 Task: Research Airbnb properties in Megarine, Algeria from 9th December, 2023 to 16th December, 2023 for 2 adults. Place can be entire room with 2 bedrooms having 2 beds and 1 bathroom. Property type can be flat. Amenities needed are: washing machine.
Action: Mouse pressed left at (377, 177)
Screenshot: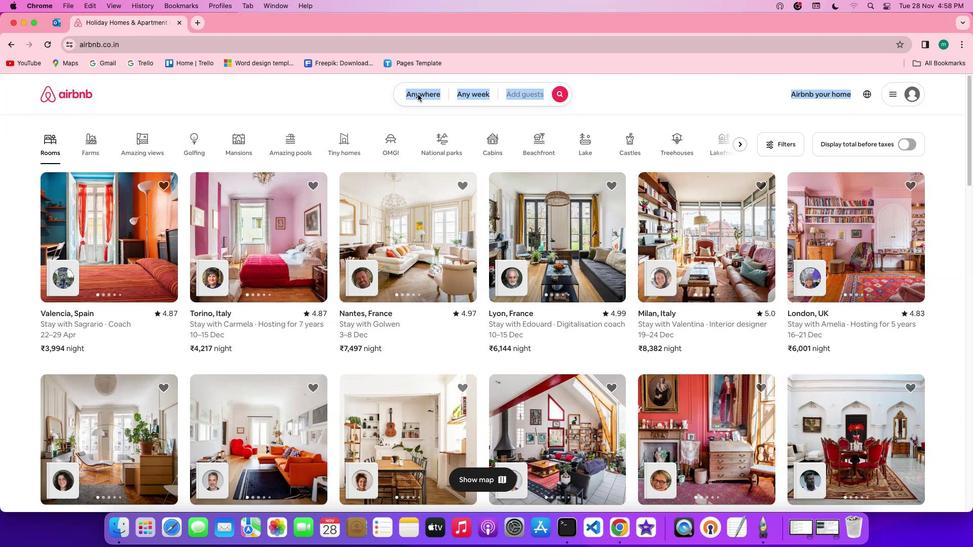 
Action: Mouse moved to (381, 182)
Screenshot: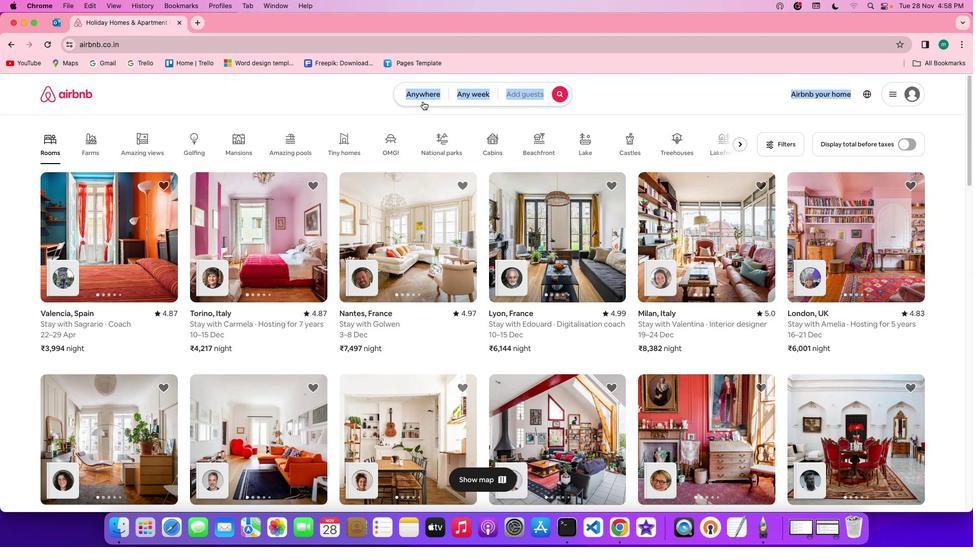 
Action: Mouse pressed left at (381, 182)
Screenshot: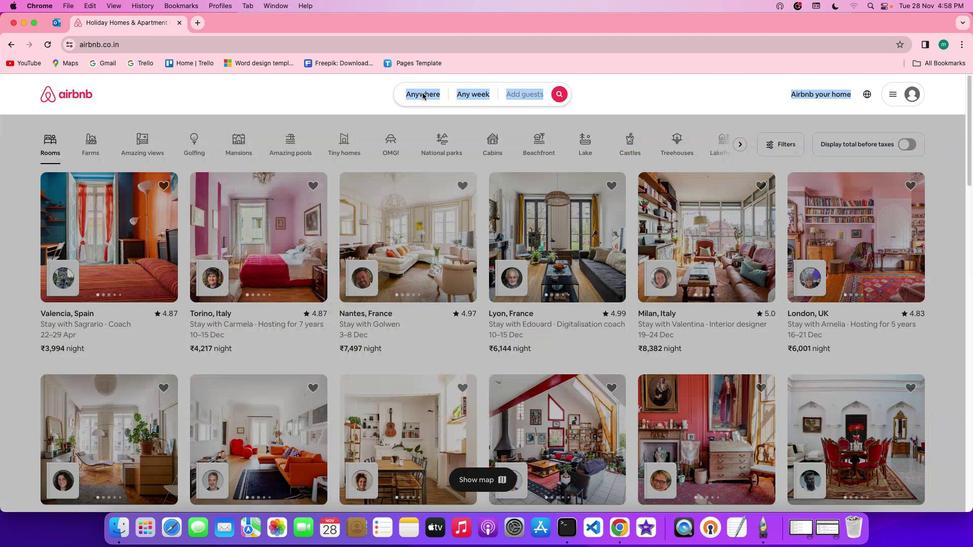 
Action: Mouse moved to (348, 202)
Screenshot: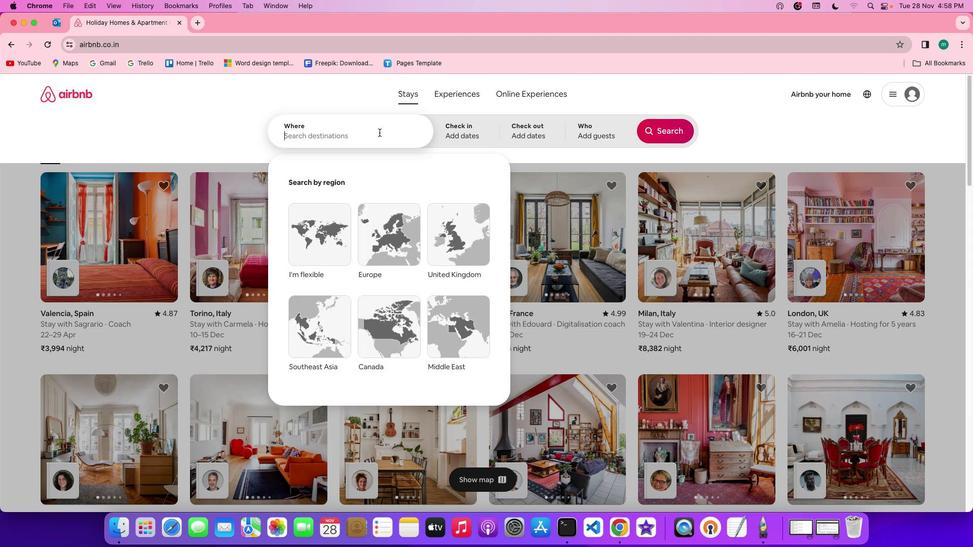 
Action: Mouse pressed left at (348, 202)
Screenshot: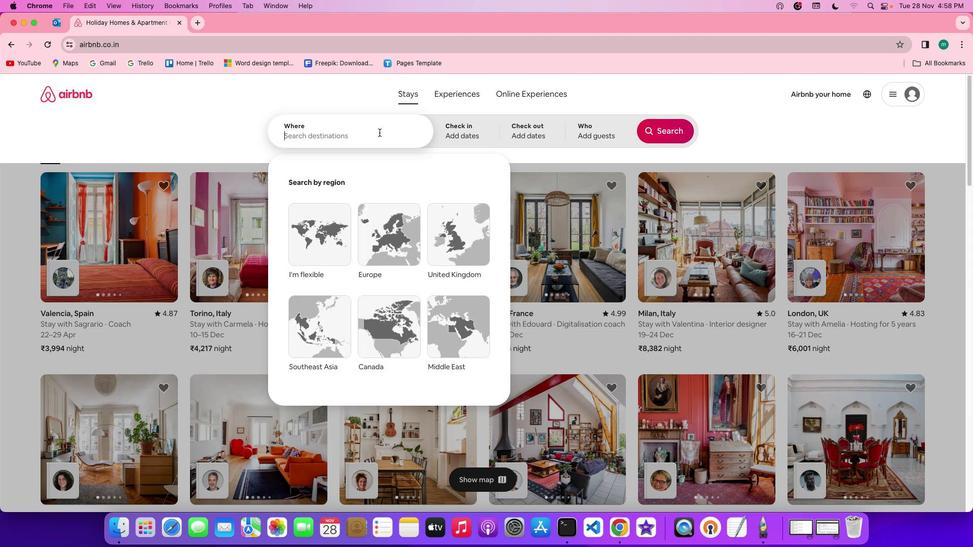
Action: Key pressed Key.shift'M''e''g''a''r''i''n''e'','Key.spaceKey.shift'A''l''g''e''r''i''a'
Screenshot: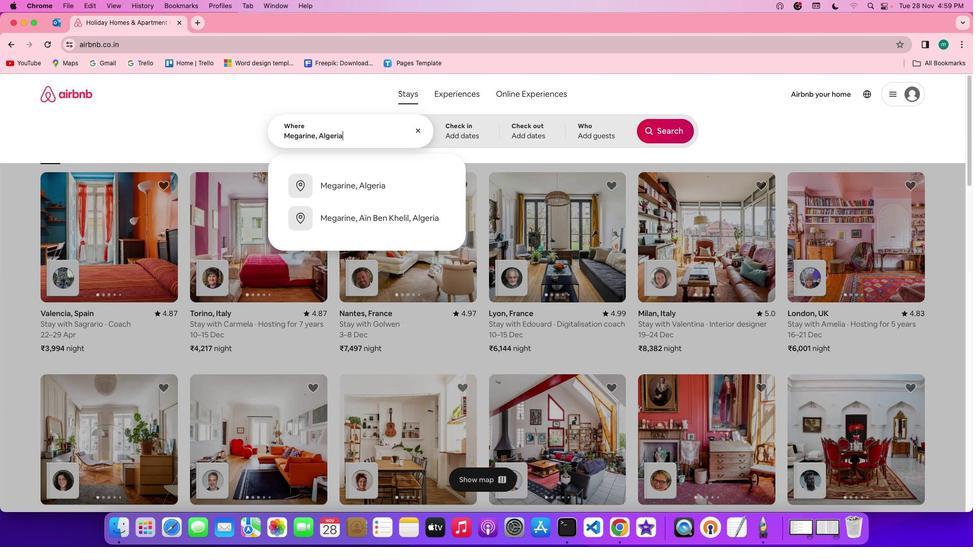 
Action: Mouse moved to (406, 199)
Screenshot: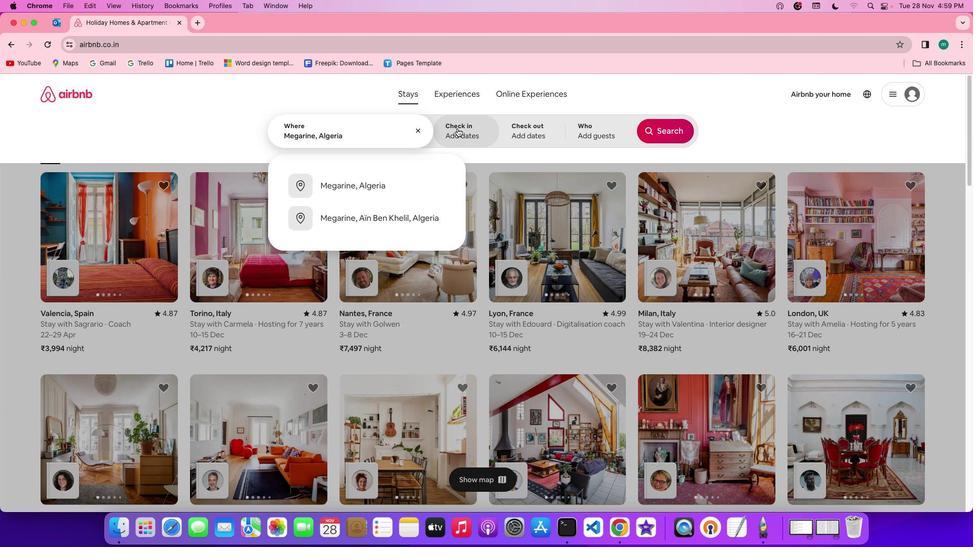 
Action: Mouse pressed left at (406, 199)
Screenshot: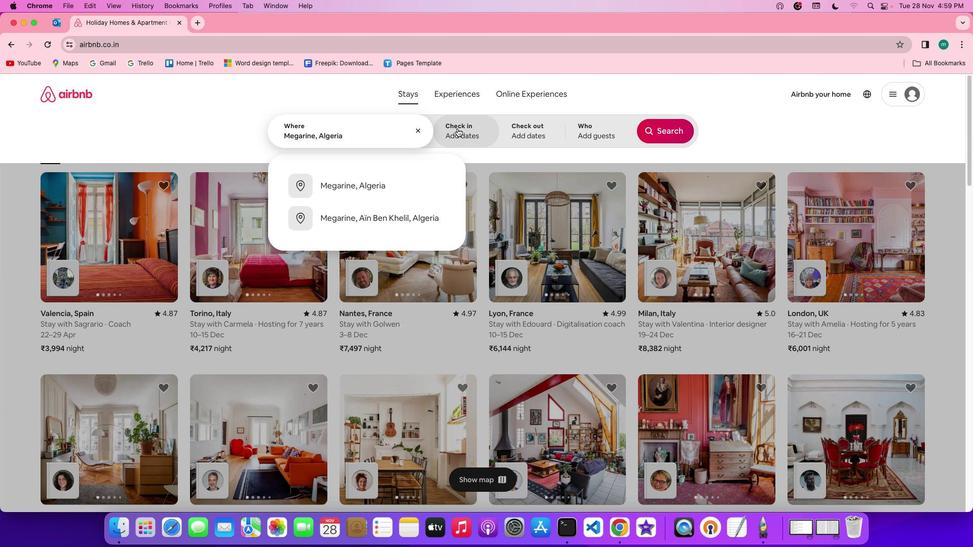 
Action: Mouse moved to (549, 299)
Screenshot: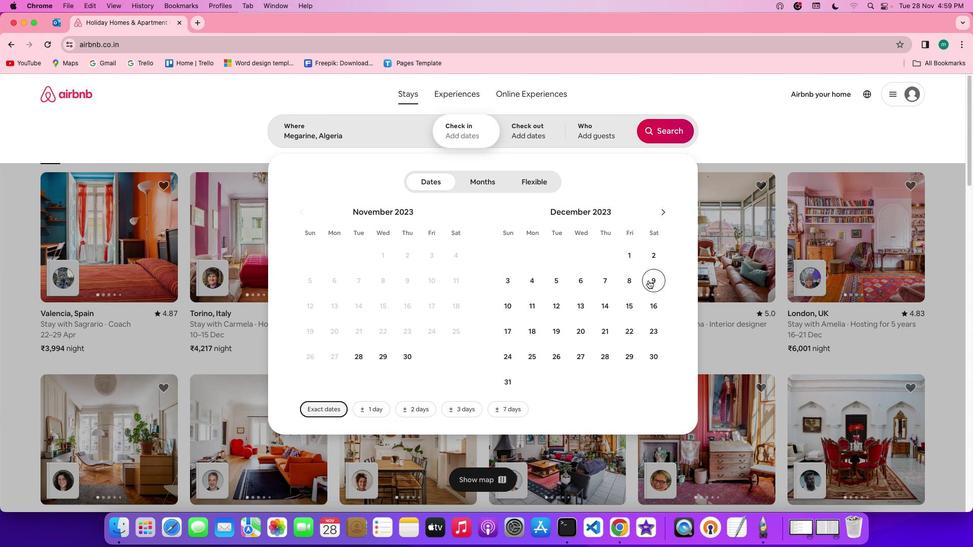 
Action: Mouse pressed left at (549, 299)
Screenshot: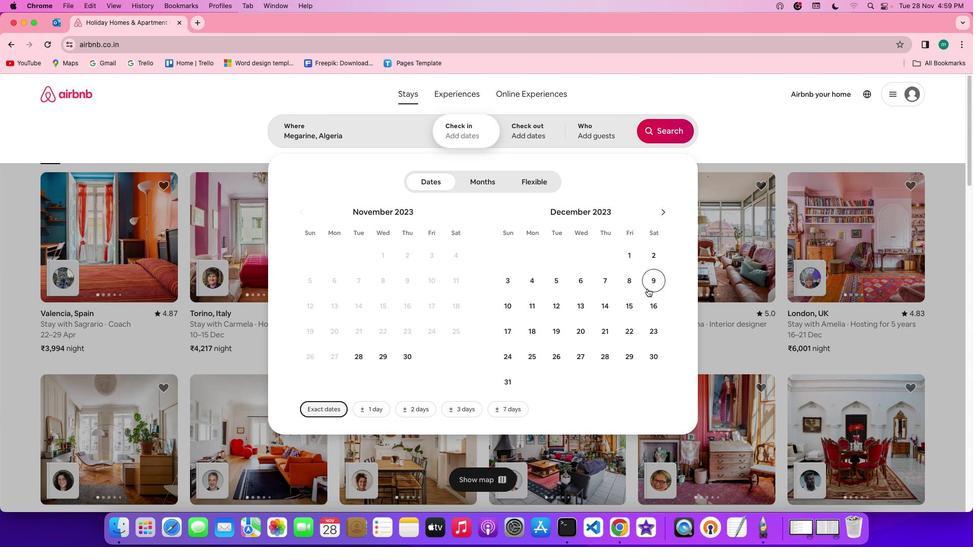 
Action: Mouse moved to (548, 314)
Screenshot: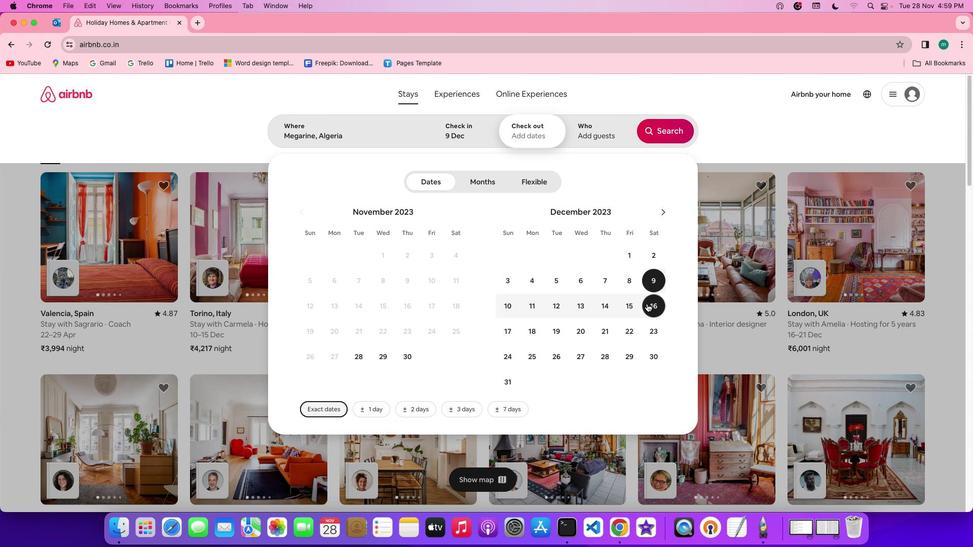 
Action: Mouse pressed left at (548, 314)
Screenshot: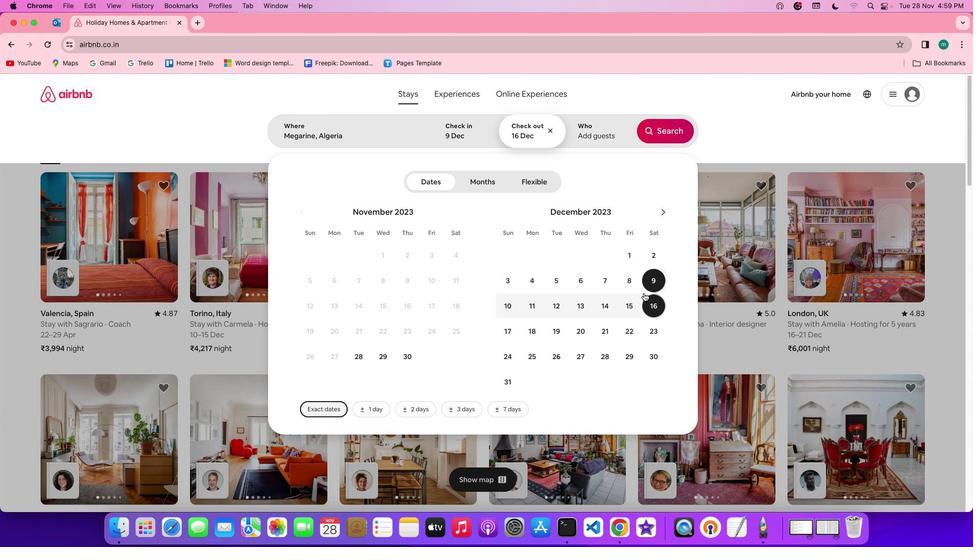 
Action: Mouse moved to (501, 197)
Screenshot: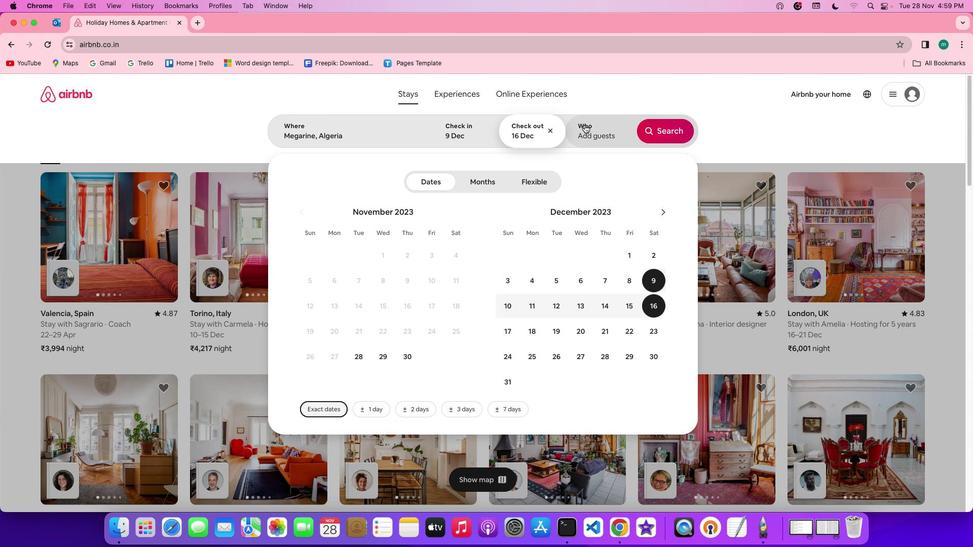 
Action: Mouse pressed left at (501, 197)
Screenshot: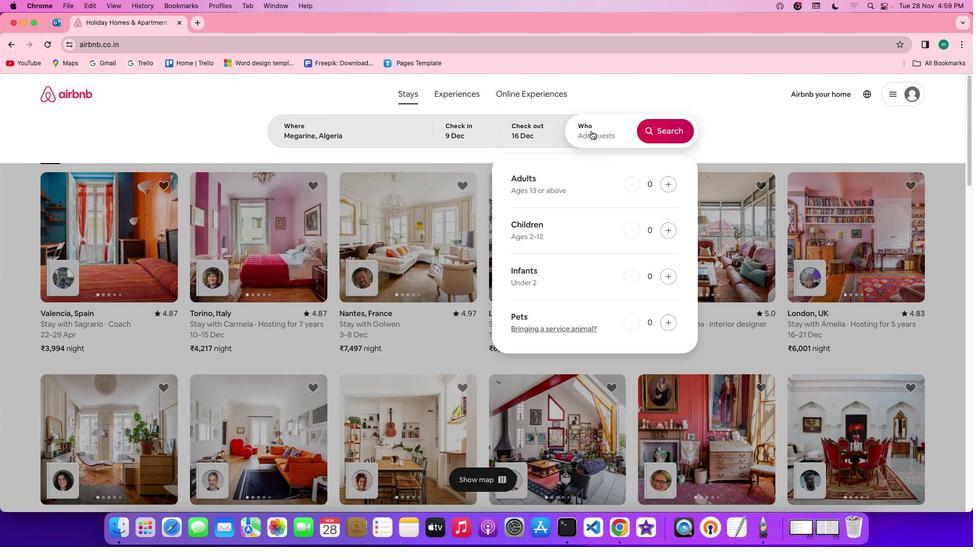 
Action: Mouse moved to (567, 234)
Screenshot: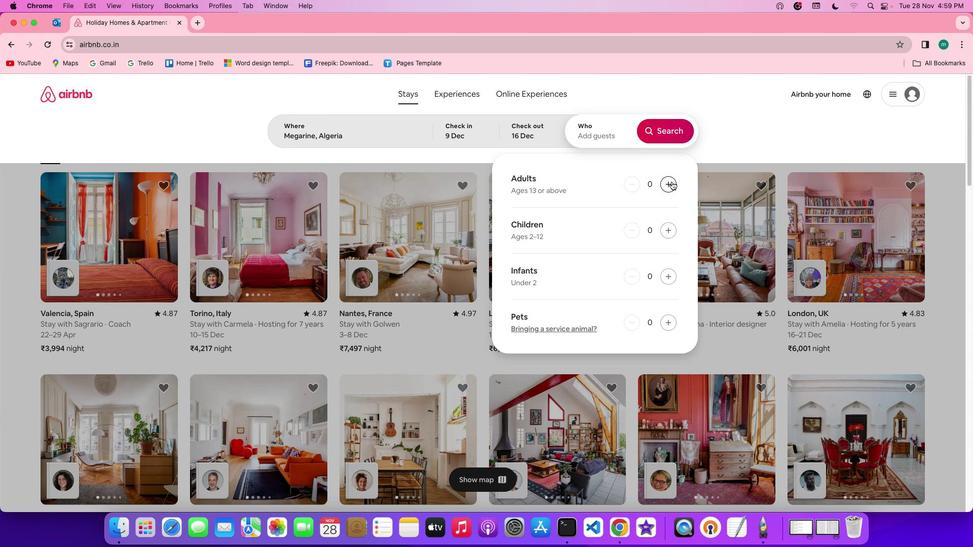 
Action: Mouse pressed left at (567, 234)
Screenshot: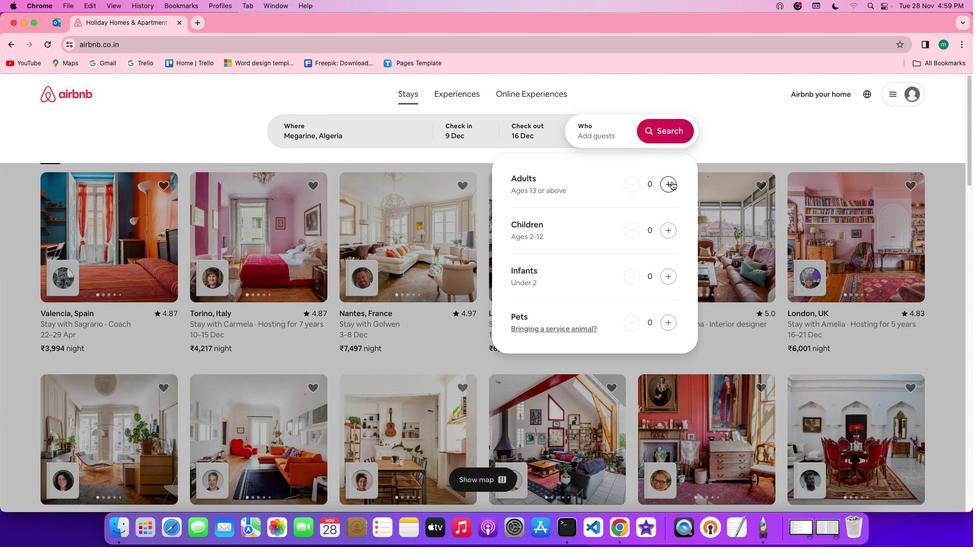 
Action: Mouse pressed left at (567, 234)
Screenshot: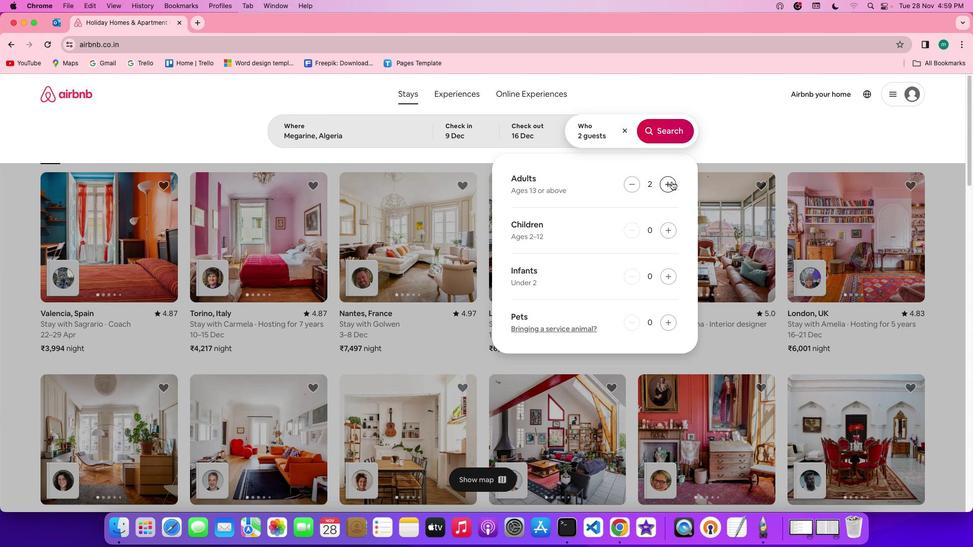 
Action: Mouse moved to (550, 203)
Screenshot: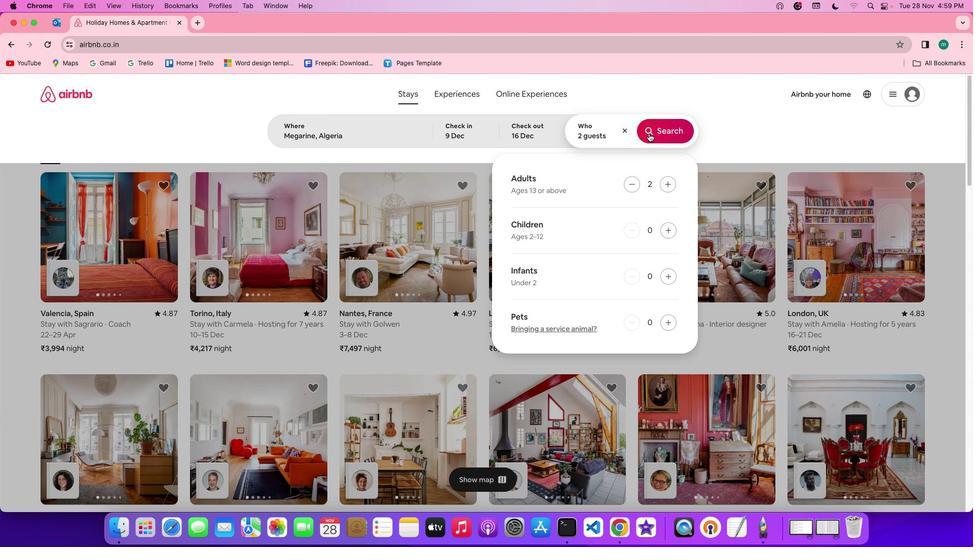 
Action: Mouse pressed left at (550, 203)
Screenshot: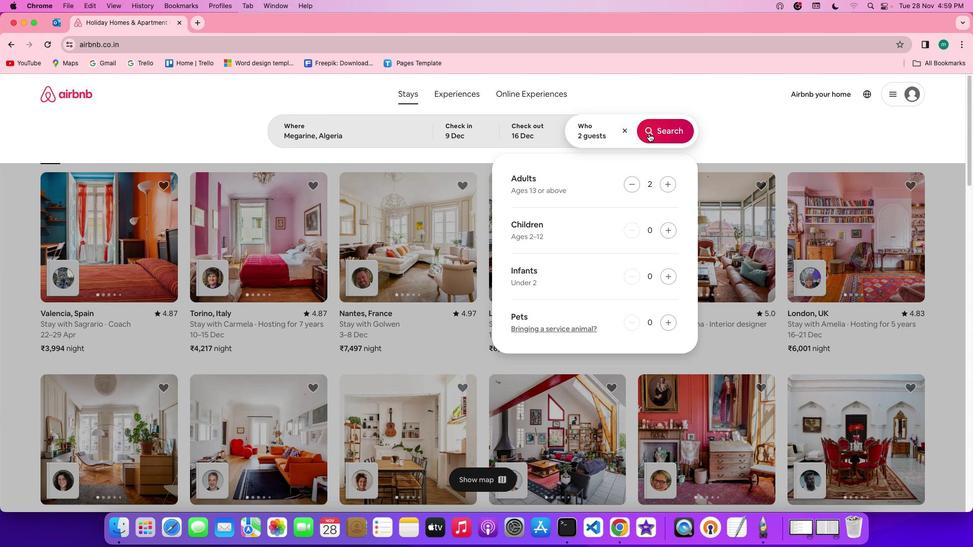 
Action: Mouse moved to (682, 205)
Screenshot: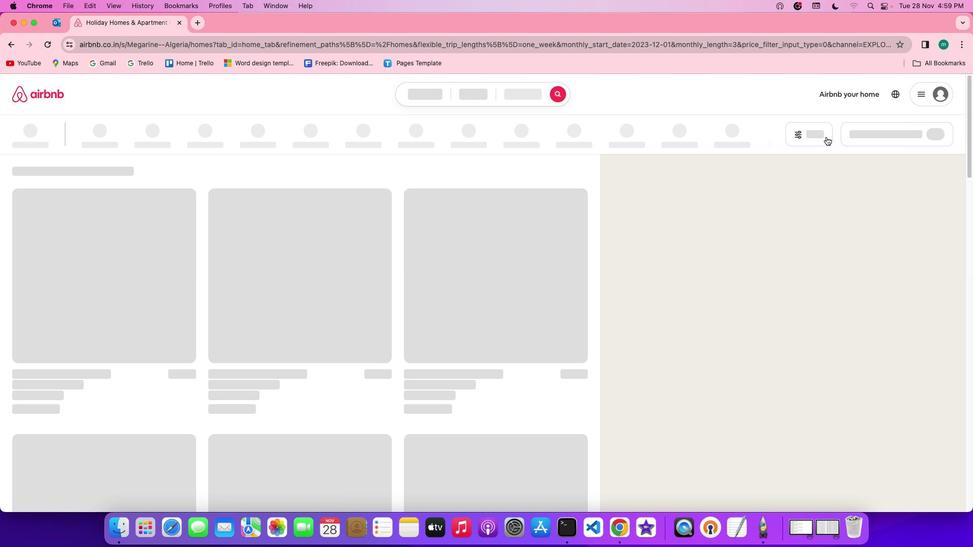 
Action: Mouse pressed left at (682, 205)
Screenshot: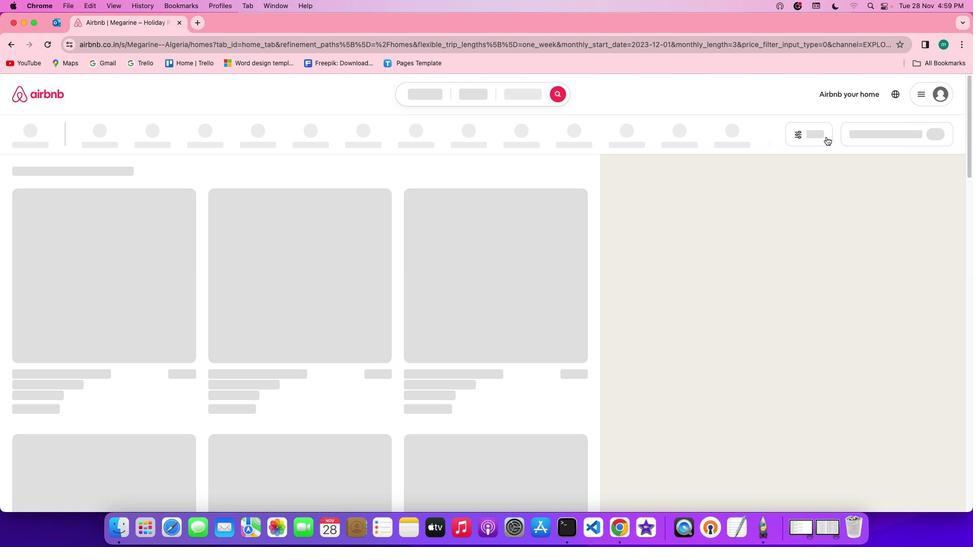 
Action: Mouse moved to (398, 308)
Screenshot: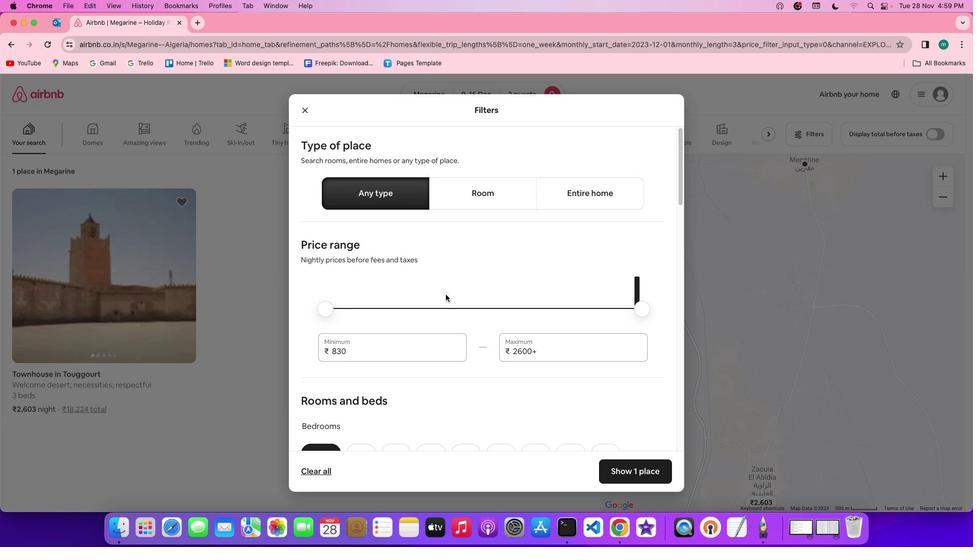 
Action: Mouse scrolled (398, 308) with delta (63, 115)
Screenshot: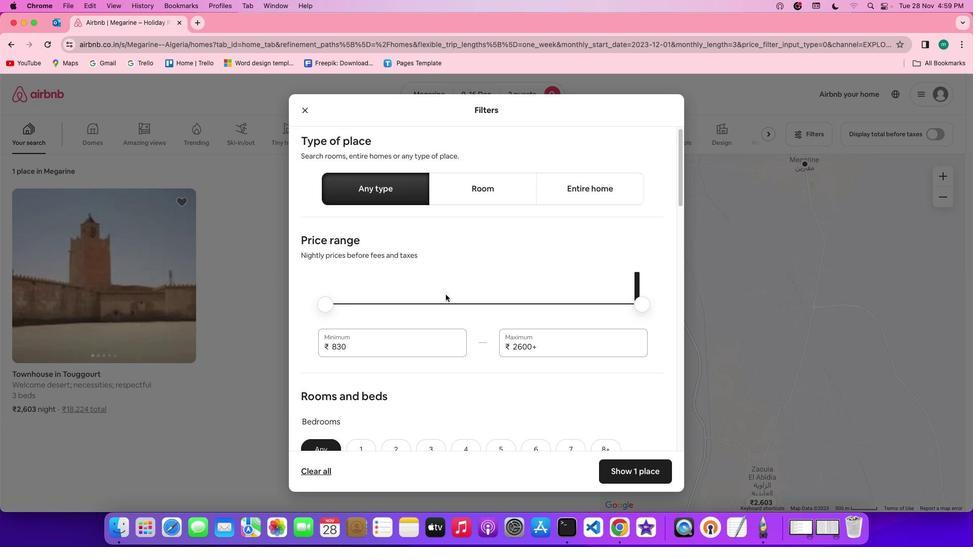 
Action: Mouse scrolled (398, 308) with delta (63, 115)
Screenshot: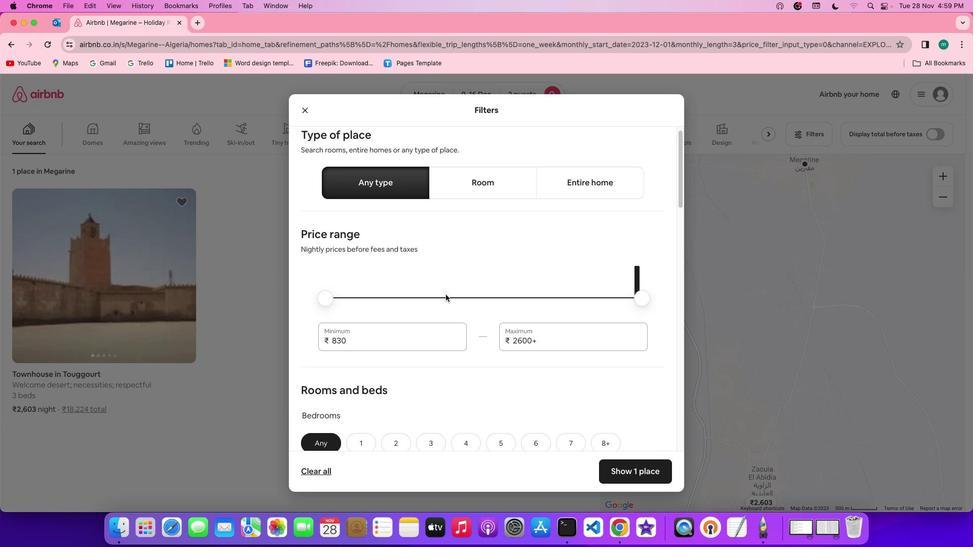 
Action: Mouse scrolled (398, 308) with delta (63, 115)
Screenshot: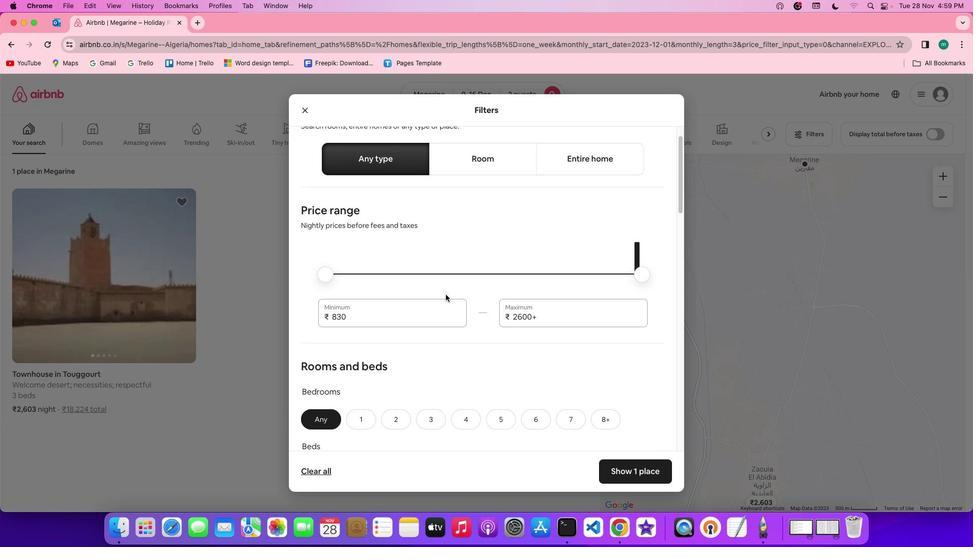 
Action: Mouse scrolled (398, 308) with delta (63, 115)
Screenshot: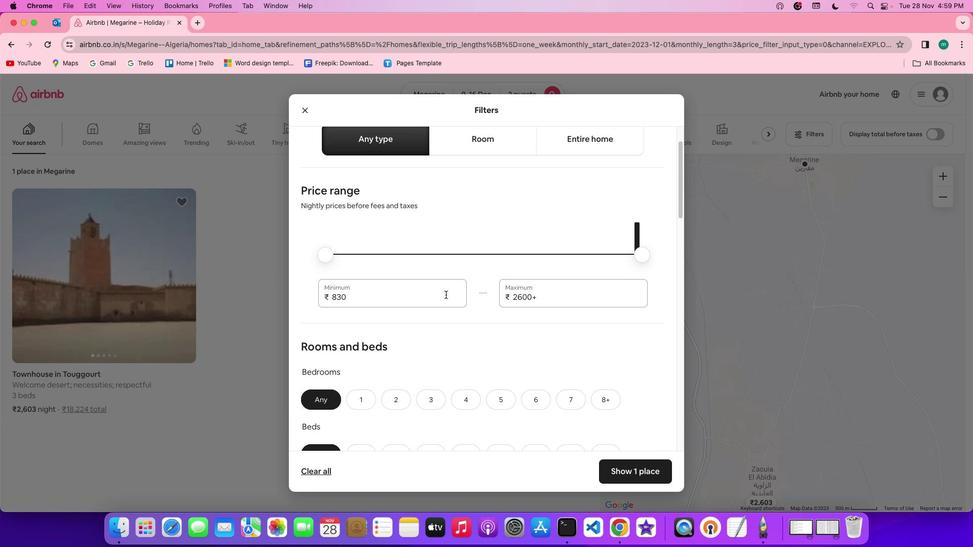 
Action: Mouse scrolled (398, 308) with delta (63, 115)
Screenshot: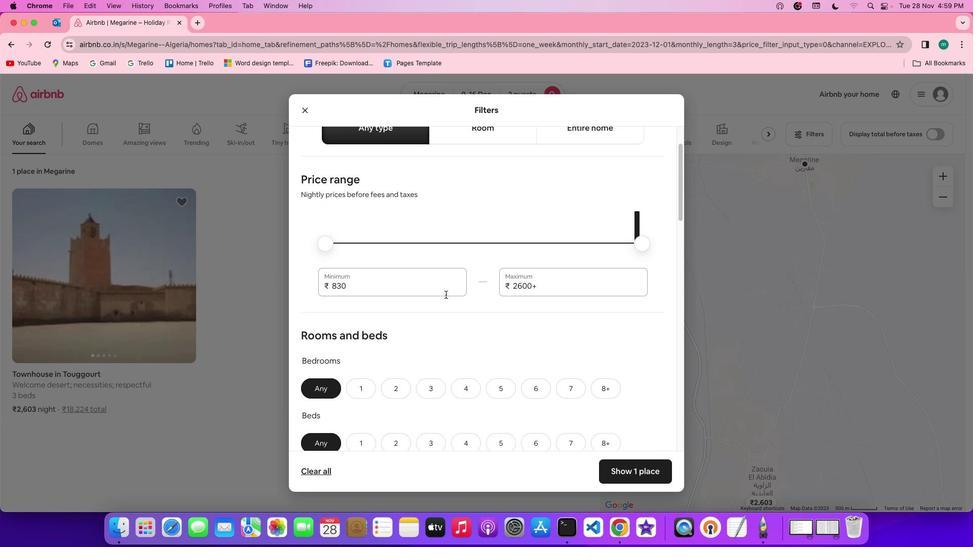 
Action: Mouse scrolled (398, 308) with delta (63, 115)
Screenshot: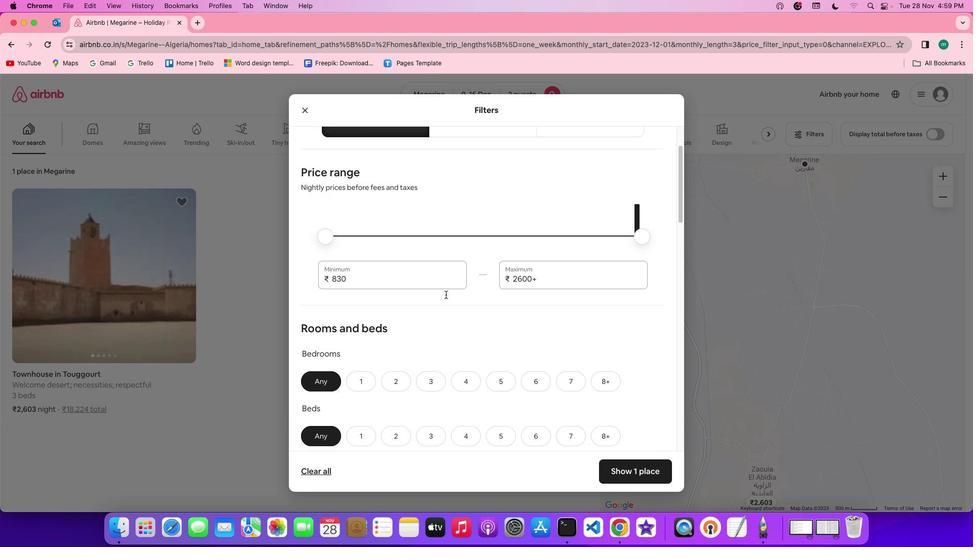 
Action: Mouse scrolled (398, 308) with delta (63, 115)
Screenshot: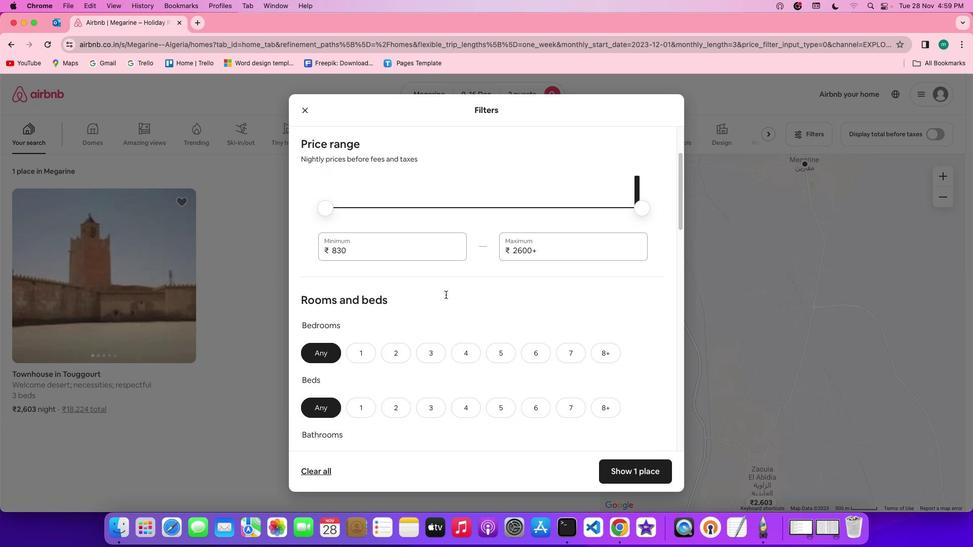 
Action: Mouse scrolled (398, 308) with delta (63, 115)
Screenshot: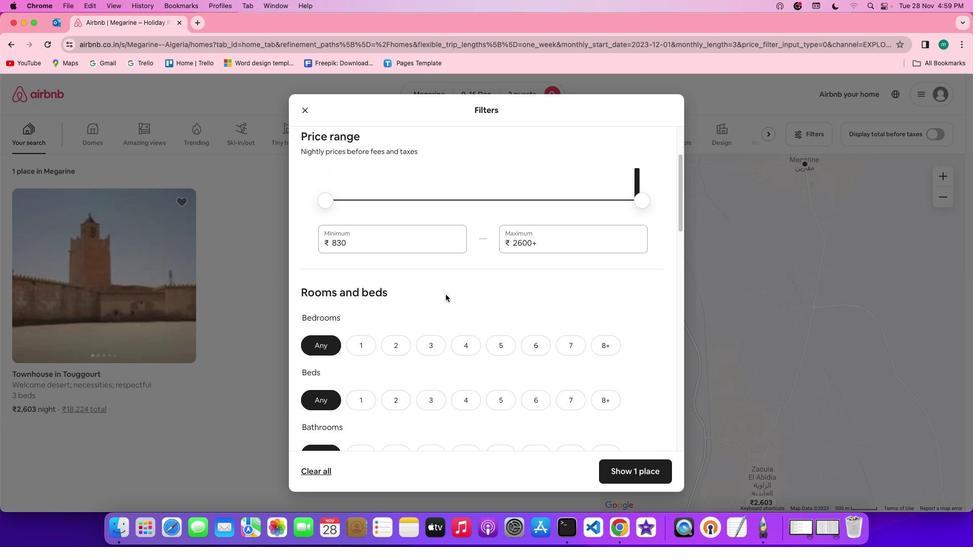 
Action: Mouse scrolled (398, 308) with delta (63, 115)
Screenshot: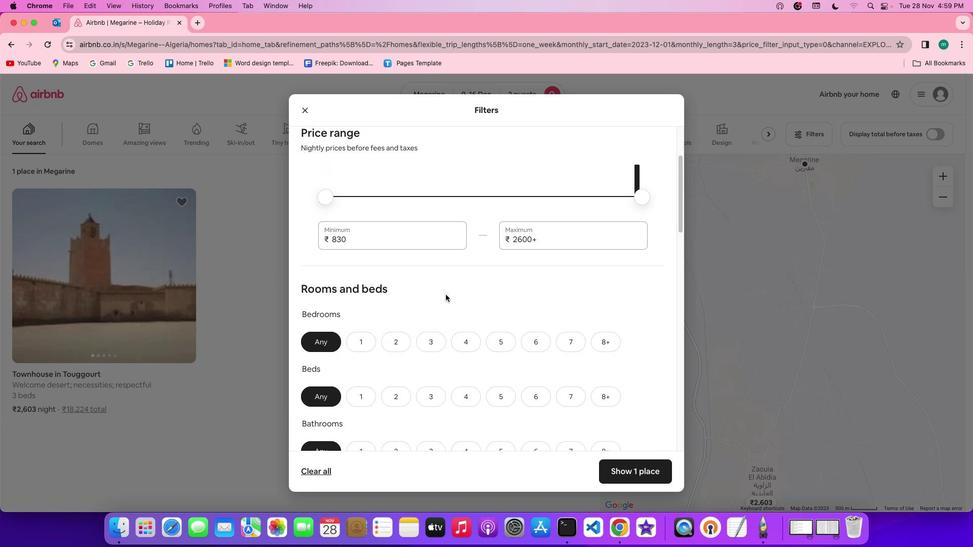 
Action: Mouse scrolled (398, 308) with delta (63, 115)
Screenshot: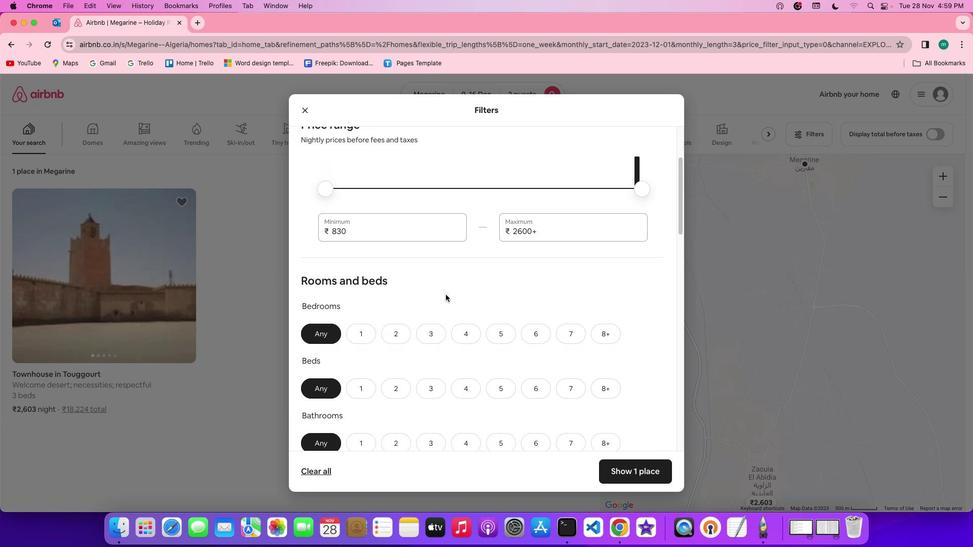 
Action: Mouse scrolled (398, 308) with delta (63, 115)
Screenshot: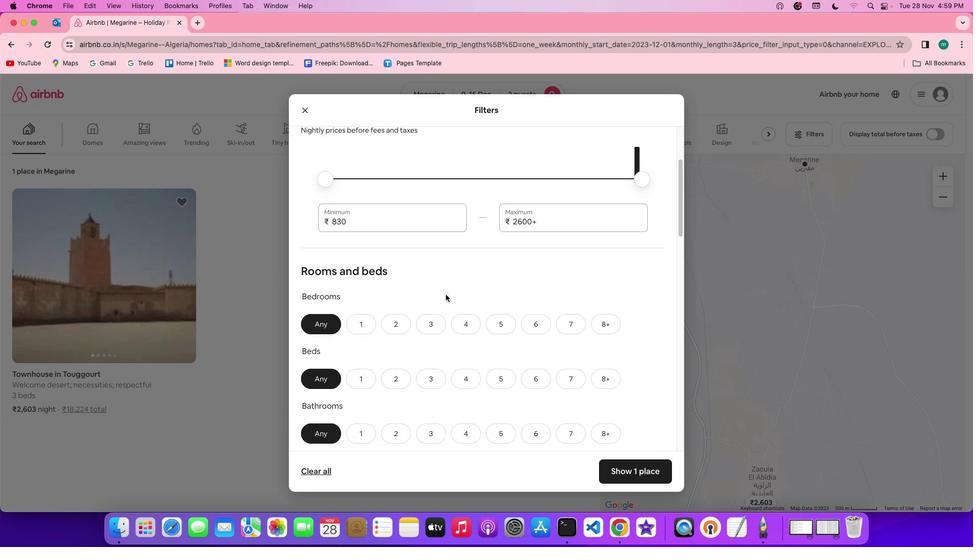 
Action: Mouse scrolled (398, 308) with delta (63, 115)
Screenshot: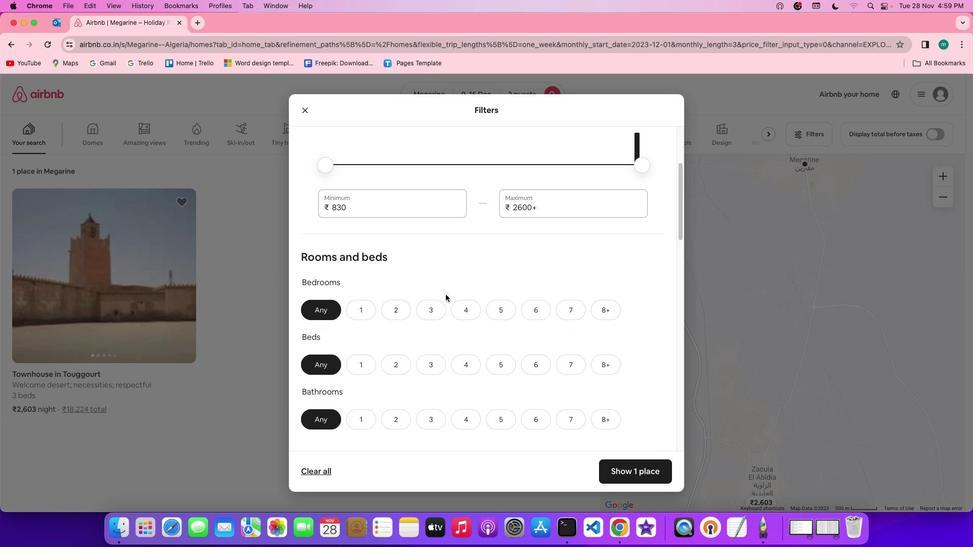 
Action: Mouse scrolled (398, 308) with delta (63, 115)
Screenshot: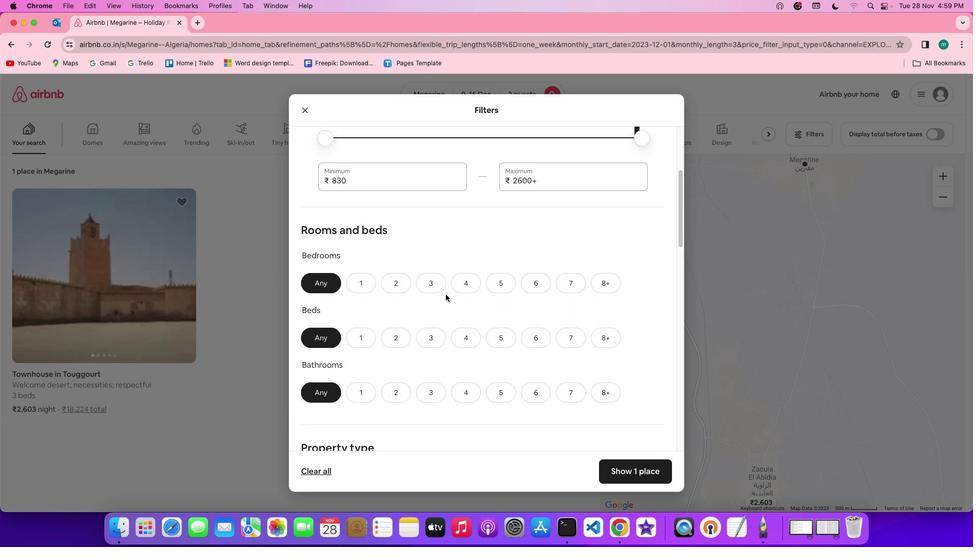 
Action: Mouse moved to (353, 291)
Screenshot: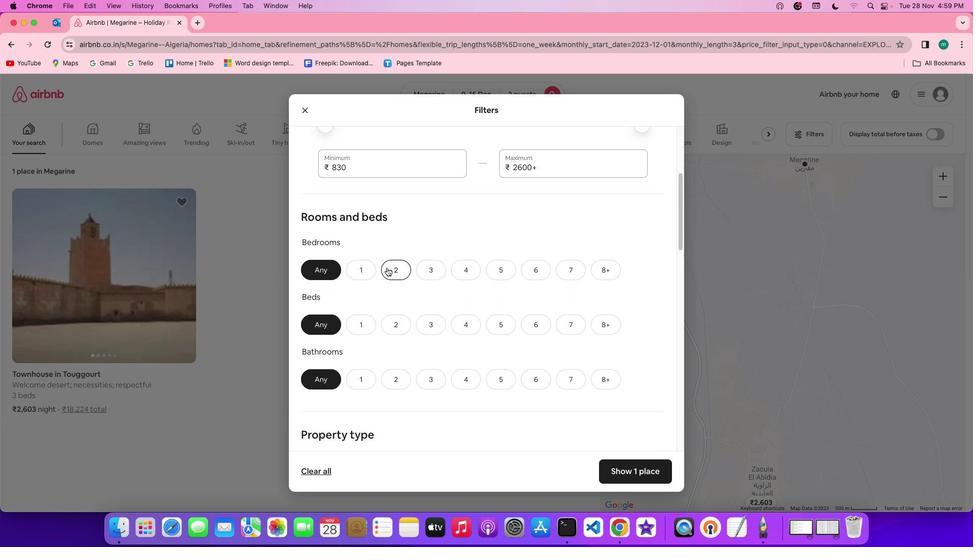 
Action: Mouse pressed left at (353, 291)
Screenshot: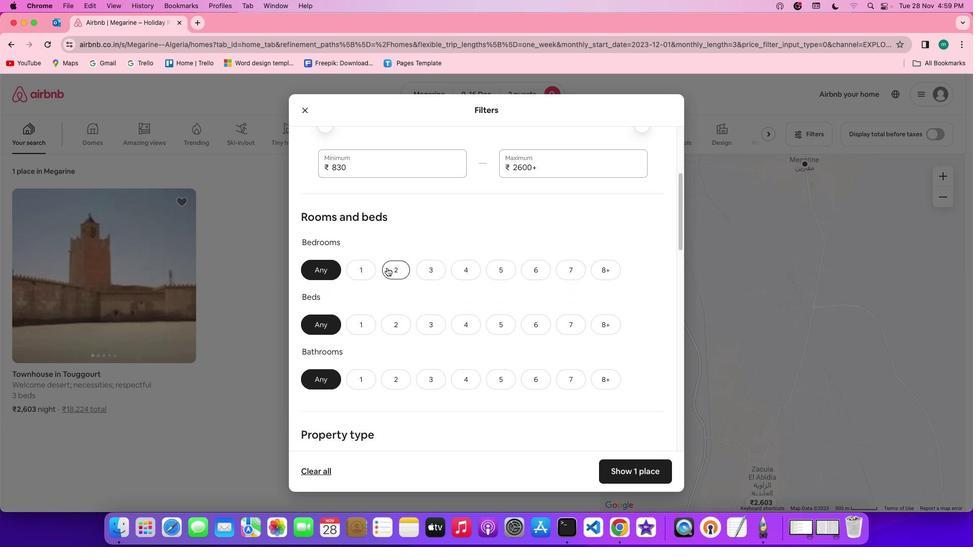 
Action: Mouse moved to (449, 317)
Screenshot: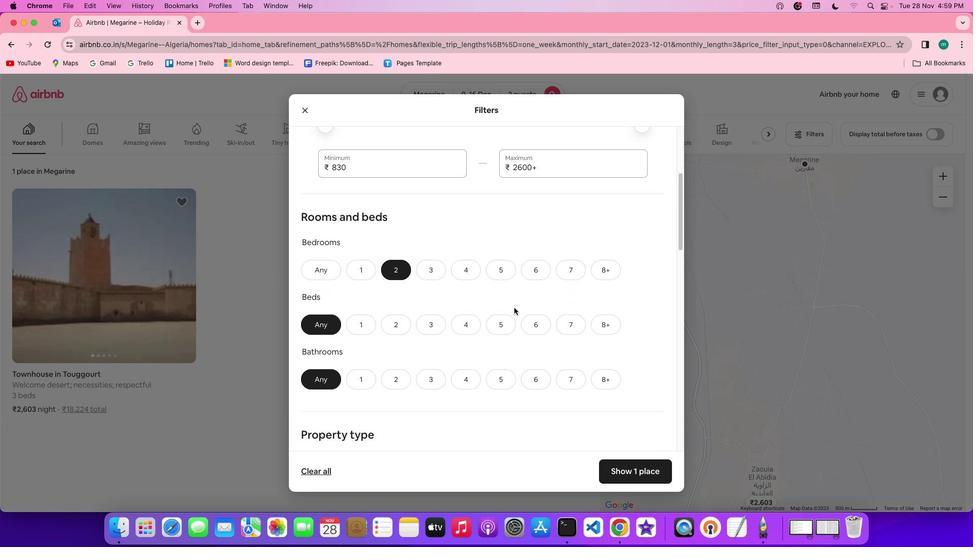 
Action: Mouse scrolled (449, 317) with delta (63, 115)
Screenshot: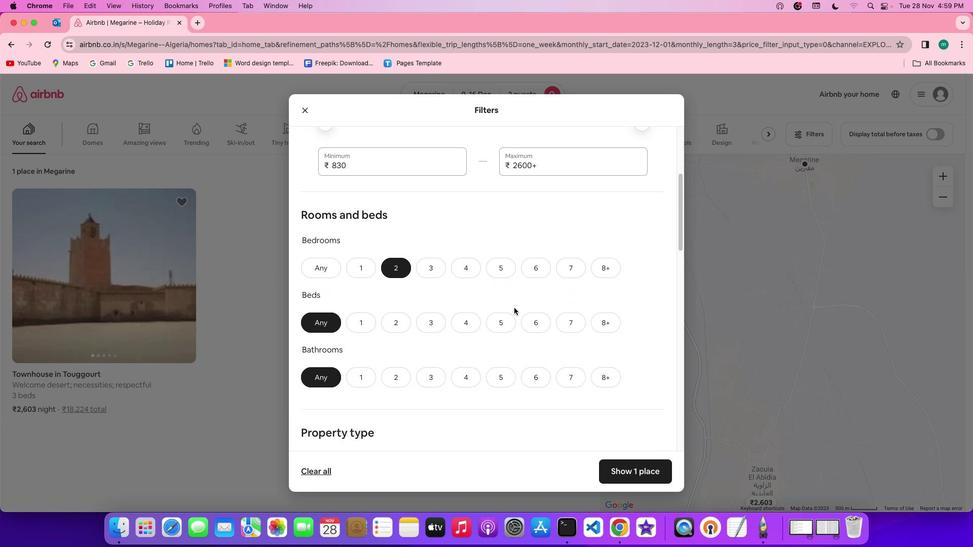 
Action: Mouse scrolled (449, 317) with delta (63, 115)
Screenshot: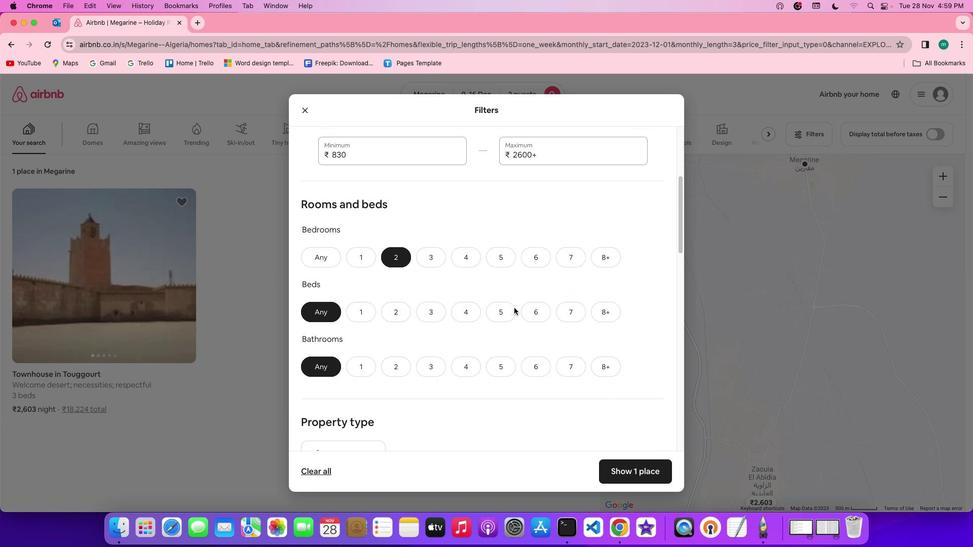 
Action: Mouse scrolled (449, 317) with delta (63, 115)
Screenshot: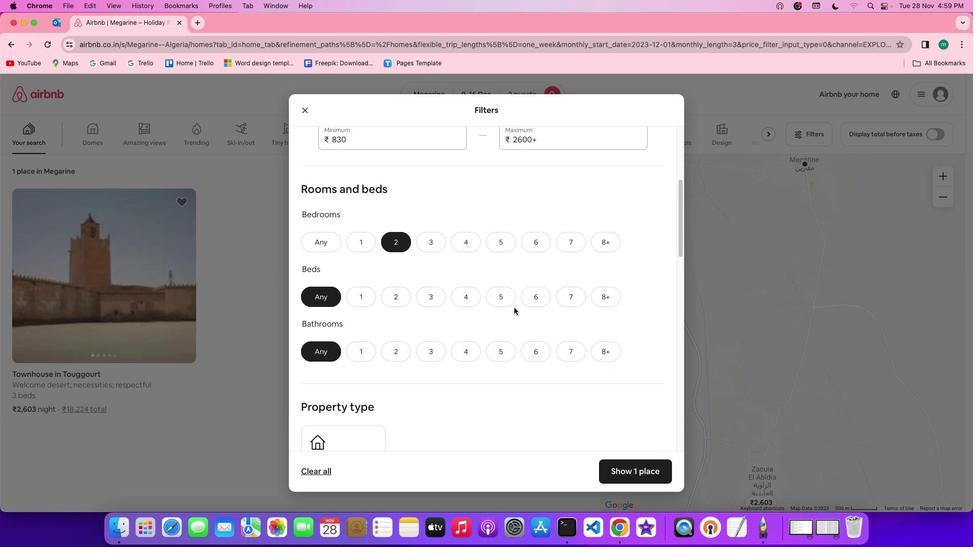 
Action: Mouse scrolled (449, 317) with delta (63, 115)
Screenshot: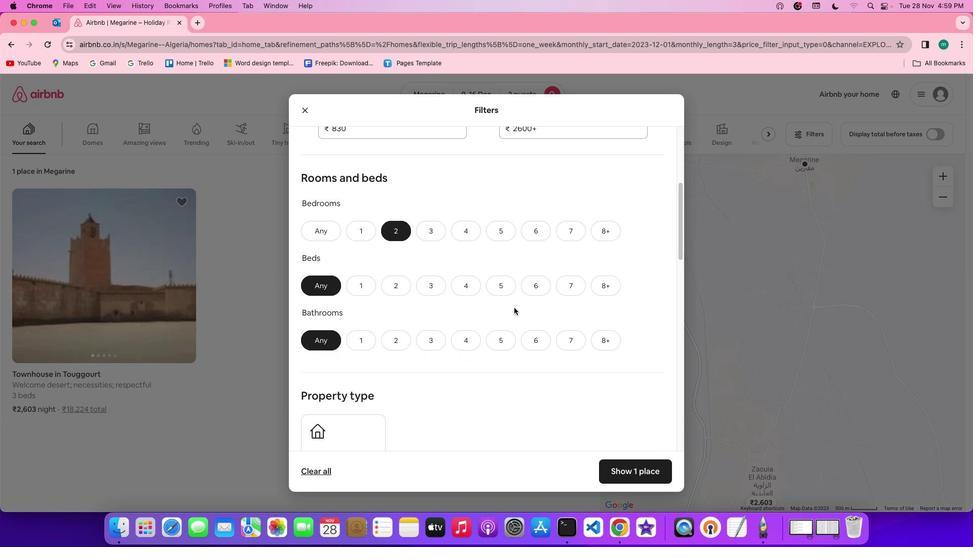 
Action: Mouse scrolled (449, 317) with delta (63, 115)
Screenshot: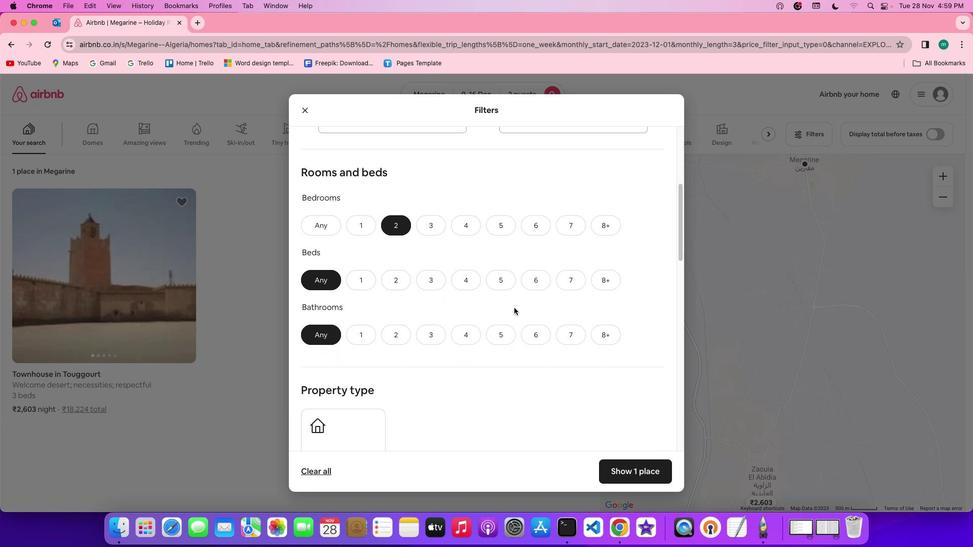 
Action: Mouse scrolled (449, 317) with delta (63, 115)
Screenshot: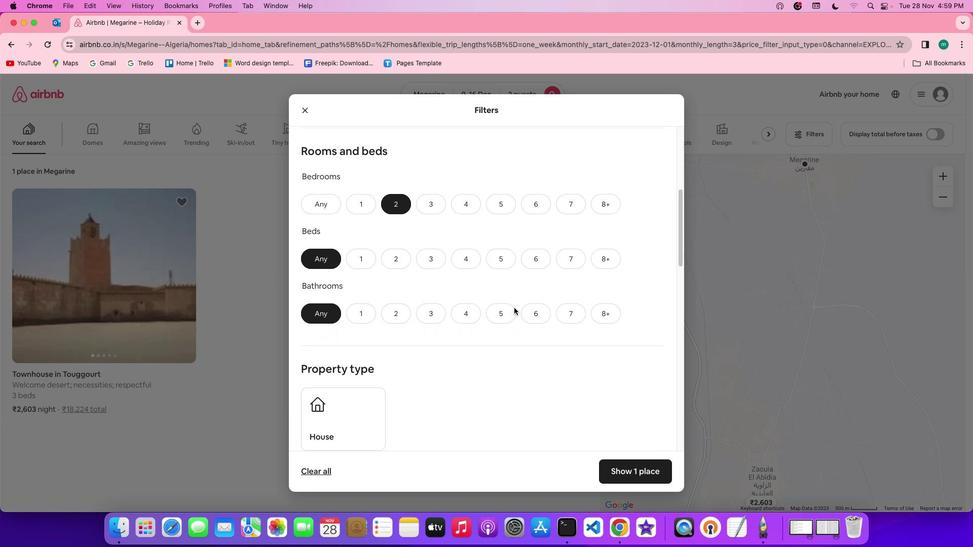 
Action: Mouse scrolled (449, 317) with delta (63, 115)
Screenshot: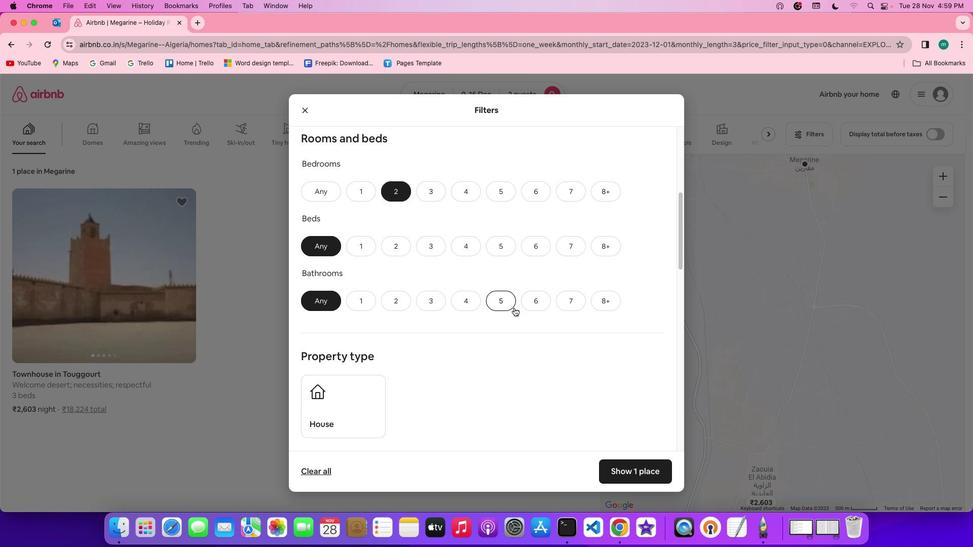 
Action: Mouse scrolled (449, 317) with delta (63, 115)
Screenshot: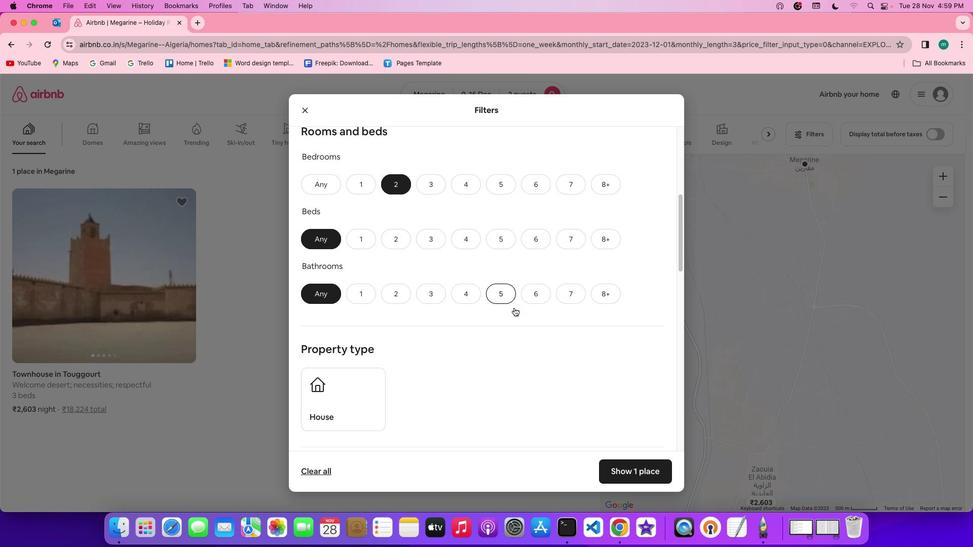
Action: Mouse scrolled (449, 317) with delta (63, 115)
Screenshot: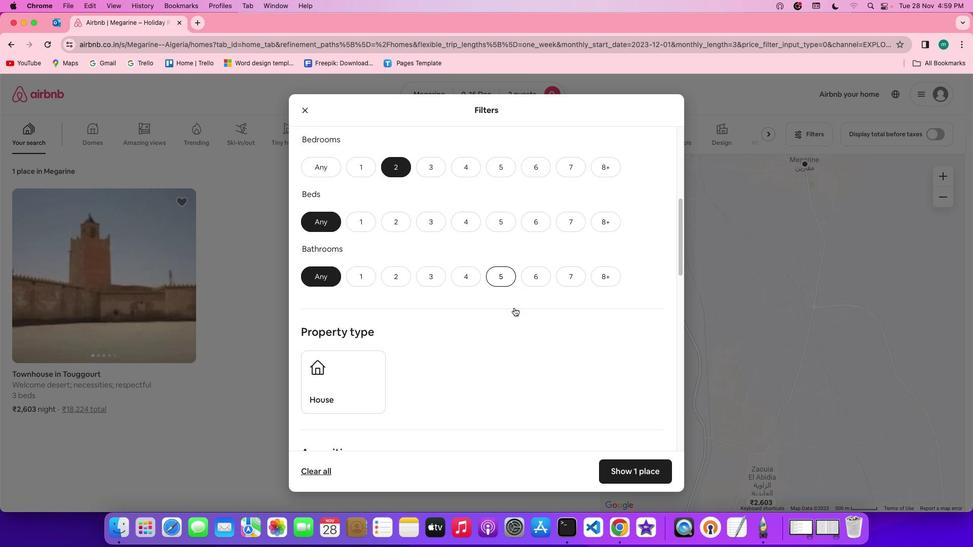 
Action: Mouse moved to (363, 249)
Screenshot: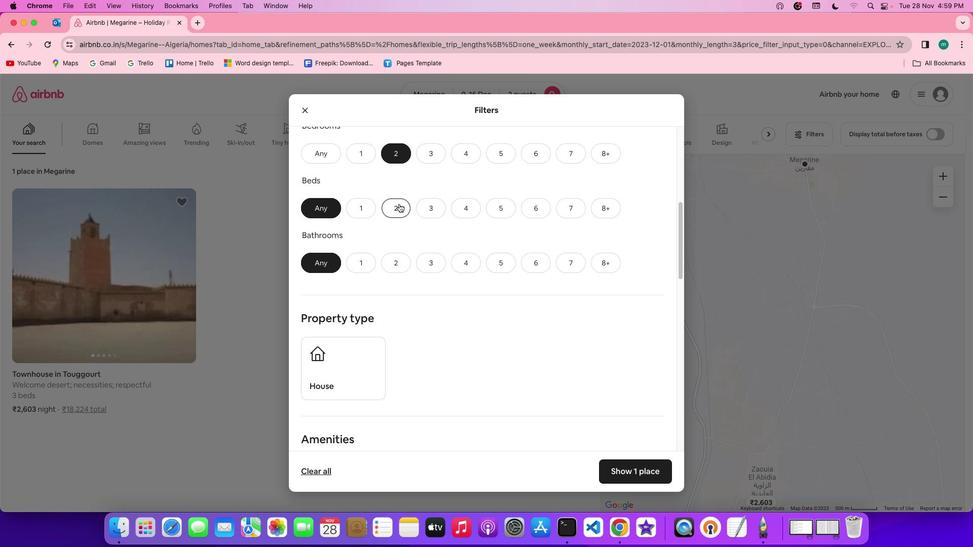 
Action: Mouse pressed left at (363, 249)
Screenshot: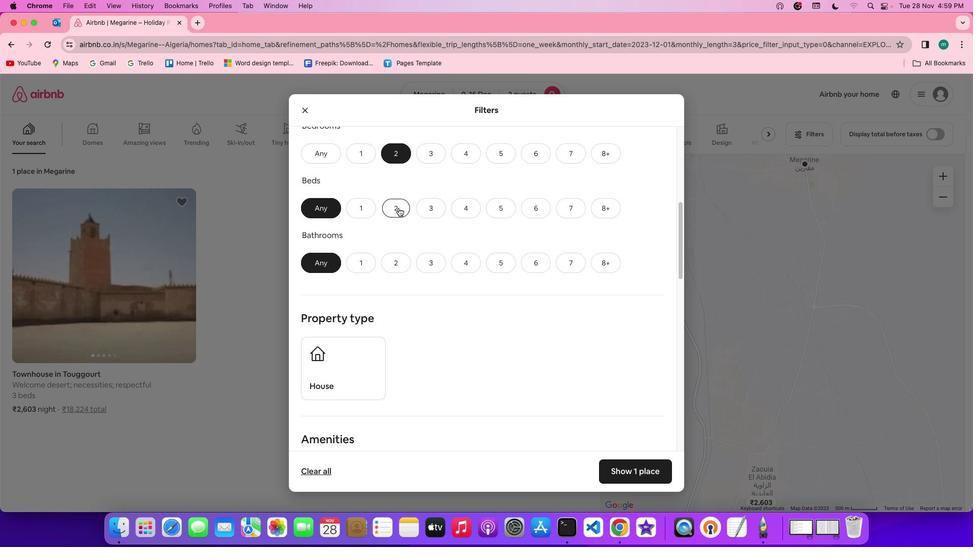 
Action: Mouse moved to (338, 290)
Screenshot: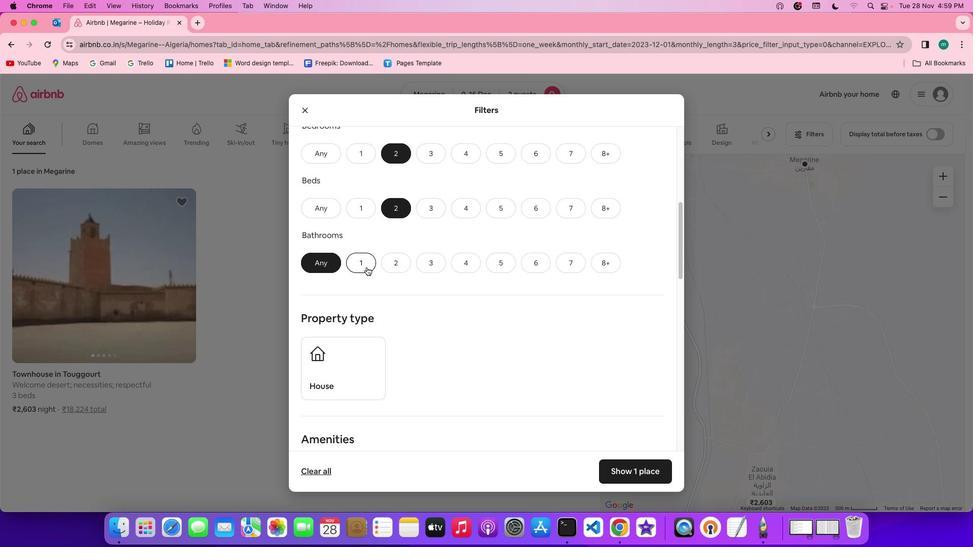 
Action: Mouse pressed left at (338, 290)
Screenshot: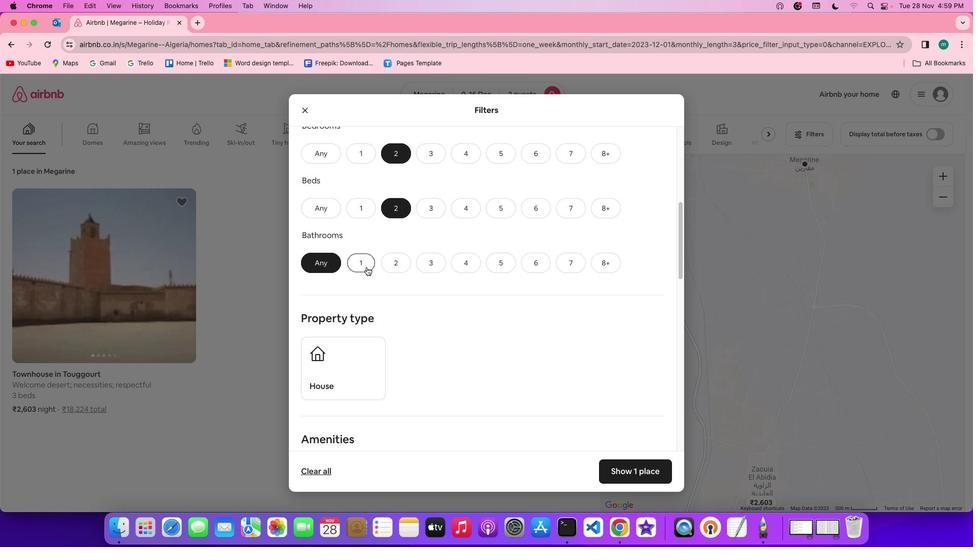 
Action: Mouse moved to (476, 331)
Screenshot: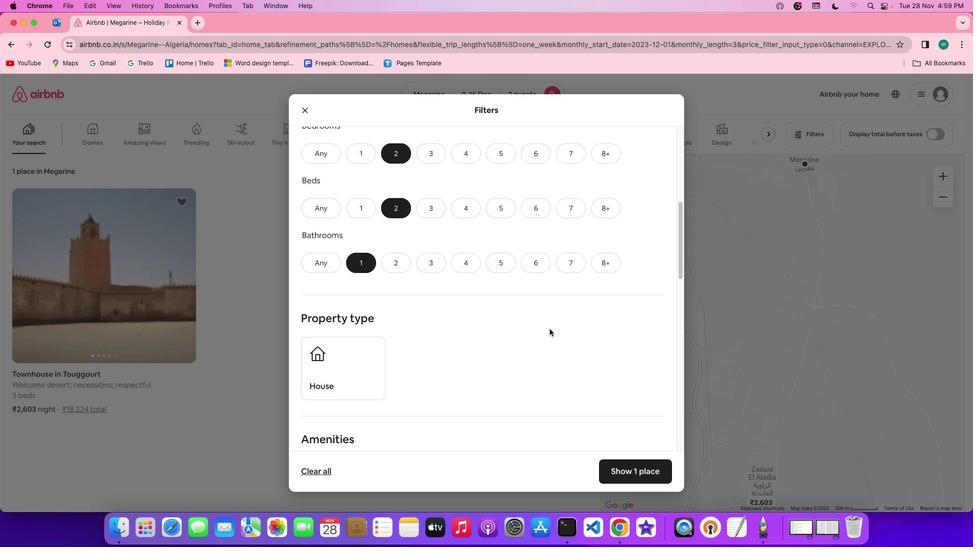
Action: Mouse scrolled (476, 331) with delta (63, 115)
Screenshot: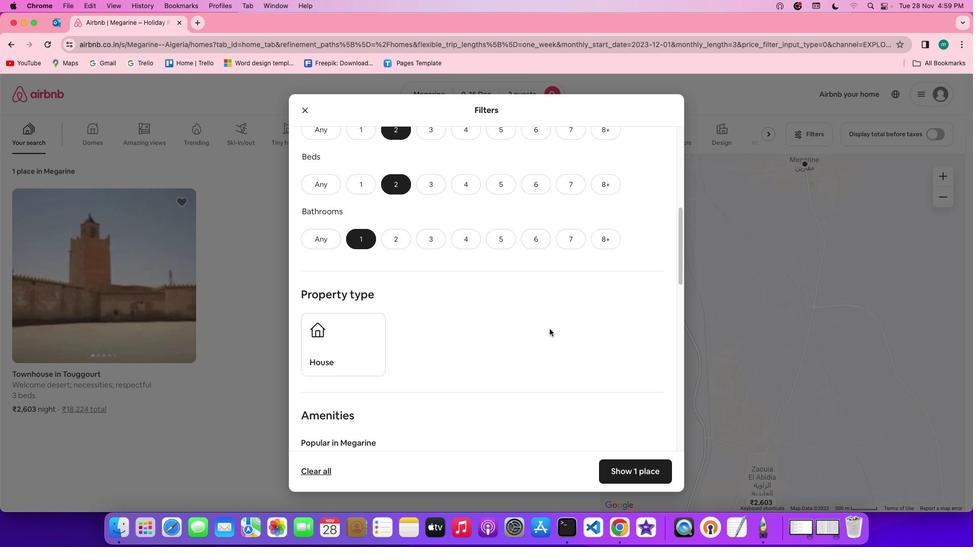 
Action: Mouse scrolled (476, 331) with delta (63, 115)
Screenshot: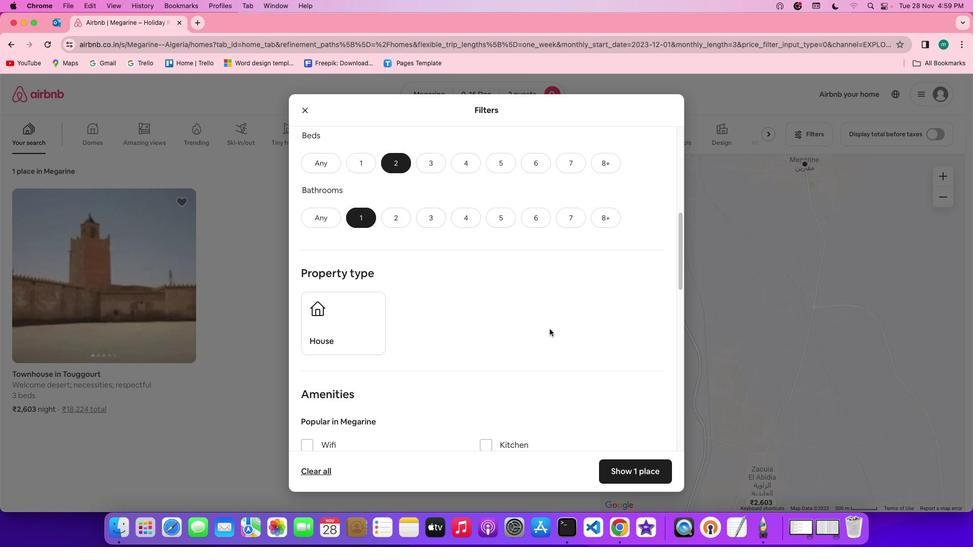 
Action: Mouse scrolled (476, 331) with delta (63, 115)
Screenshot: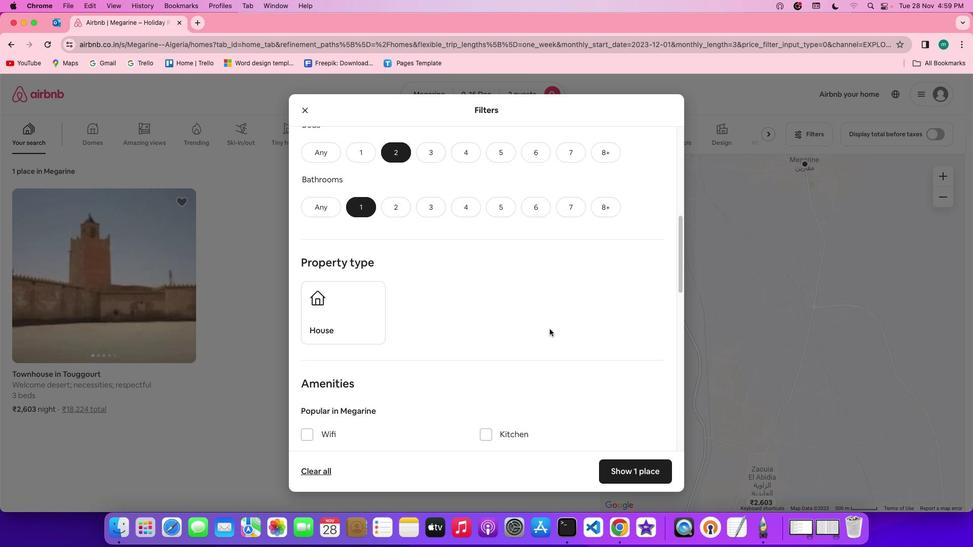 
Action: Mouse scrolled (476, 331) with delta (63, 115)
Screenshot: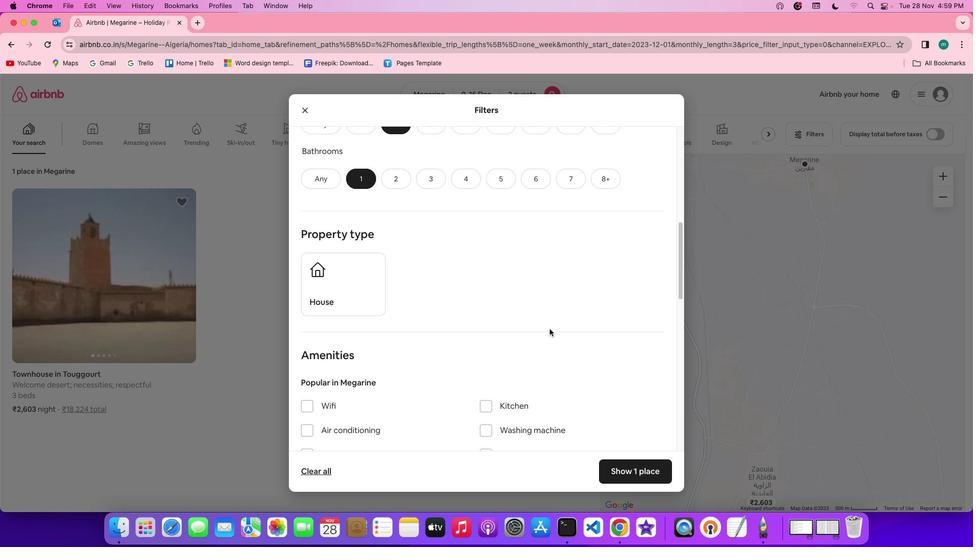 
Action: Mouse scrolled (476, 331) with delta (63, 115)
Screenshot: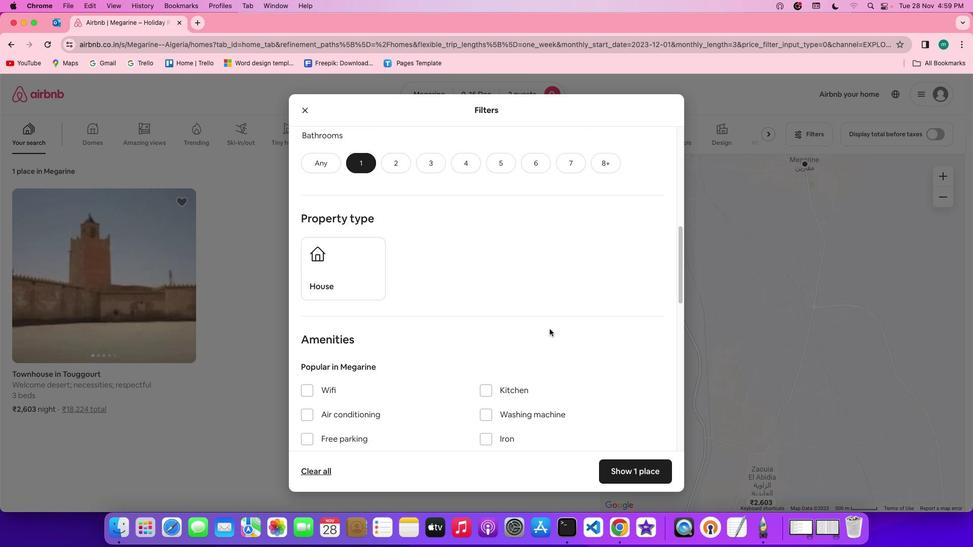 
Action: Mouse scrolled (476, 331) with delta (63, 115)
Screenshot: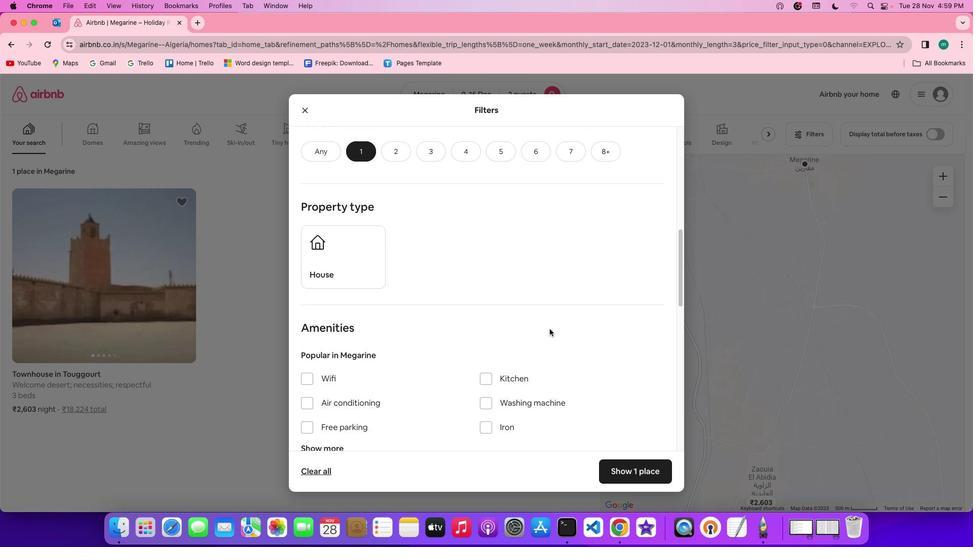 
Action: Mouse scrolled (476, 331) with delta (63, 115)
Screenshot: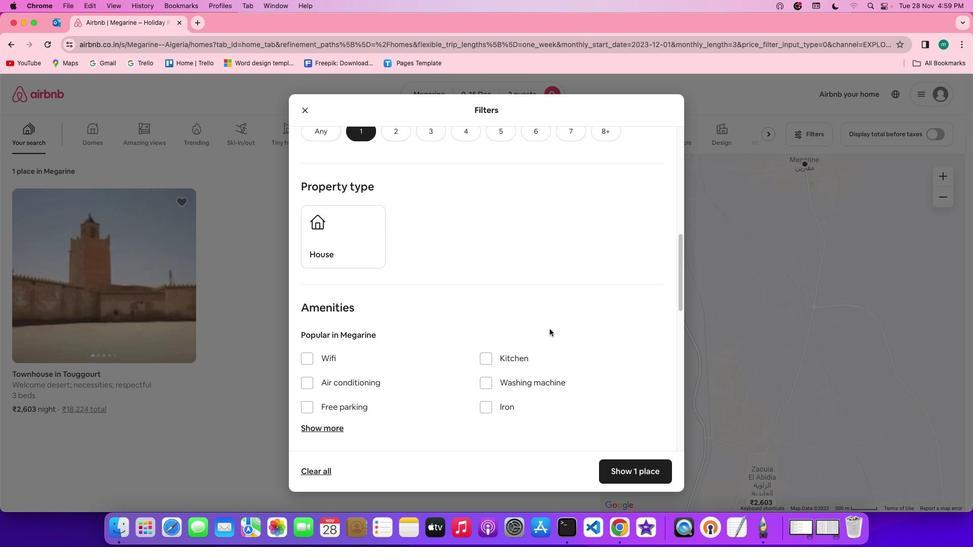 
Action: Mouse scrolled (476, 331) with delta (63, 115)
Screenshot: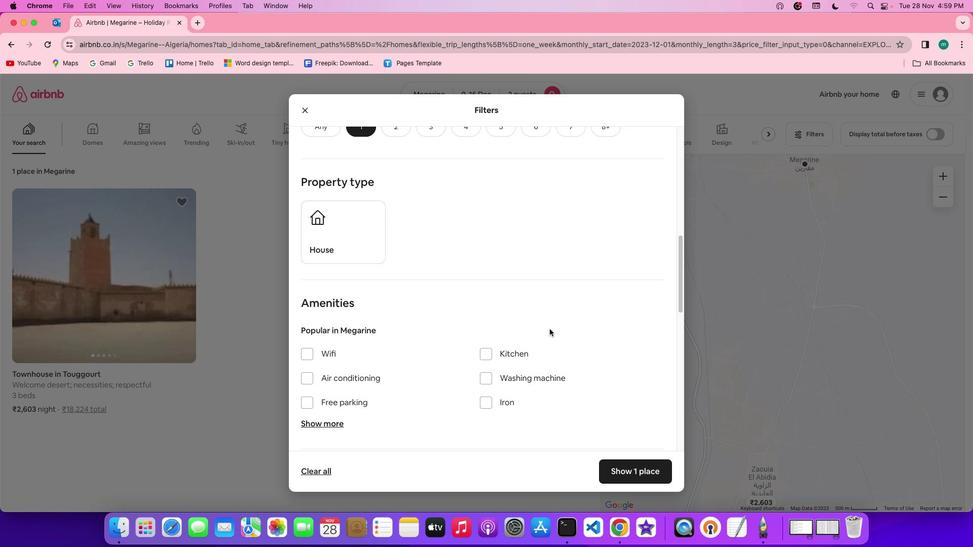 
Action: Mouse scrolled (476, 331) with delta (63, 115)
Screenshot: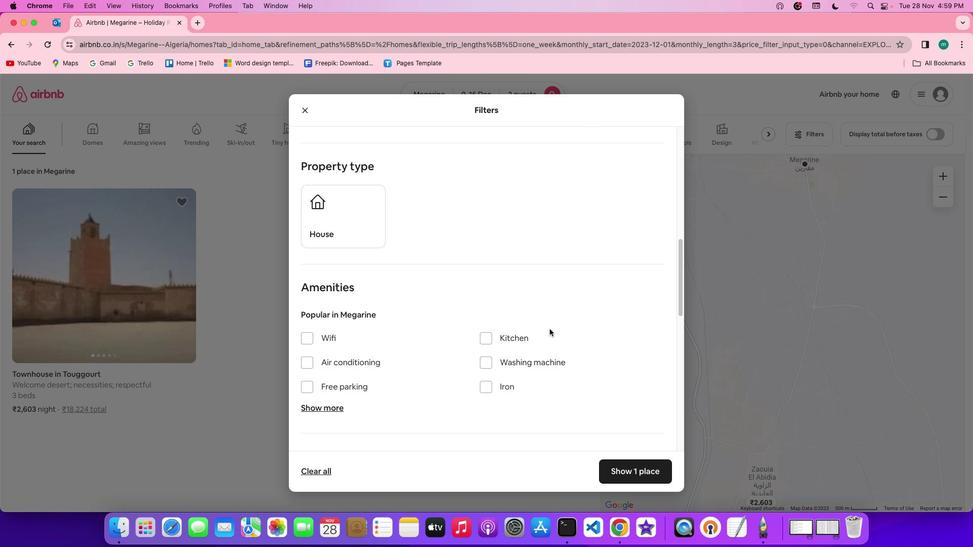 
Action: Mouse scrolled (476, 331) with delta (63, 115)
Screenshot: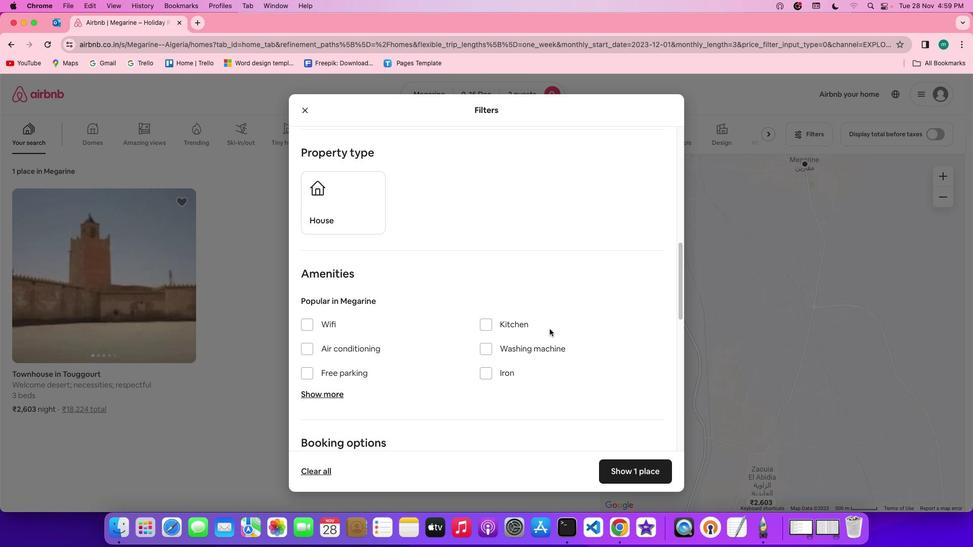 
Action: Mouse scrolled (476, 331) with delta (63, 115)
Screenshot: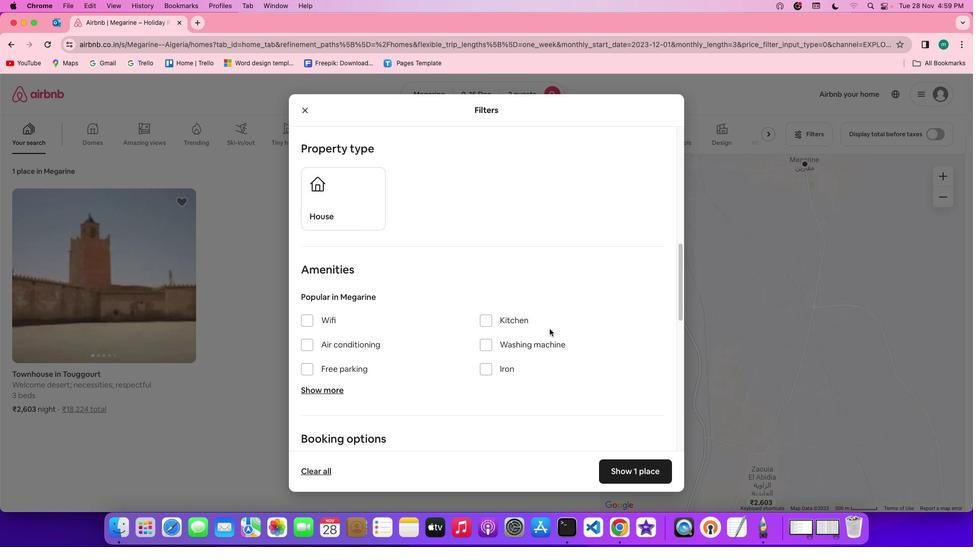 
Action: Mouse scrolled (476, 331) with delta (63, 115)
Screenshot: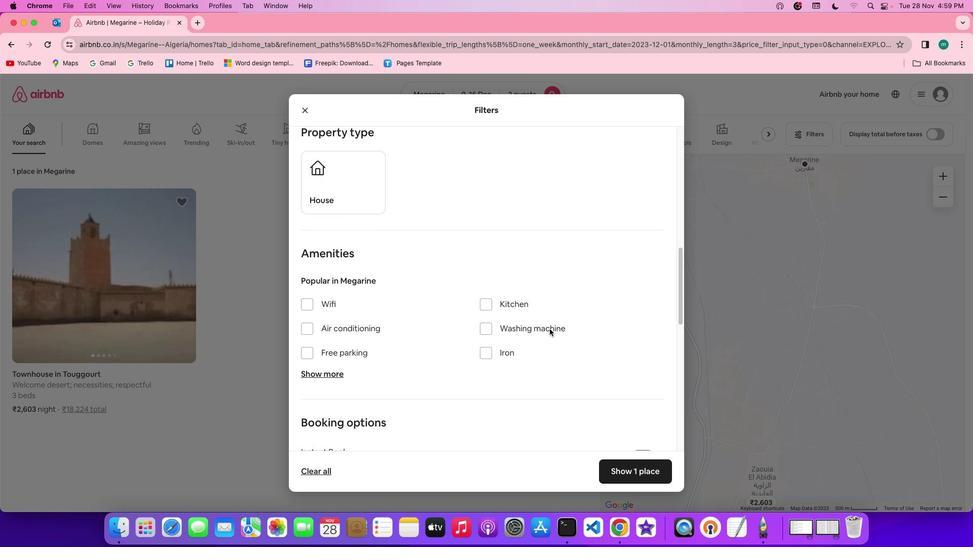 
Action: Mouse moved to (449, 310)
Screenshot: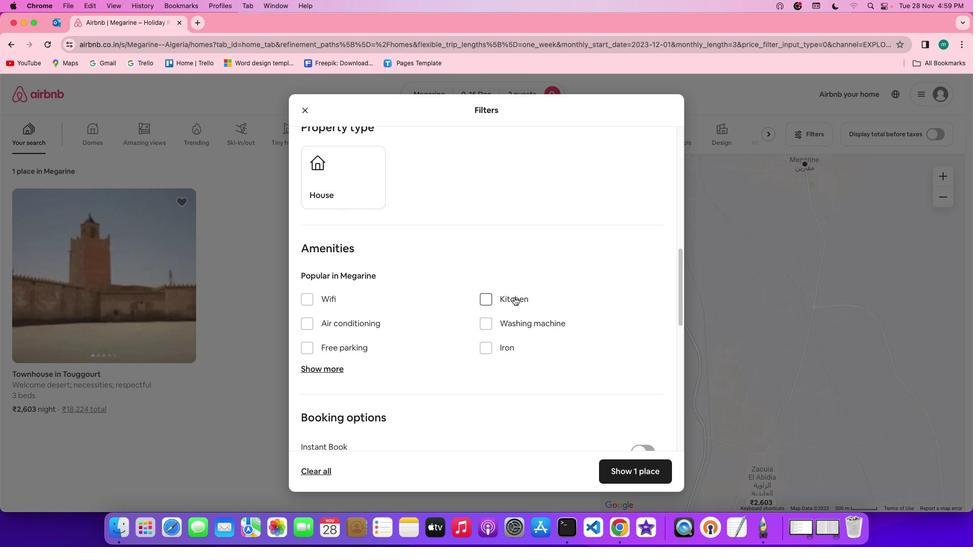 
Action: Mouse scrolled (449, 310) with delta (63, 115)
Screenshot: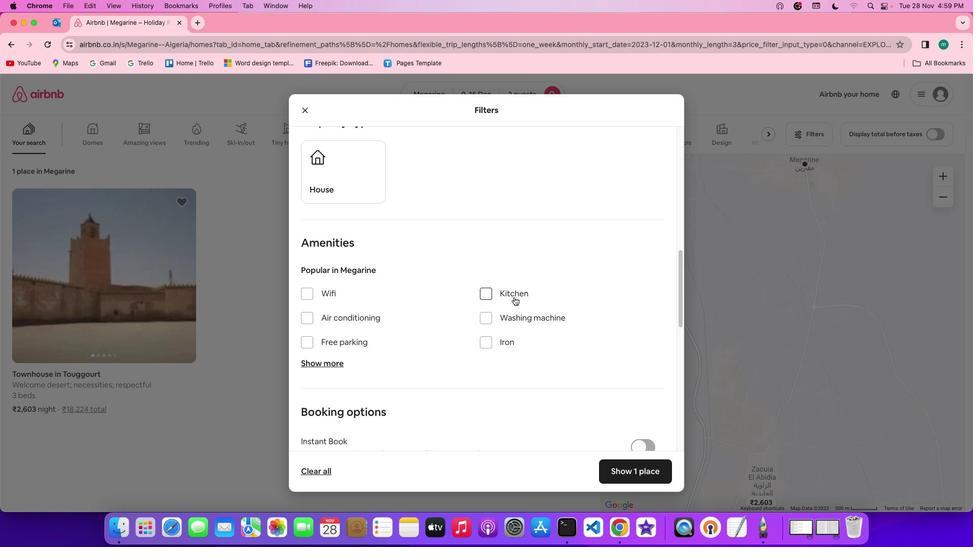 
Action: Mouse scrolled (449, 310) with delta (63, 115)
Screenshot: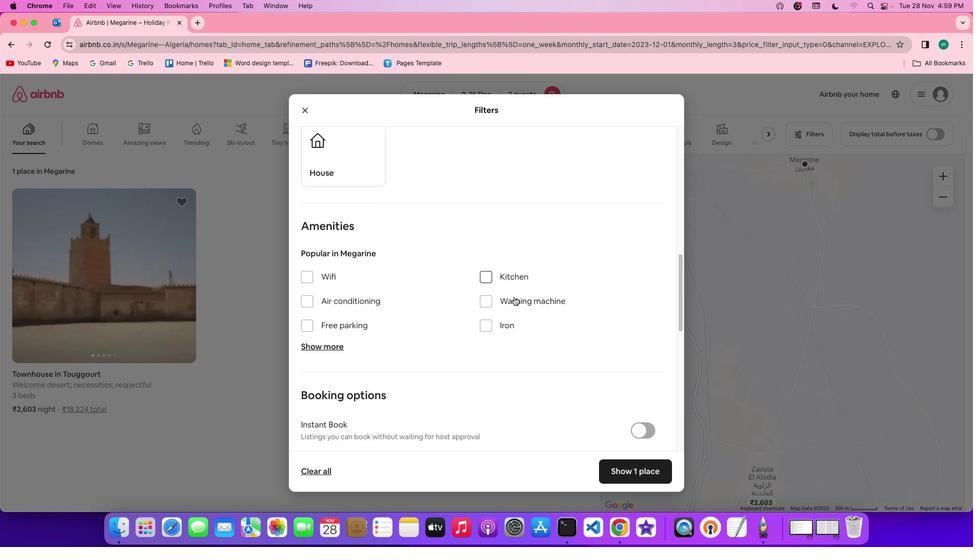 
Action: Mouse scrolled (449, 310) with delta (63, 115)
Screenshot: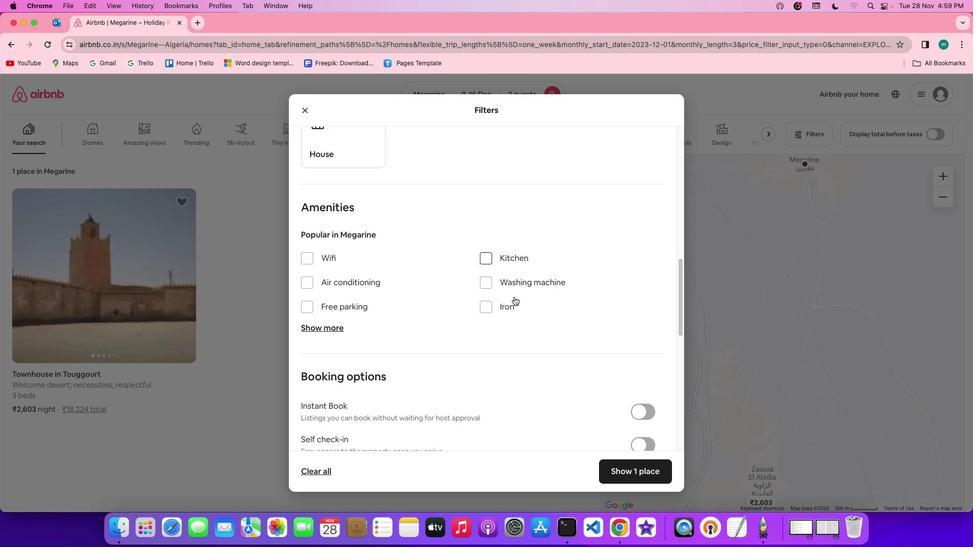 
Action: Mouse moved to (449, 310)
Screenshot: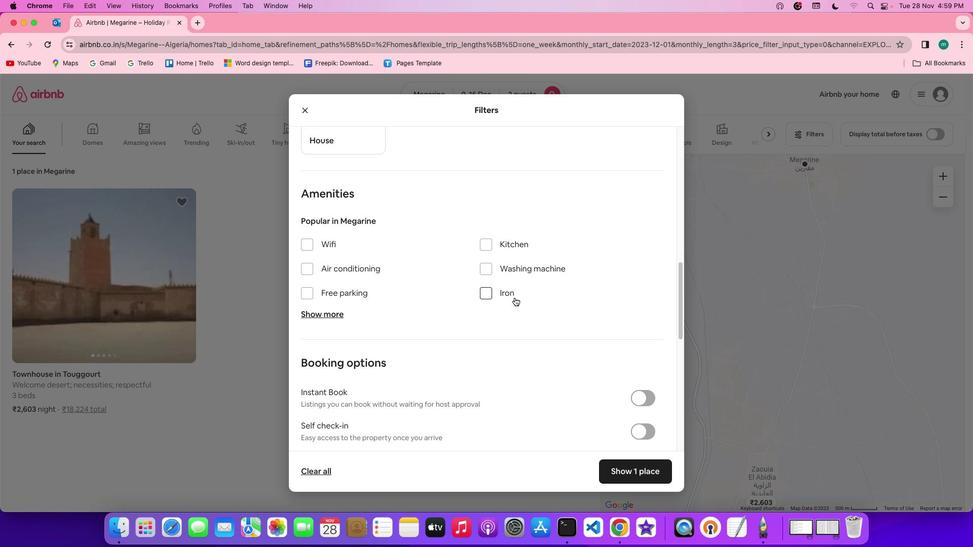 
Action: Mouse scrolled (449, 310) with delta (63, 115)
Screenshot: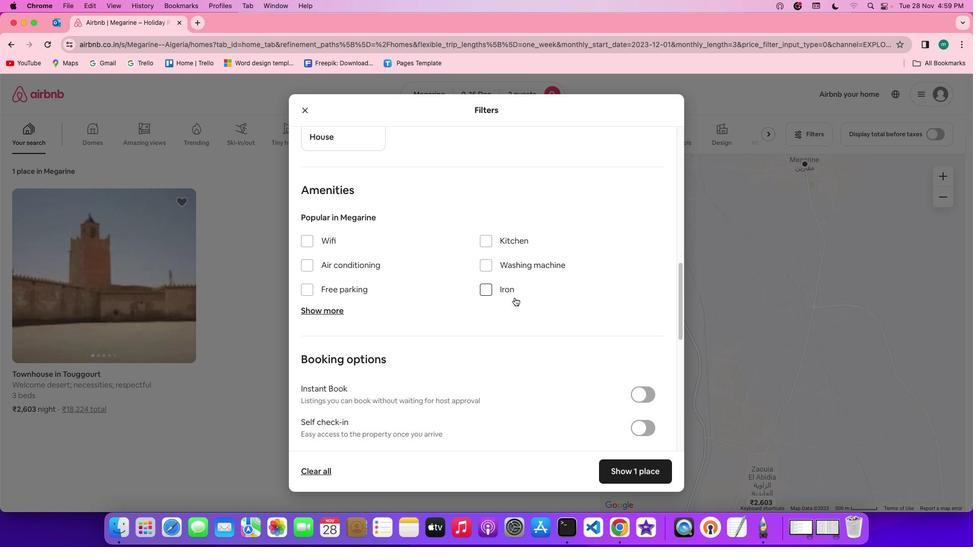 
Action: Mouse scrolled (449, 310) with delta (63, 115)
Screenshot: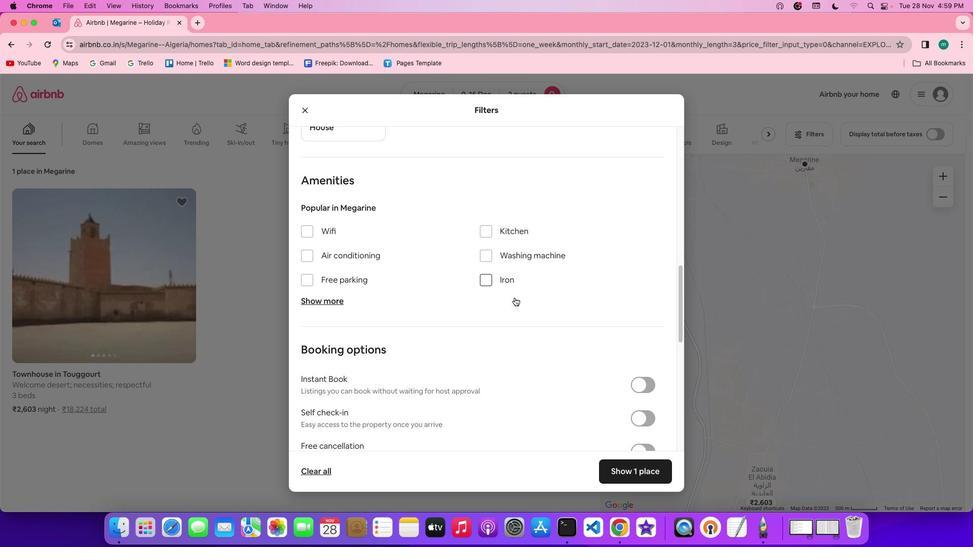 
Action: Mouse scrolled (449, 310) with delta (63, 115)
Screenshot: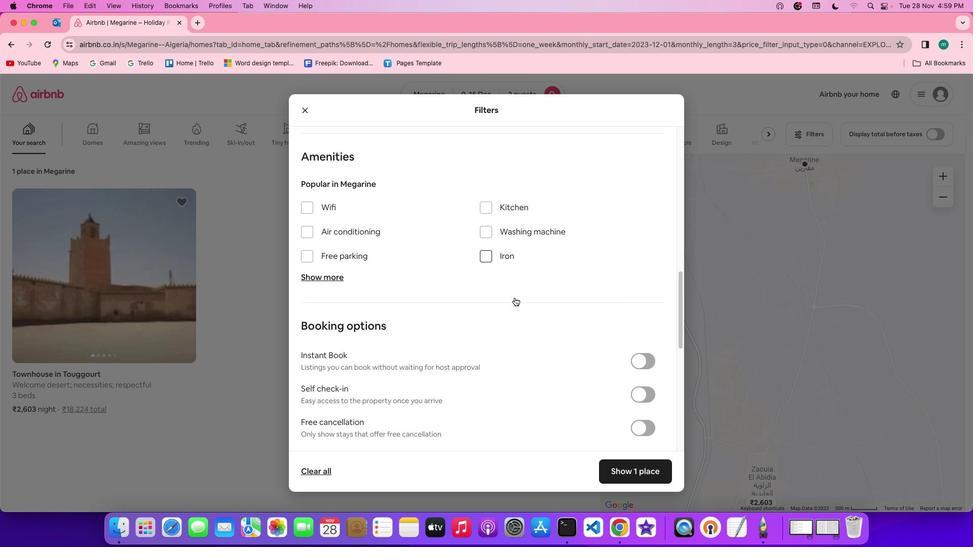 
Action: Mouse moved to (449, 310)
Screenshot: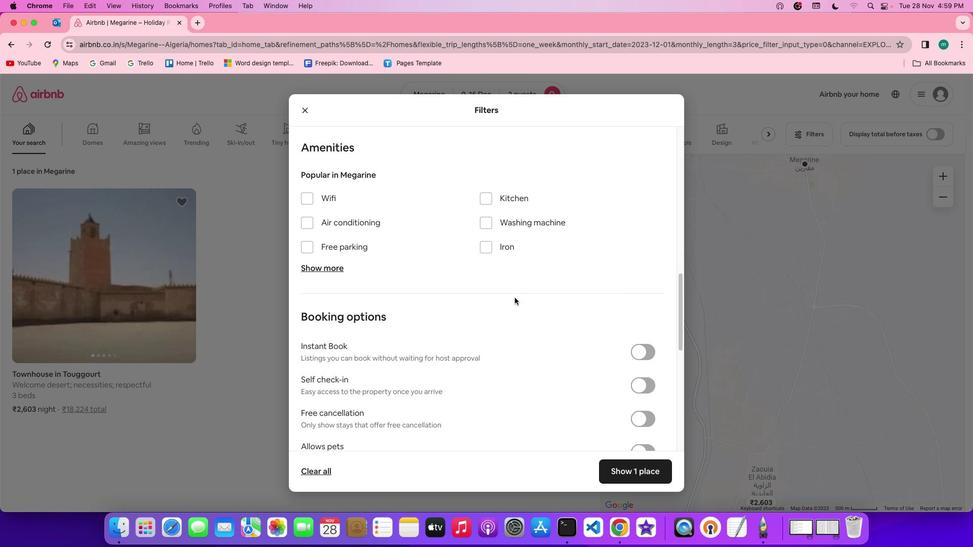 
Action: Mouse scrolled (449, 310) with delta (63, 115)
Screenshot: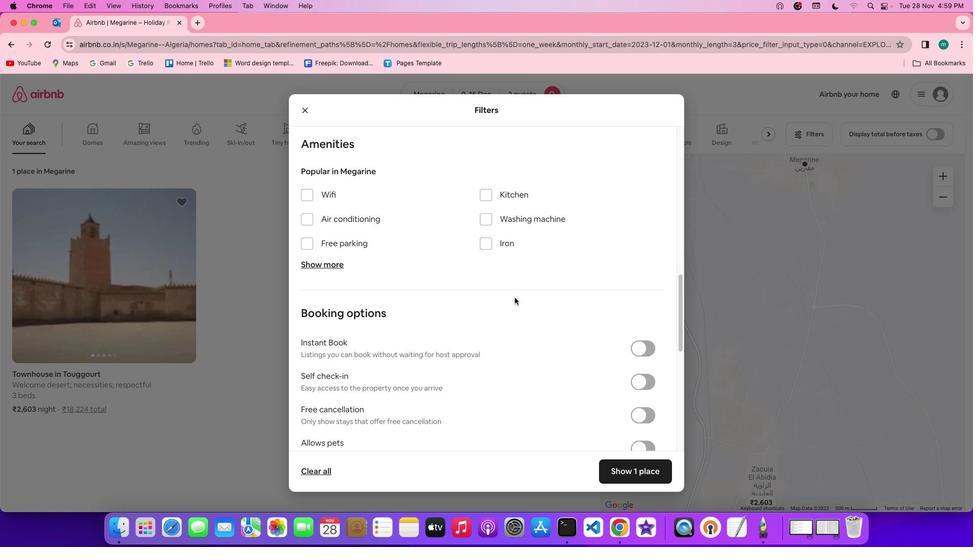 
Action: Mouse scrolled (449, 310) with delta (63, 115)
Screenshot: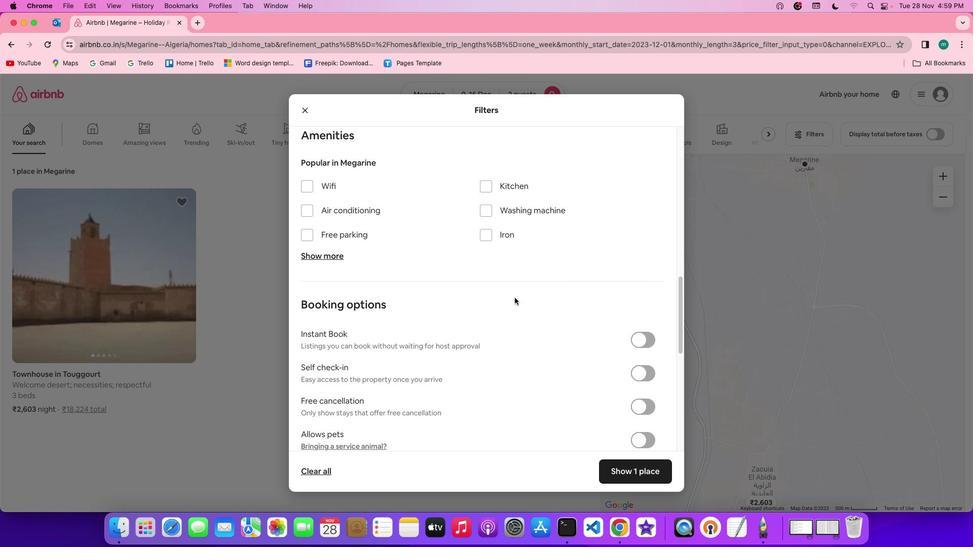 
Action: Mouse scrolled (449, 310) with delta (63, 115)
Screenshot: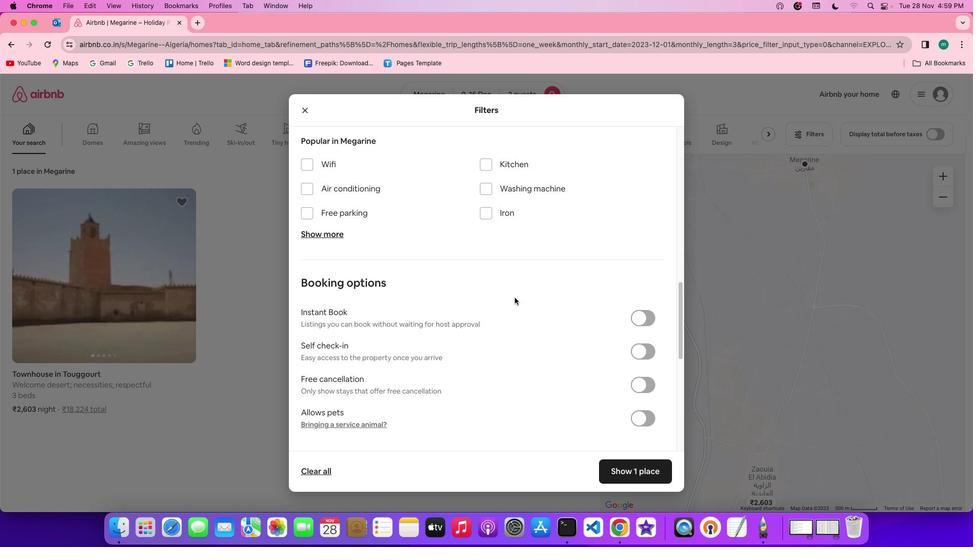 
Action: Mouse moved to (455, 235)
Screenshot: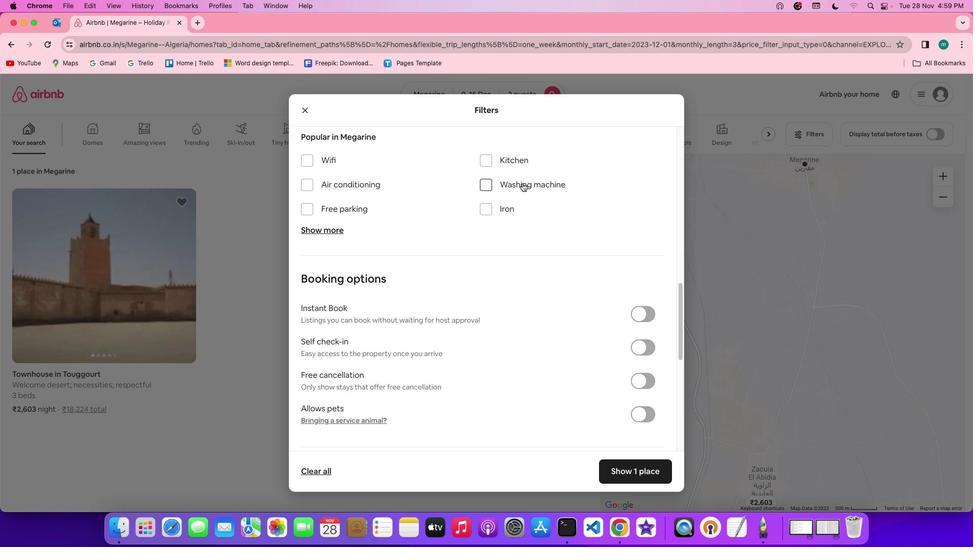 
Action: Mouse pressed left at (455, 235)
Screenshot: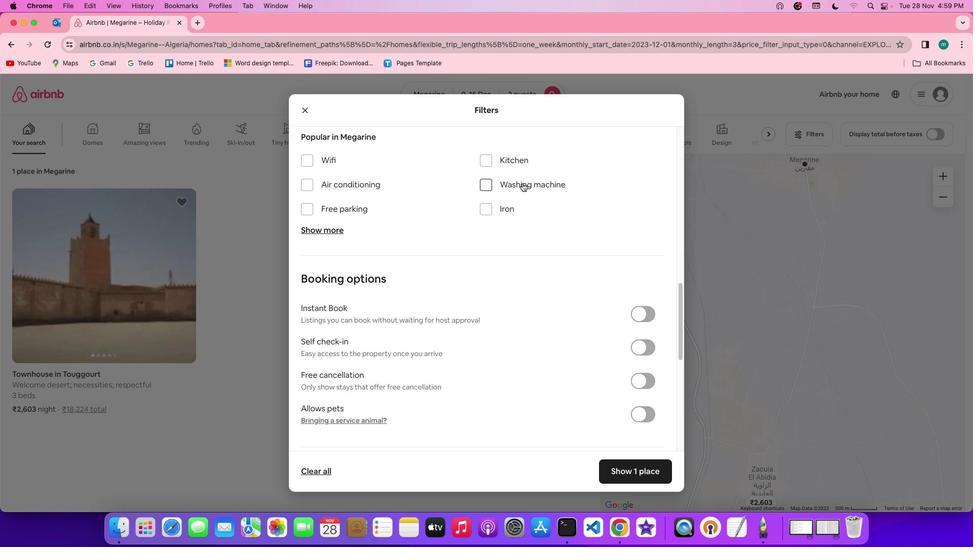 
Action: Mouse moved to (510, 355)
Screenshot: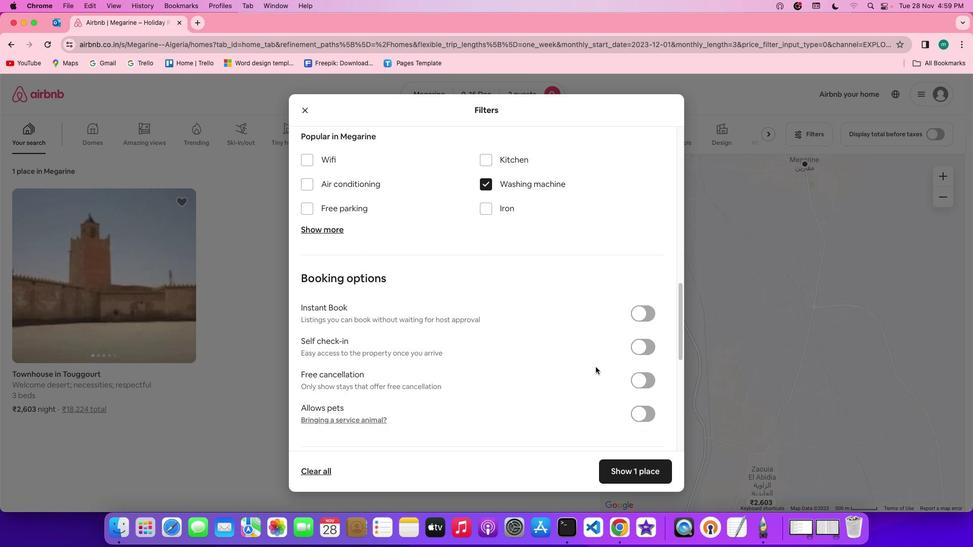 
Action: Mouse scrolled (510, 355) with delta (63, 115)
Screenshot: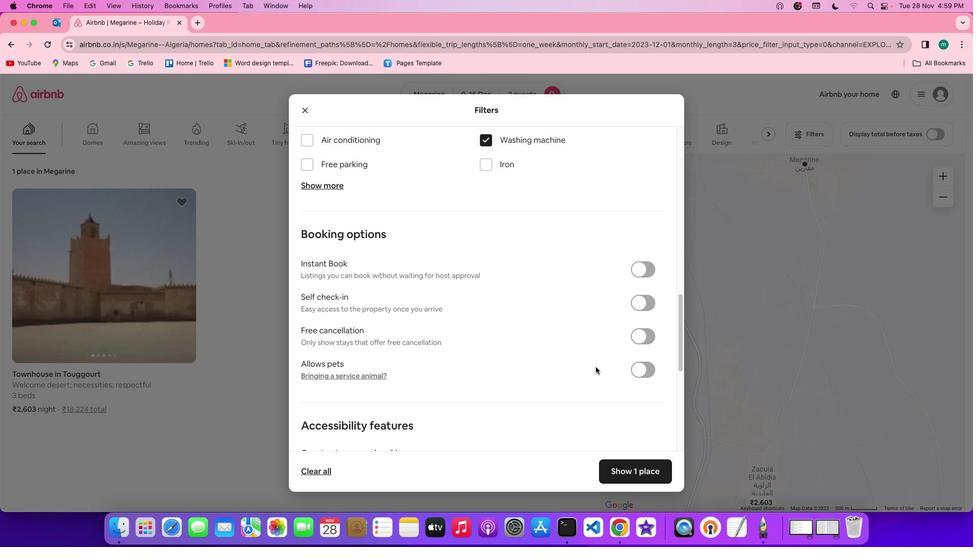 
Action: Mouse scrolled (510, 355) with delta (63, 115)
Screenshot: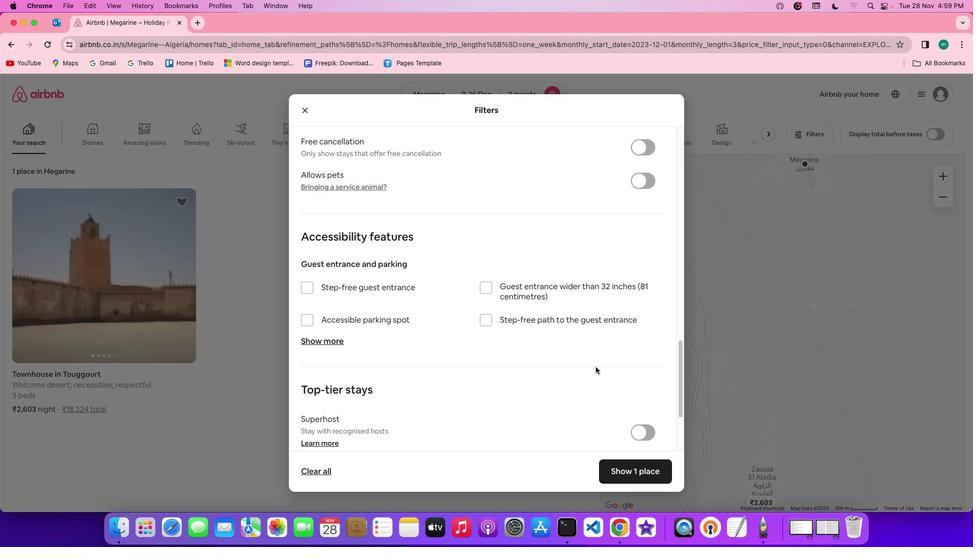 
Action: Mouse scrolled (510, 355) with delta (63, 114)
Screenshot: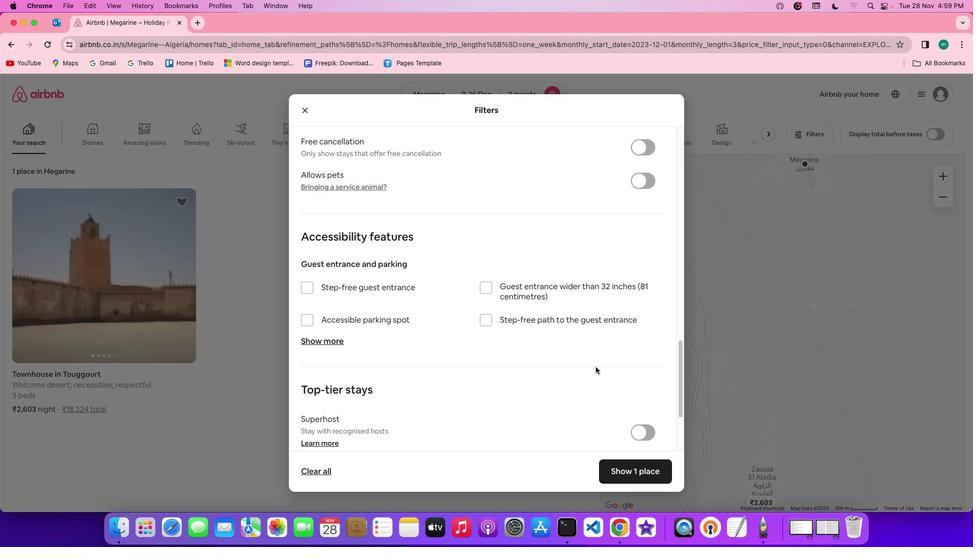 
Action: Mouse scrolled (510, 355) with delta (63, 114)
Screenshot: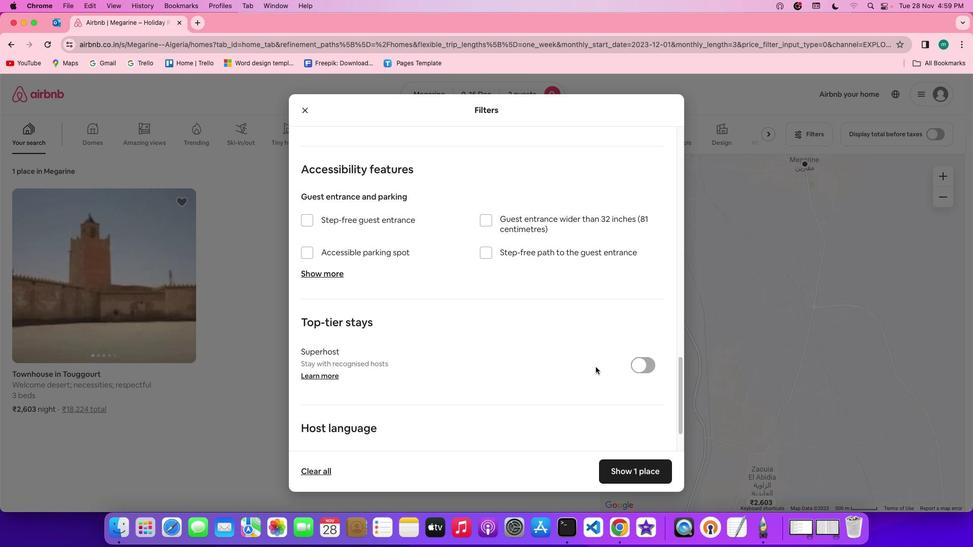 
Action: Mouse scrolled (510, 355) with delta (63, 114)
Screenshot: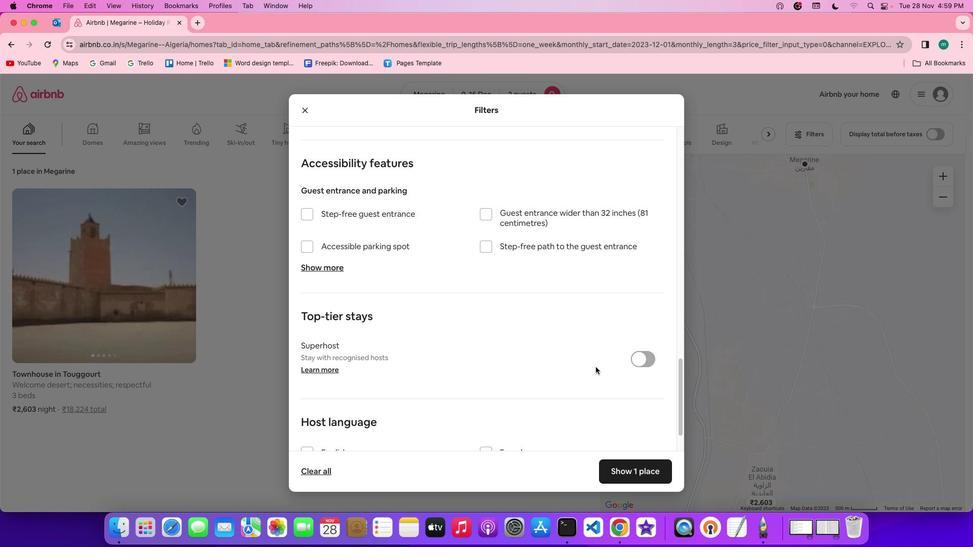 
Action: Mouse scrolled (510, 355) with delta (63, 115)
Screenshot: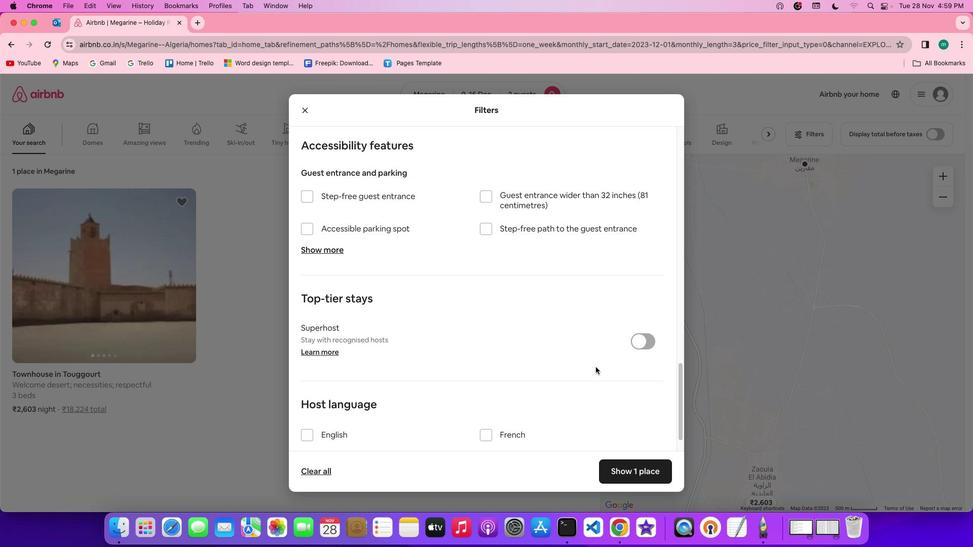 
Action: Mouse scrolled (510, 355) with delta (63, 115)
Screenshot: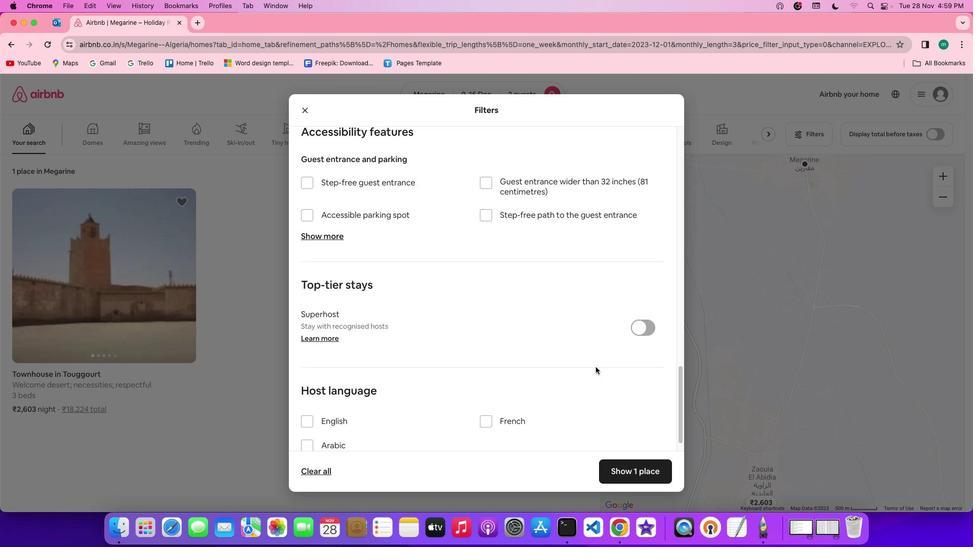 
Action: Mouse scrolled (510, 355) with delta (63, 114)
Screenshot: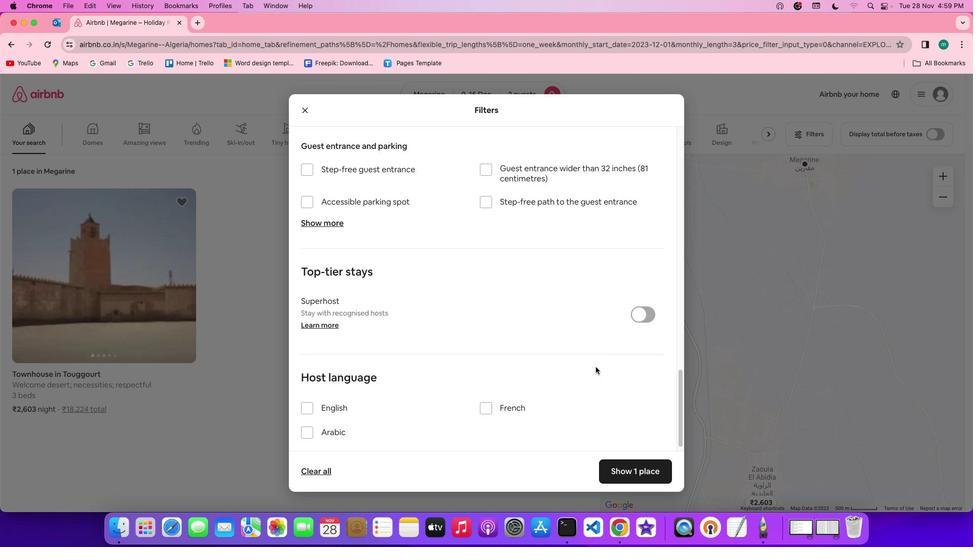 
Action: Mouse scrolled (510, 355) with delta (63, 114)
Screenshot: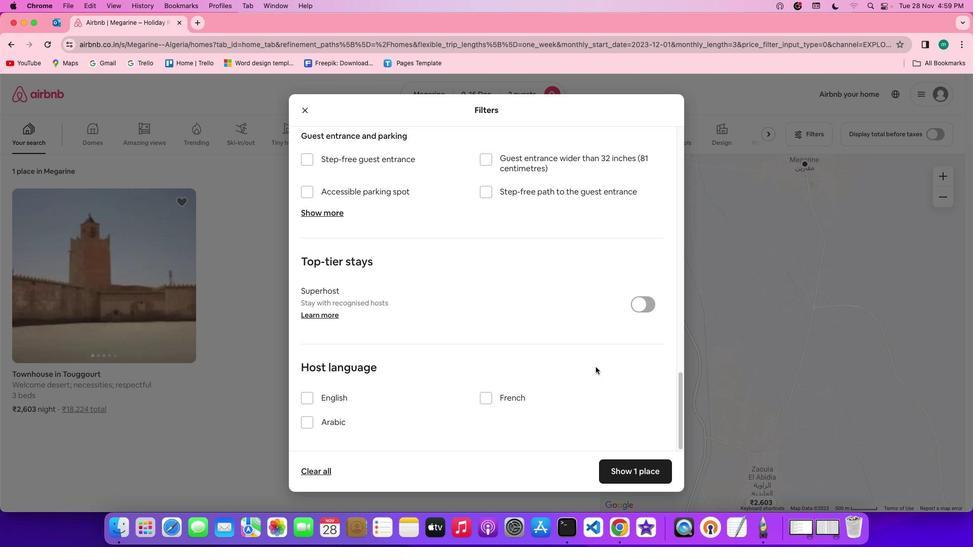 
Action: Mouse scrolled (510, 355) with delta (63, 115)
Screenshot: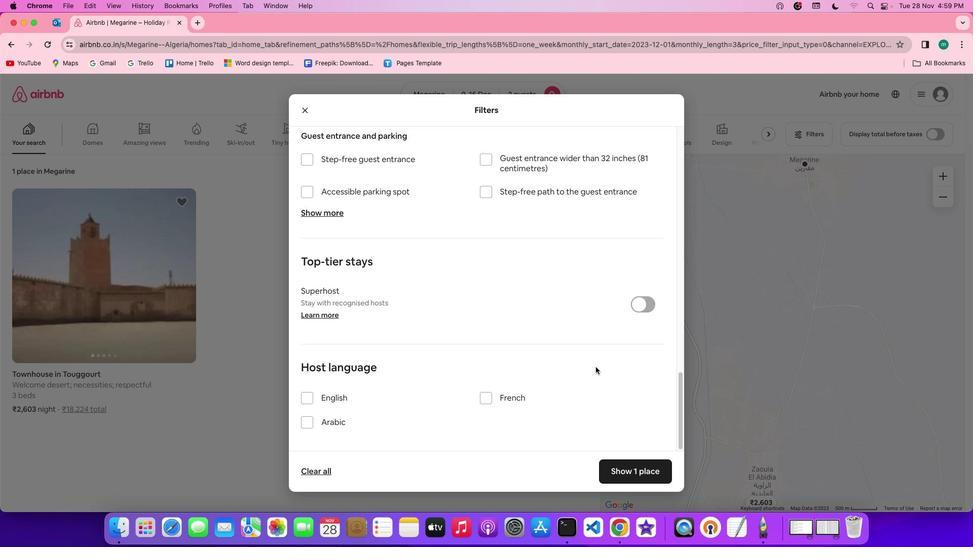 
Action: Mouse scrolled (510, 355) with delta (63, 115)
Screenshot: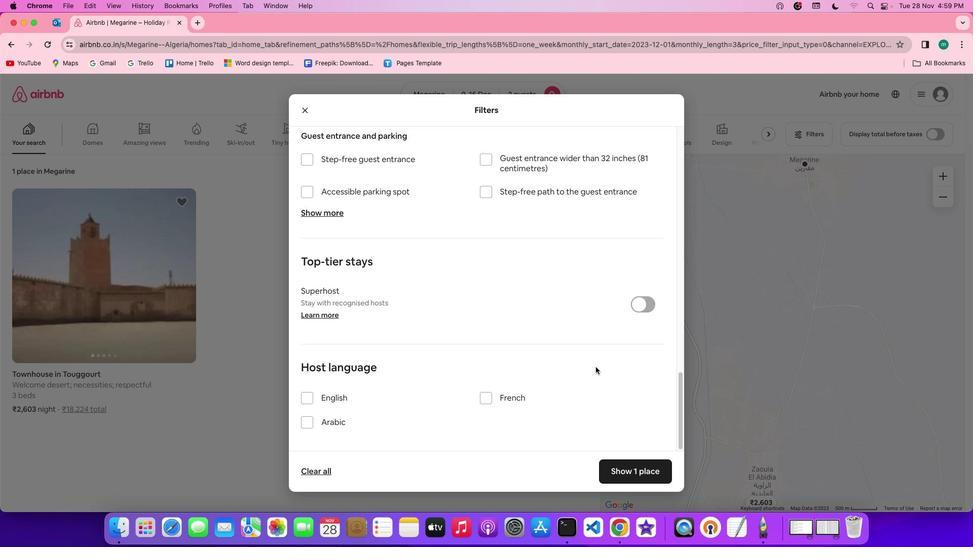 
Action: Mouse scrolled (510, 355) with delta (63, 114)
Screenshot: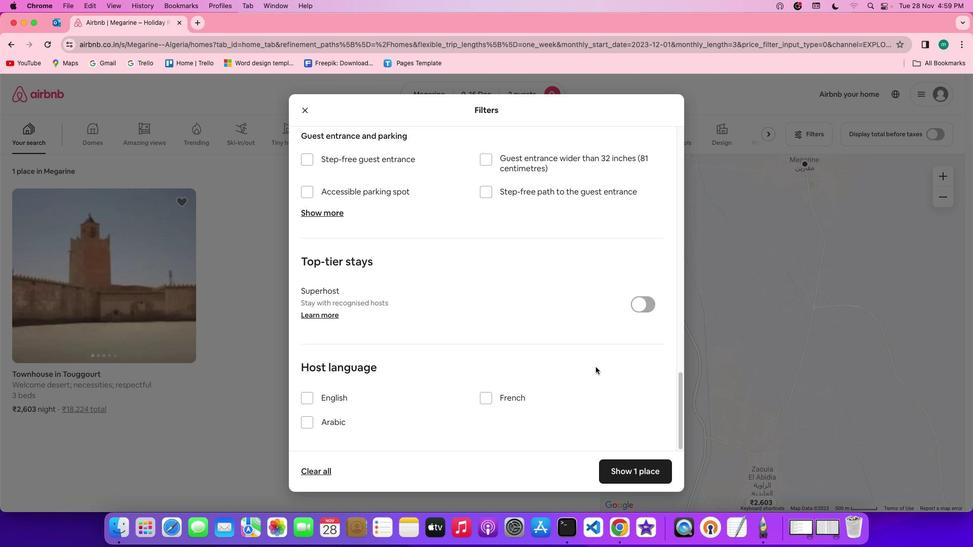 
Action: Mouse scrolled (510, 355) with delta (63, 114)
Screenshot: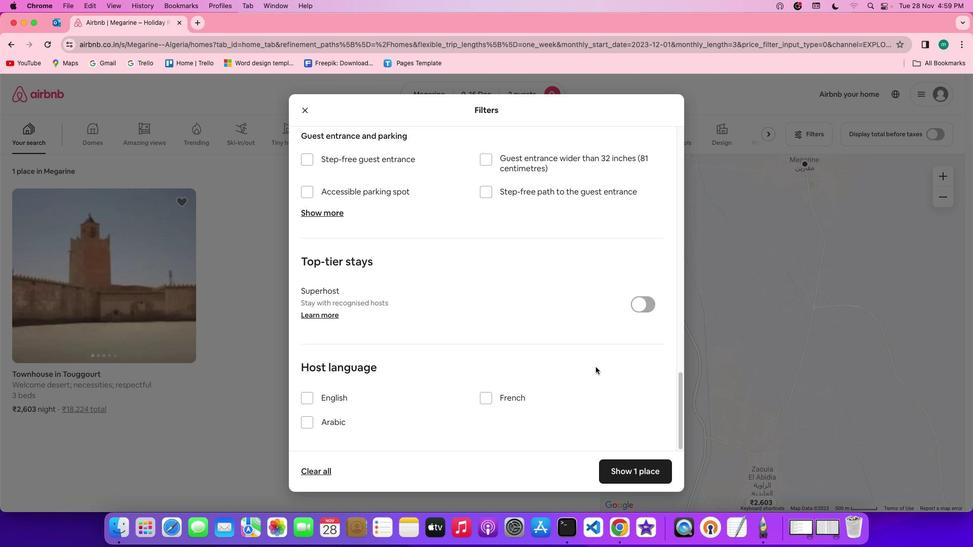 
Action: Mouse scrolled (510, 355) with delta (63, 113)
Screenshot: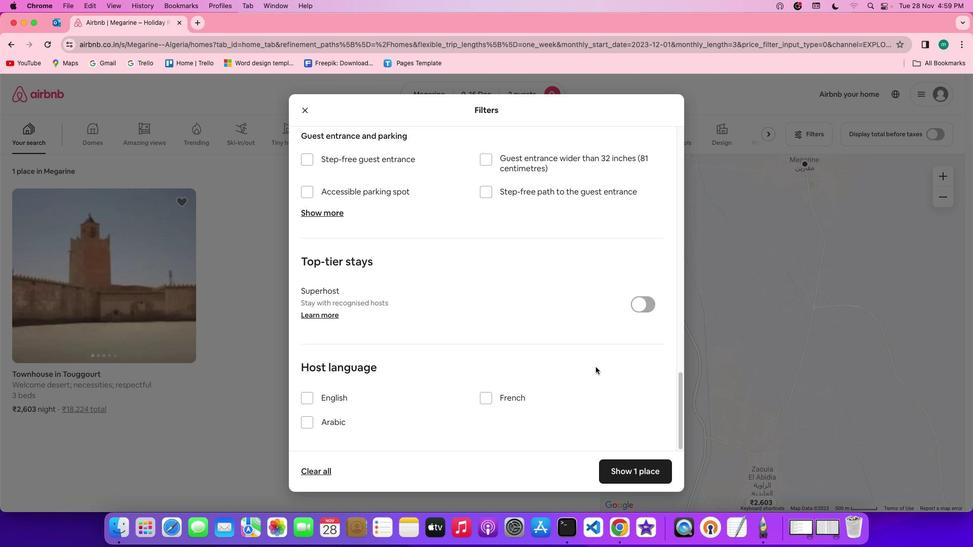
Action: Mouse scrolled (510, 355) with delta (63, 113)
Screenshot: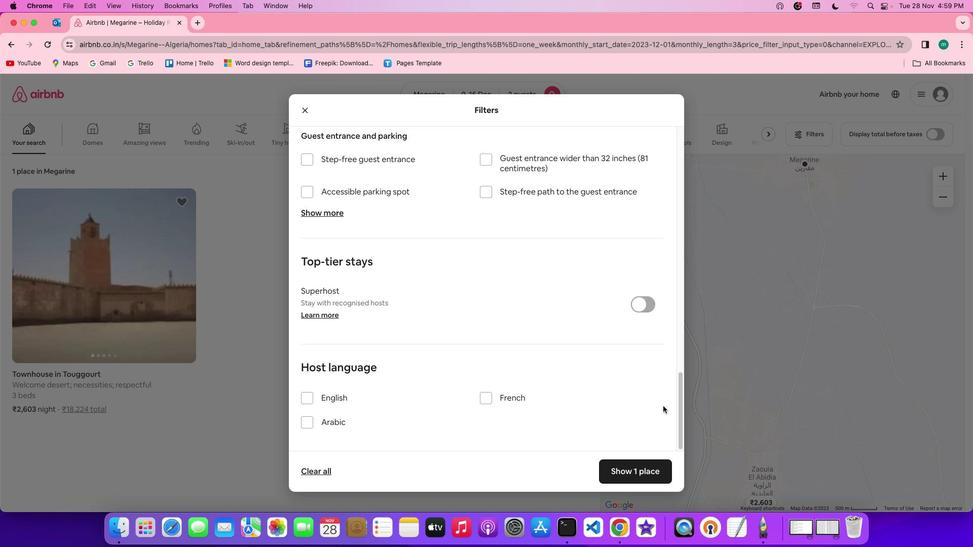 
Action: Mouse moved to (547, 421)
Screenshot: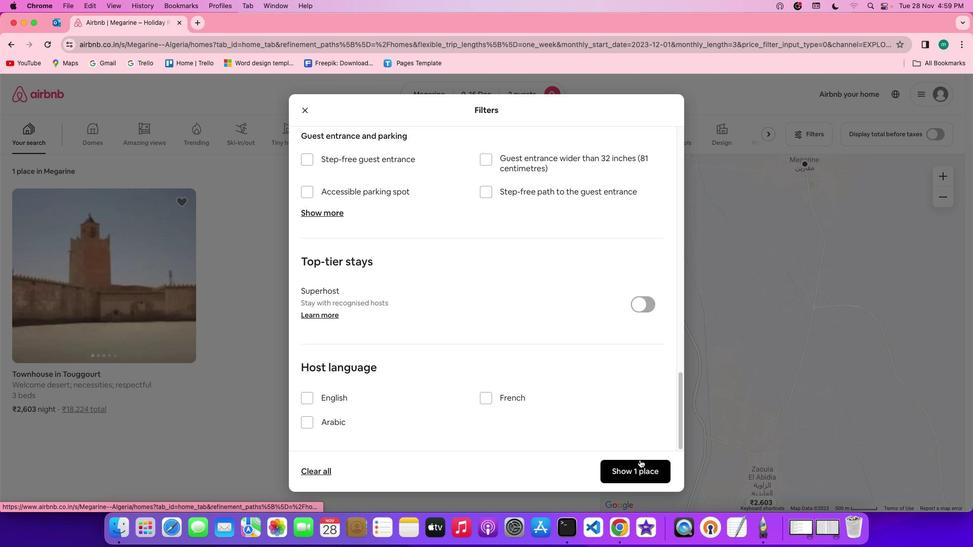 
Action: Mouse pressed left at (547, 421)
Screenshot: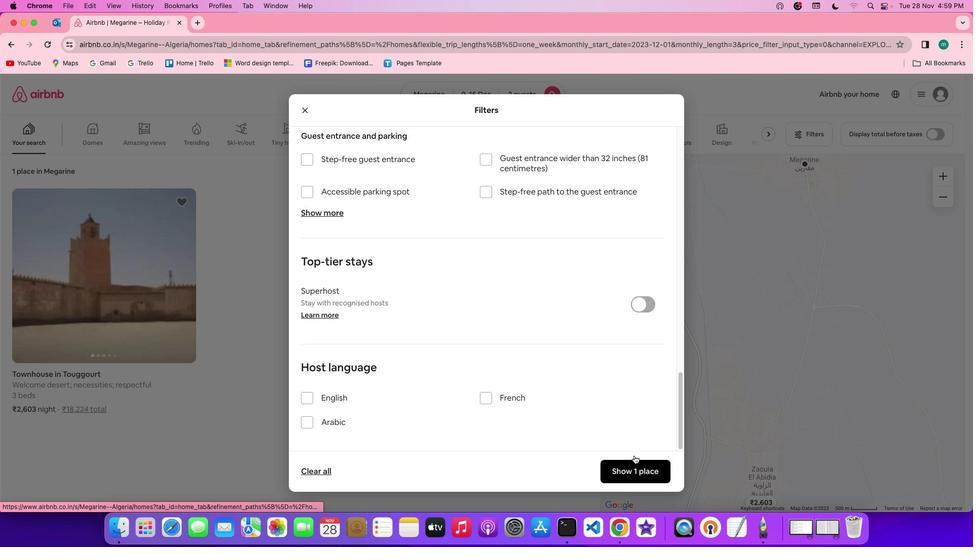 
Action: Mouse moved to (180, 280)
Screenshot: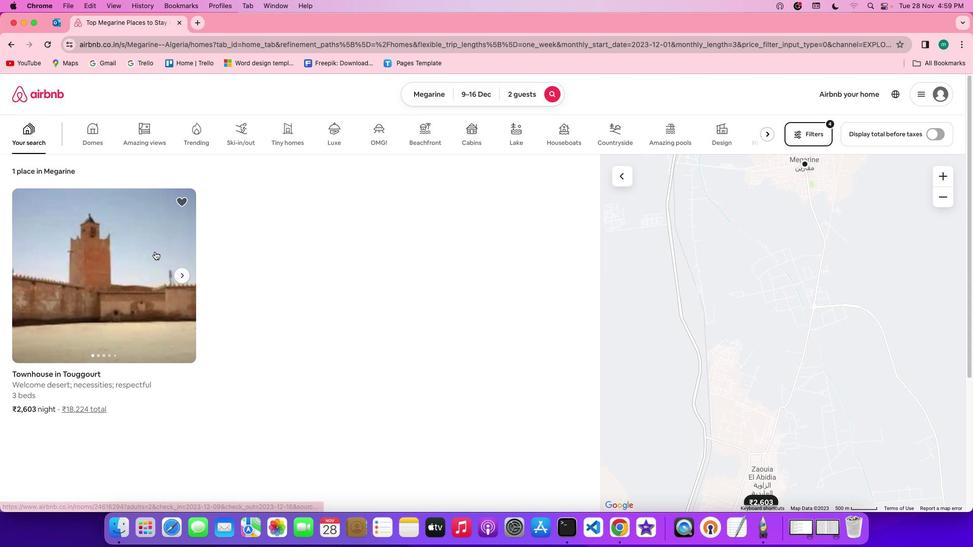 
Action: Mouse pressed left at (180, 280)
Screenshot: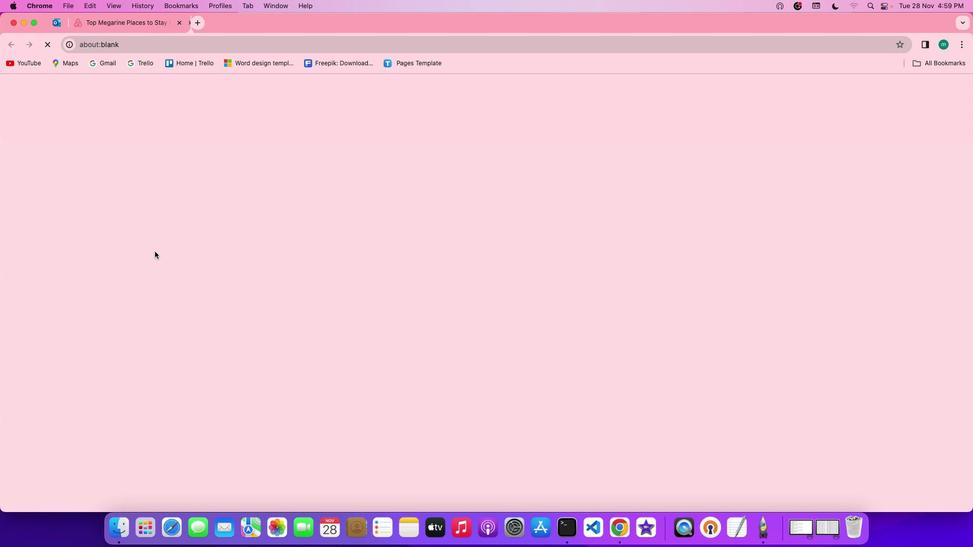 
Action: Mouse moved to (601, 365)
Screenshot: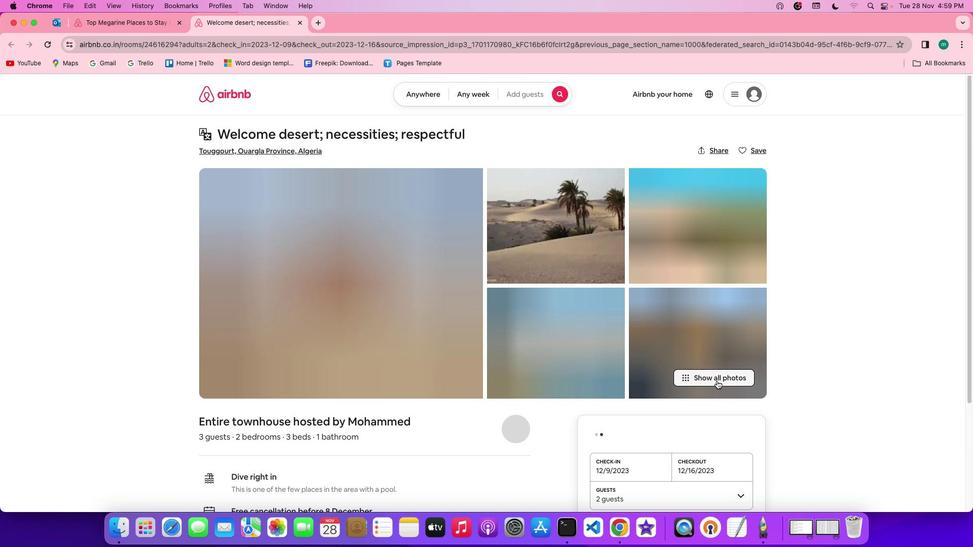
Action: Mouse pressed left at (601, 365)
Screenshot: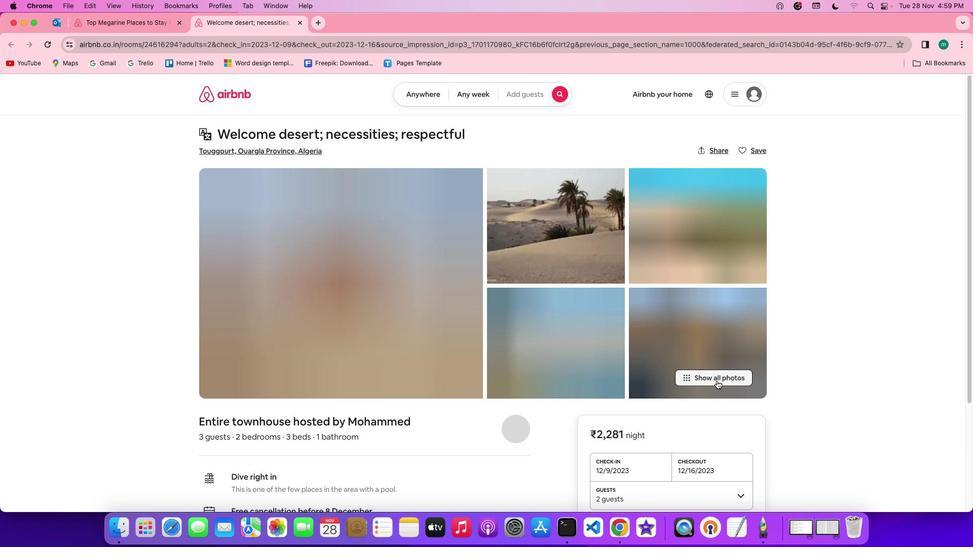 
Action: Mouse moved to (444, 337)
Screenshot: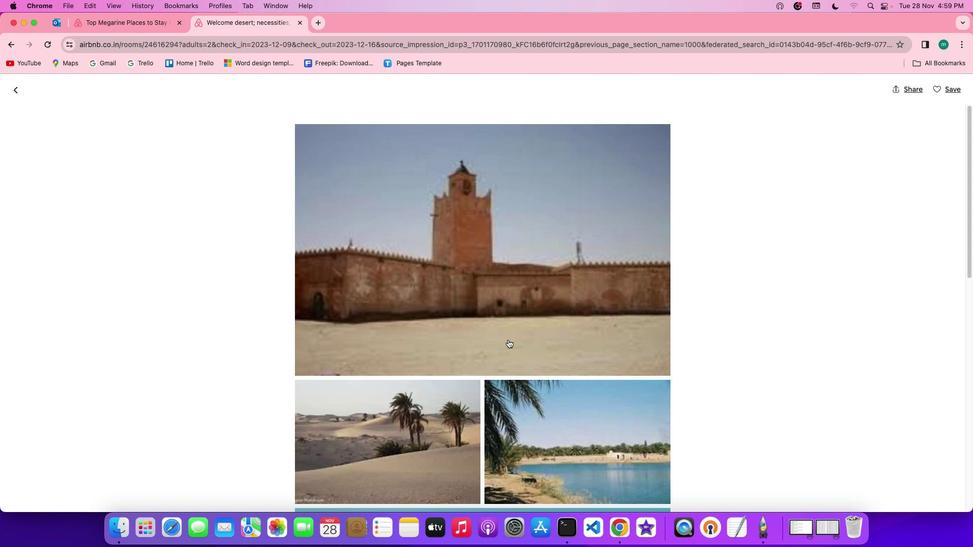 
Action: Mouse scrolled (444, 337) with delta (63, 115)
Screenshot: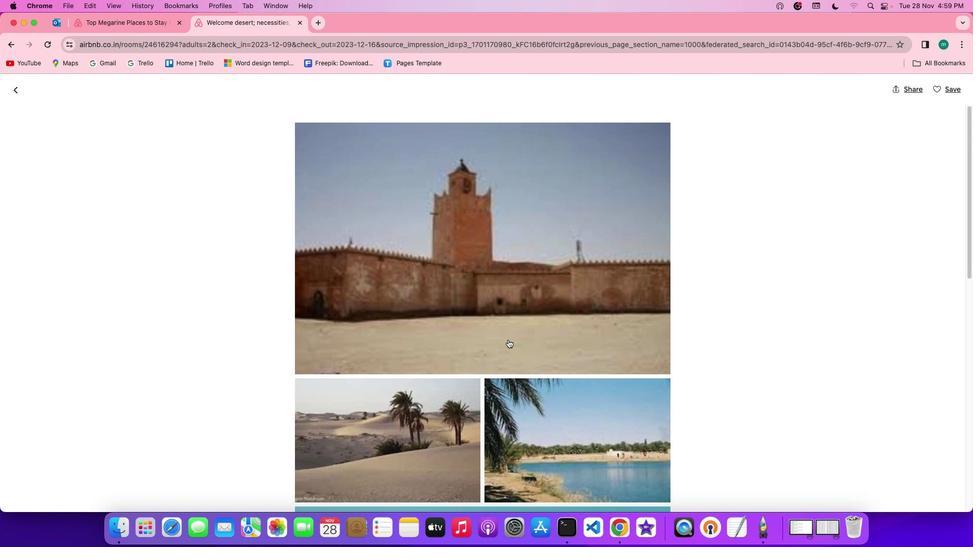 
Action: Mouse scrolled (444, 337) with delta (63, 115)
Screenshot: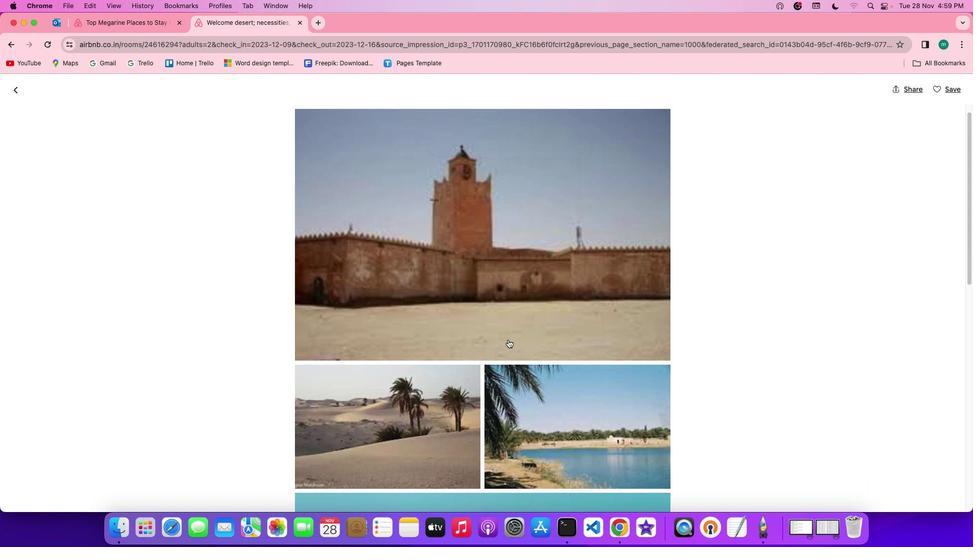 
Action: Mouse scrolled (444, 337) with delta (63, 115)
Screenshot: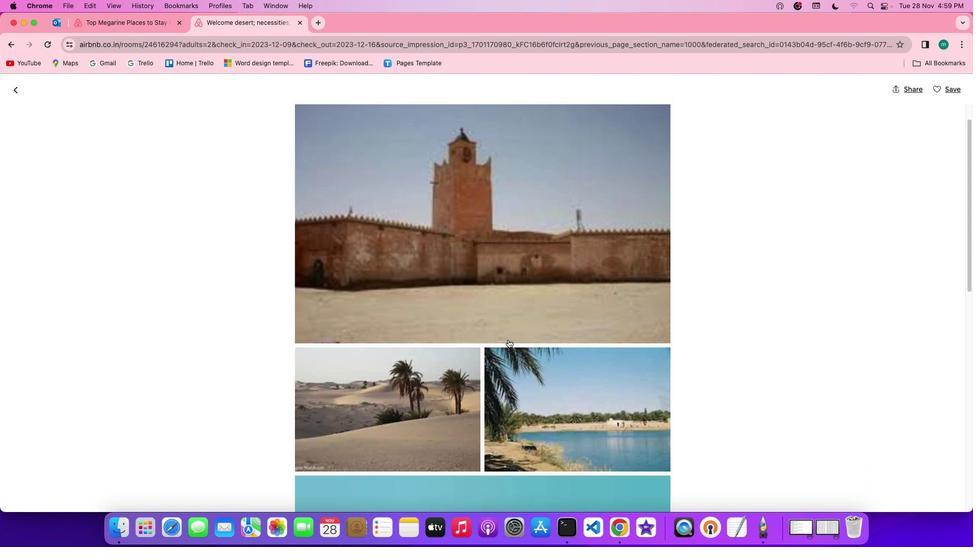 
Action: Mouse scrolled (444, 337) with delta (63, 114)
Screenshot: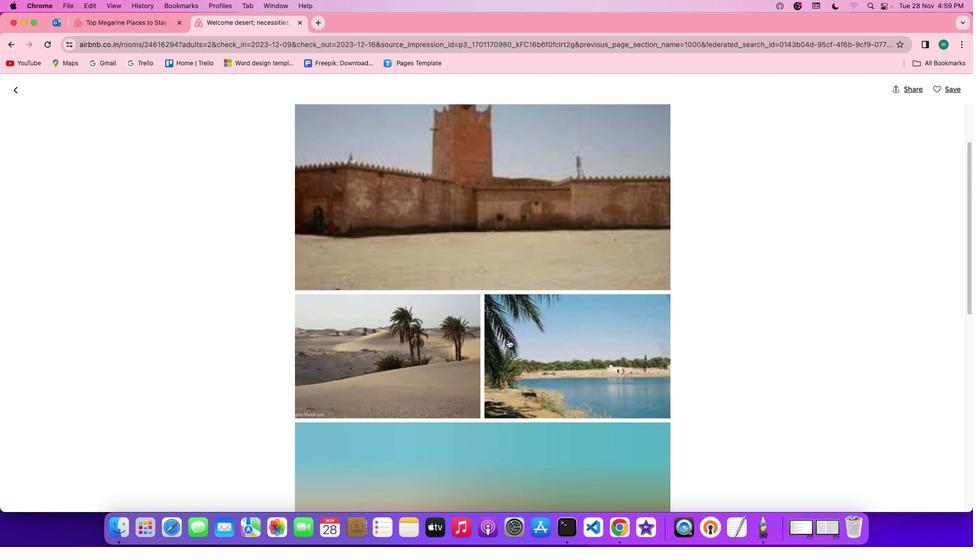 
Action: Mouse scrolled (444, 337) with delta (63, 115)
Screenshot: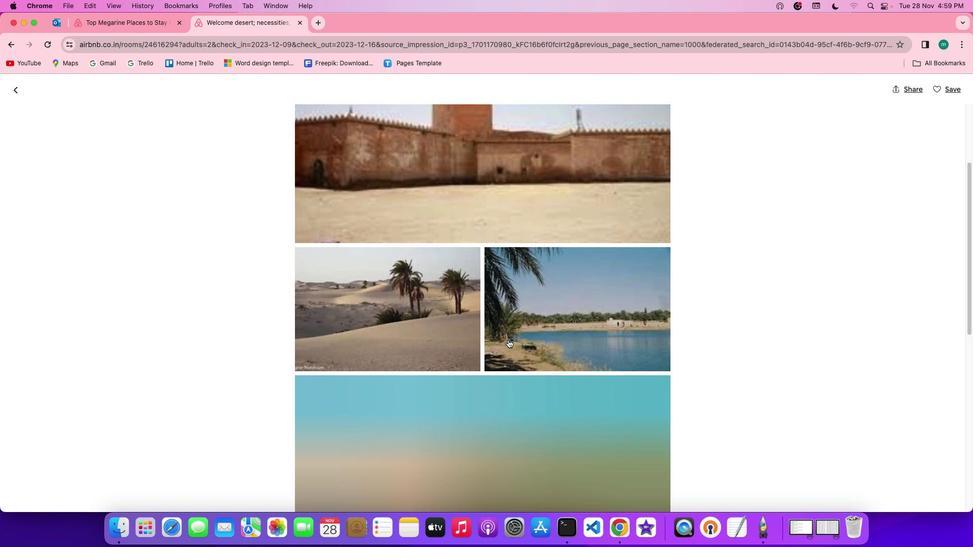 
Action: Mouse scrolled (444, 337) with delta (63, 115)
Screenshot: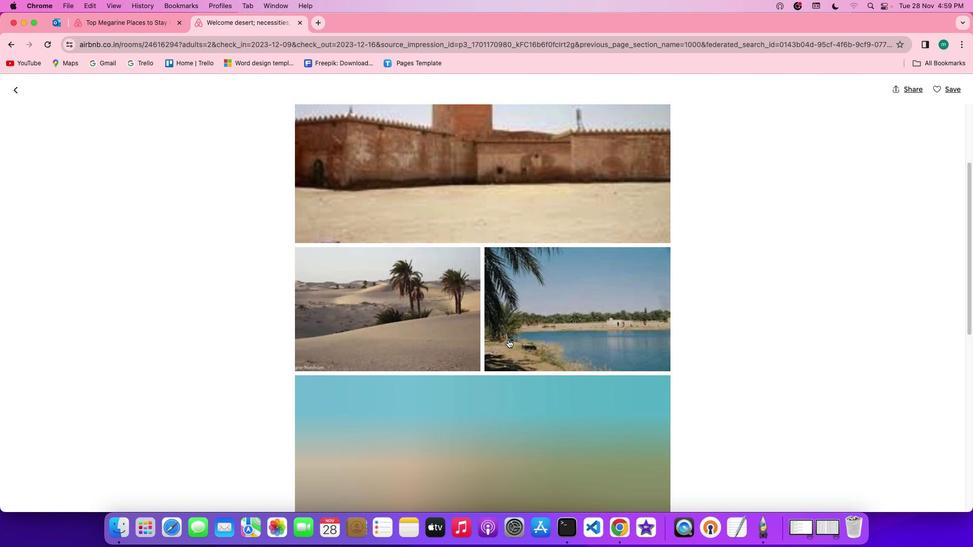
Action: Mouse scrolled (444, 337) with delta (63, 115)
Screenshot: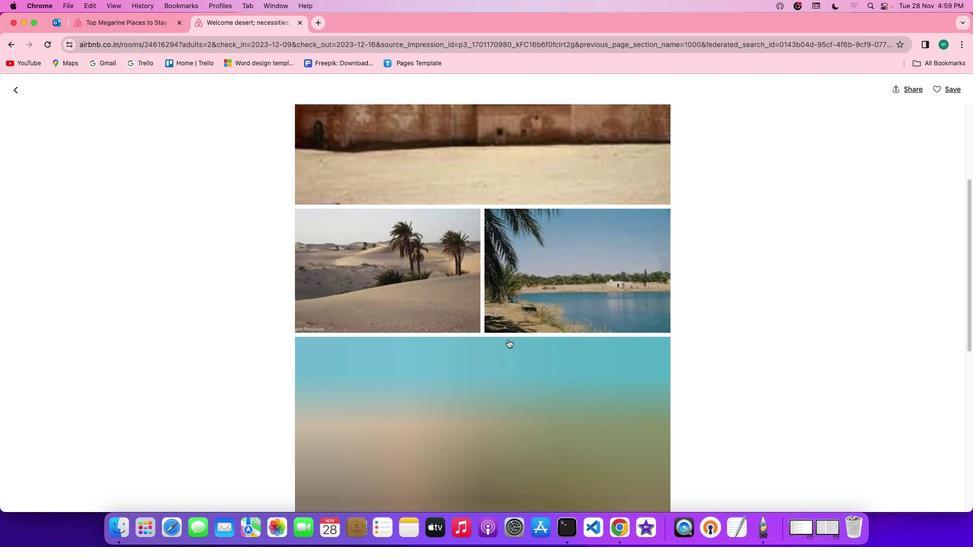
Action: Mouse scrolled (444, 337) with delta (63, 115)
Screenshot: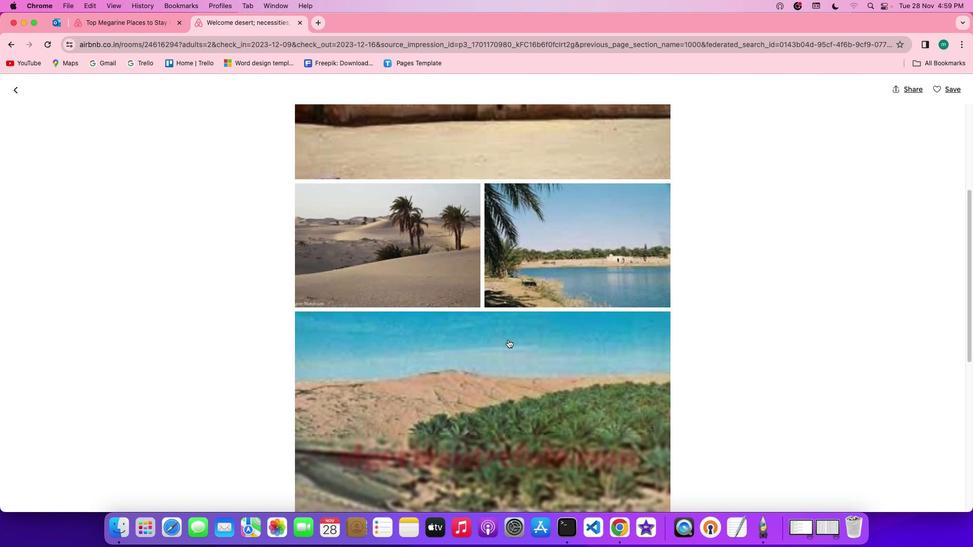 
Action: Mouse scrolled (444, 337) with delta (63, 115)
Screenshot: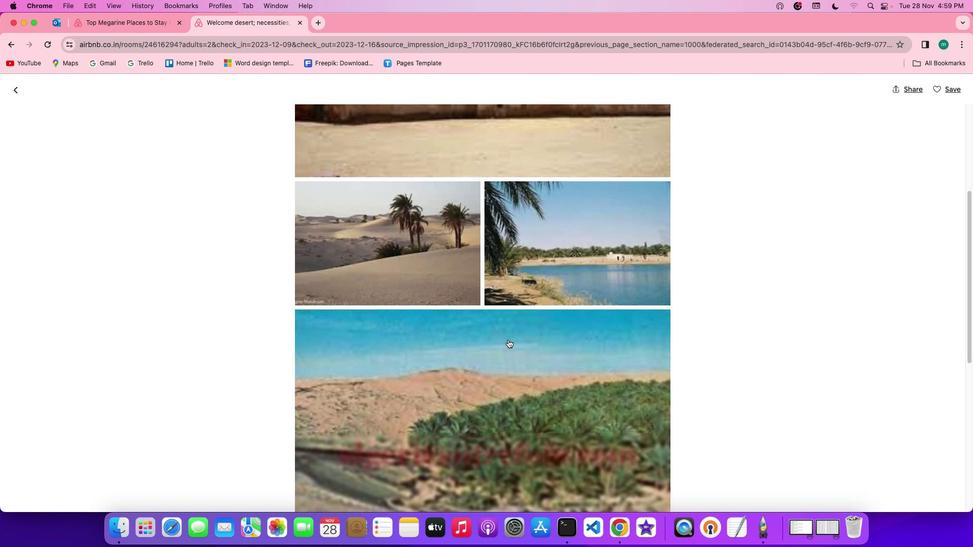 
Action: Mouse scrolled (444, 337) with delta (63, 115)
Screenshot: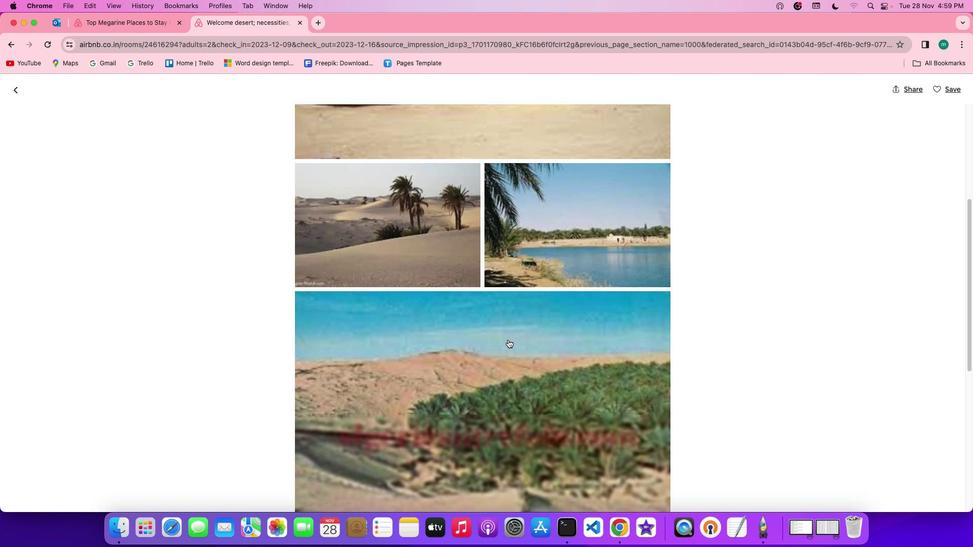 
Action: Mouse scrolled (444, 337) with delta (63, 115)
Screenshot: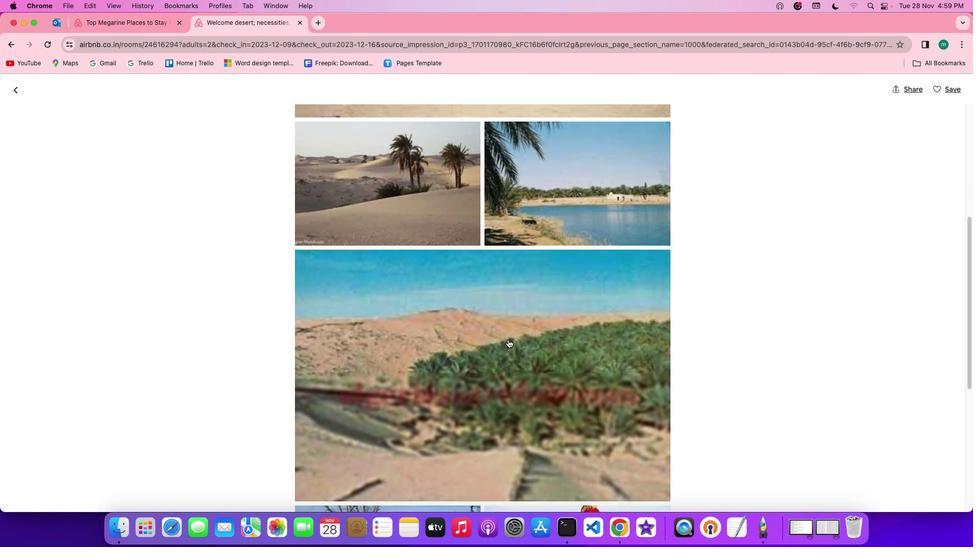 
Action: Mouse scrolled (444, 337) with delta (63, 115)
Screenshot: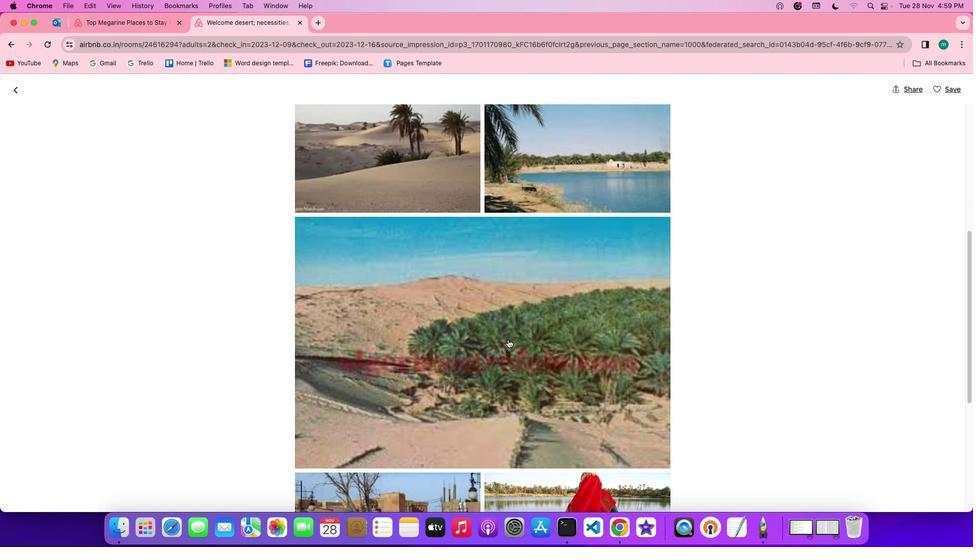 
Action: Mouse scrolled (444, 337) with delta (63, 115)
Screenshot: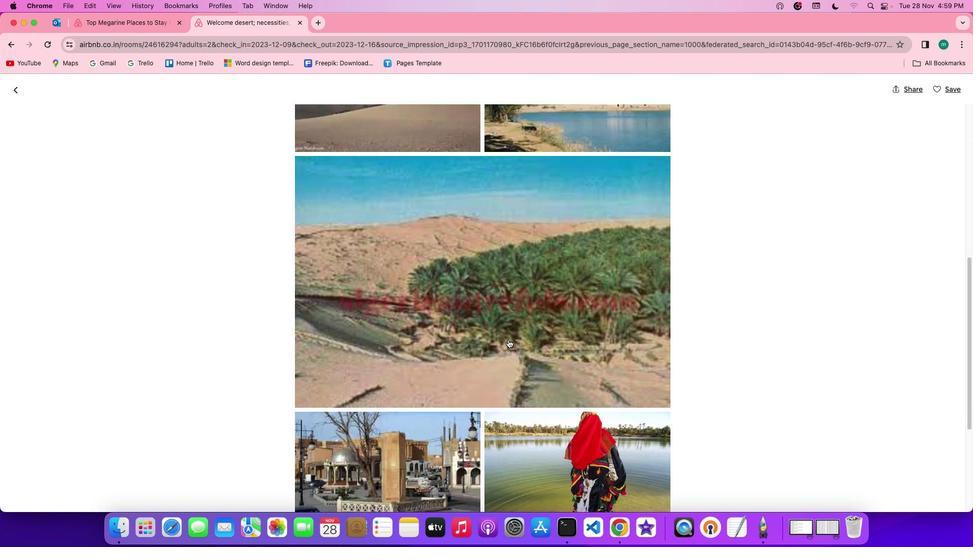 
Action: Mouse scrolled (444, 337) with delta (63, 115)
Screenshot: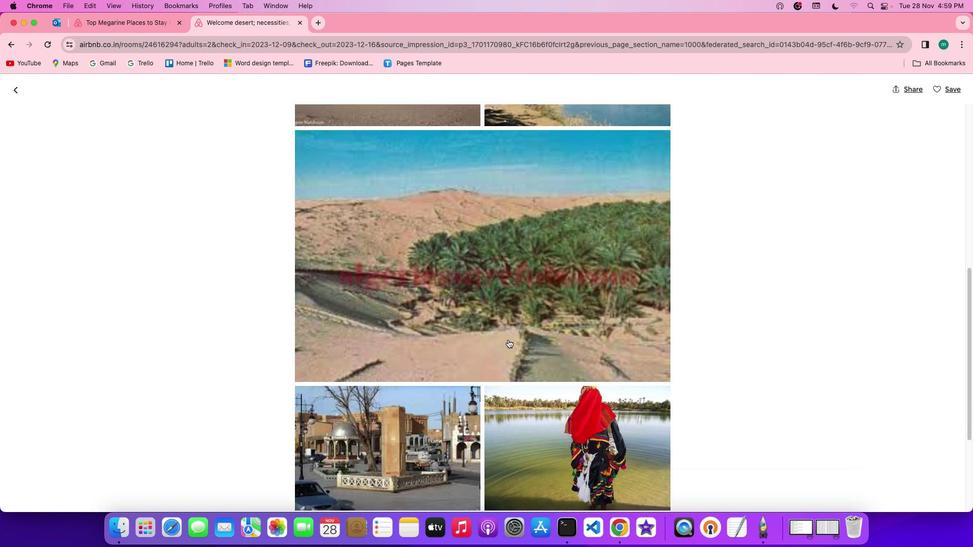
Action: Mouse scrolled (444, 337) with delta (63, 114)
Screenshot: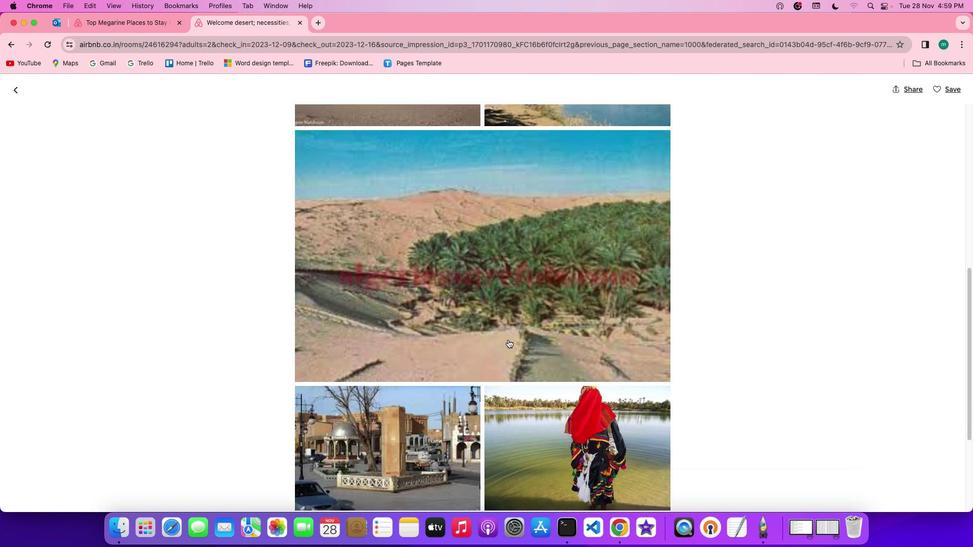 
Action: Mouse scrolled (444, 337) with delta (63, 115)
Screenshot: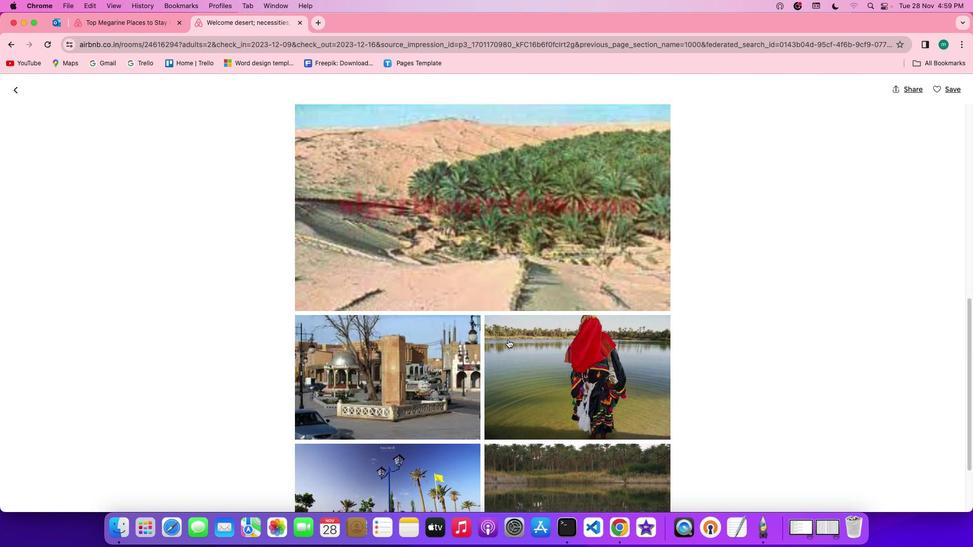
Action: Mouse scrolled (444, 337) with delta (63, 115)
Screenshot: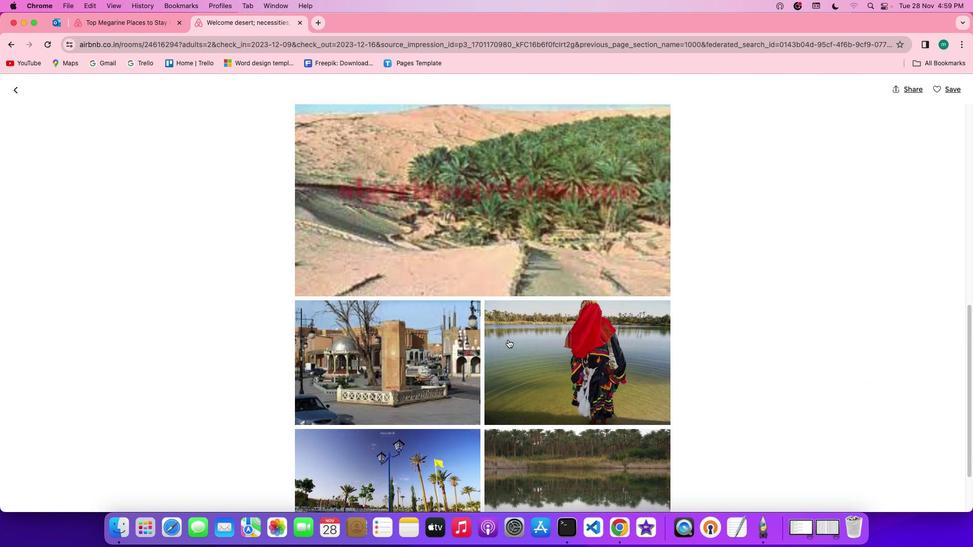
Action: Mouse scrolled (444, 337) with delta (63, 115)
Screenshot: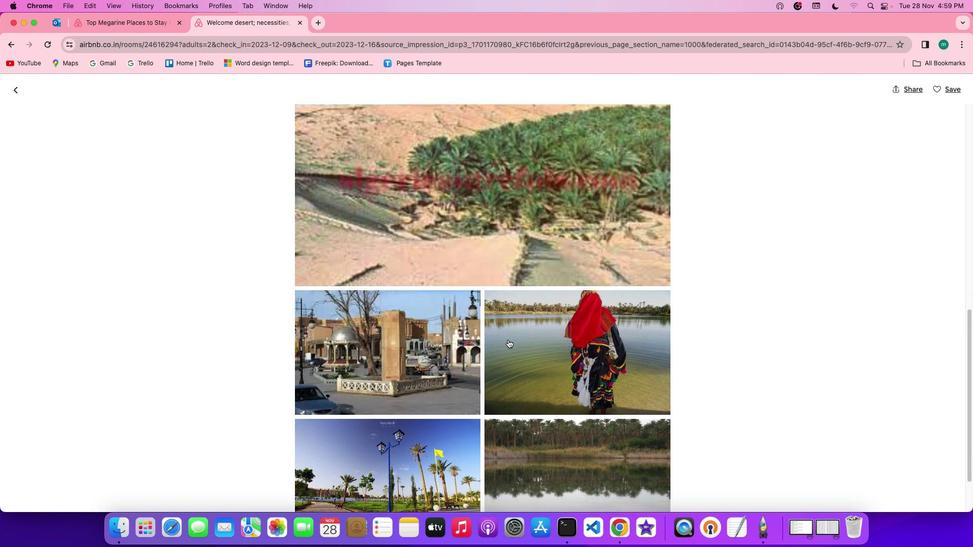
Action: Mouse scrolled (444, 337) with delta (63, 114)
Screenshot: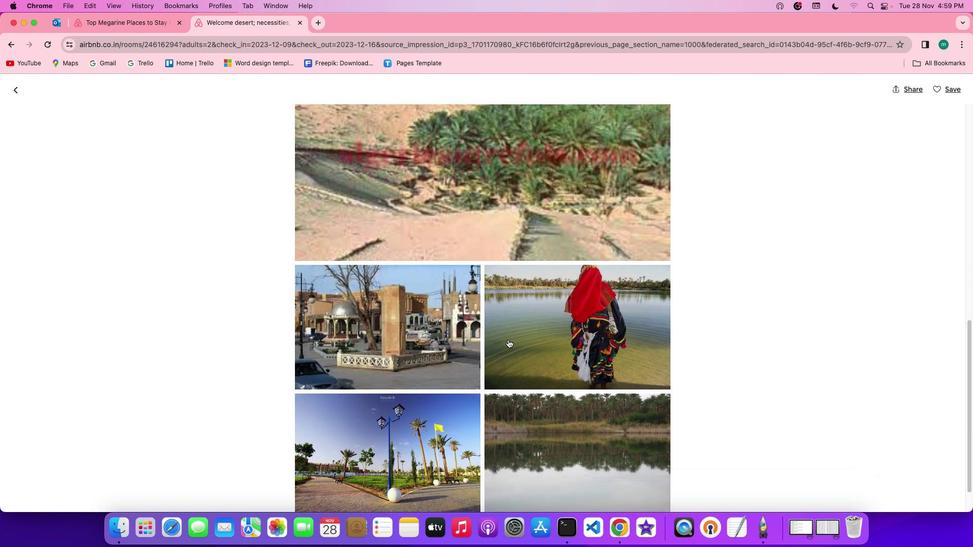 
Action: Mouse scrolled (444, 337) with delta (63, 114)
Screenshot: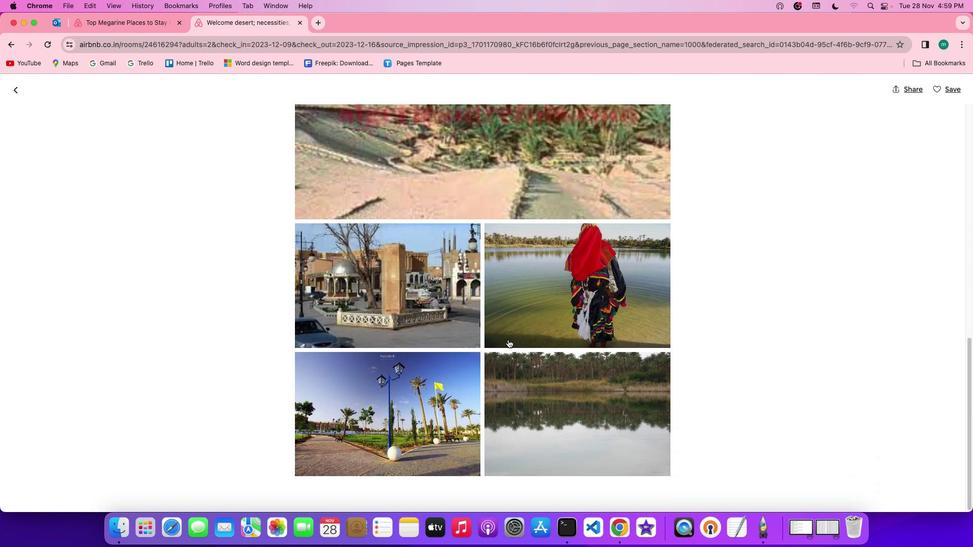 
Action: Mouse scrolled (444, 337) with delta (63, 115)
Screenshot: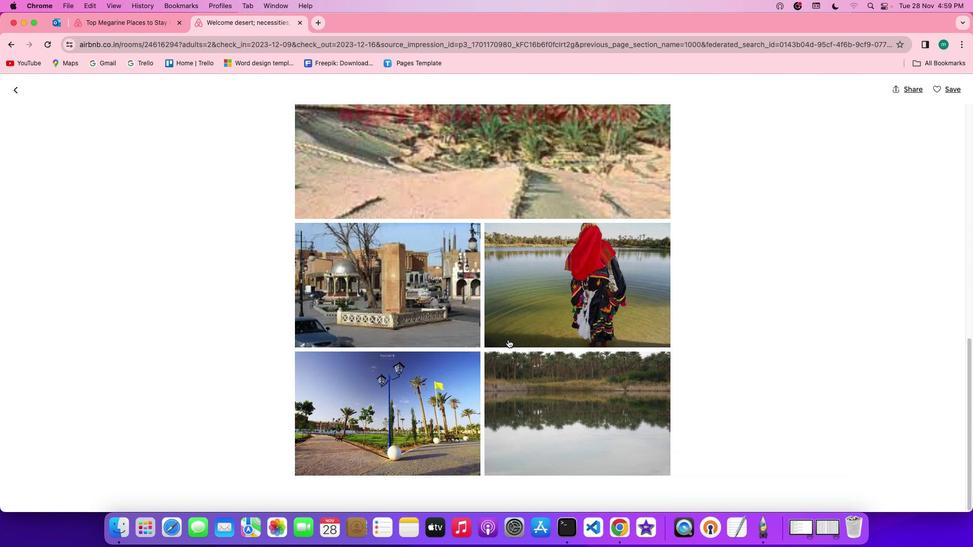 
Action: Mouse scrolled (444, 337) with delta (63, 115)
Screenshot: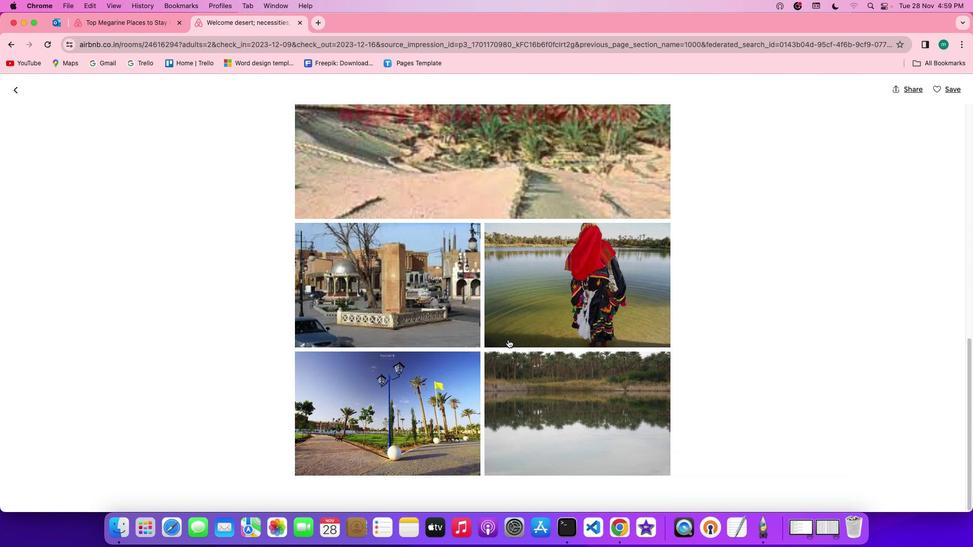 
Action: Mouse scrolled (444, 337) with delta (63, 115)
Screenshot: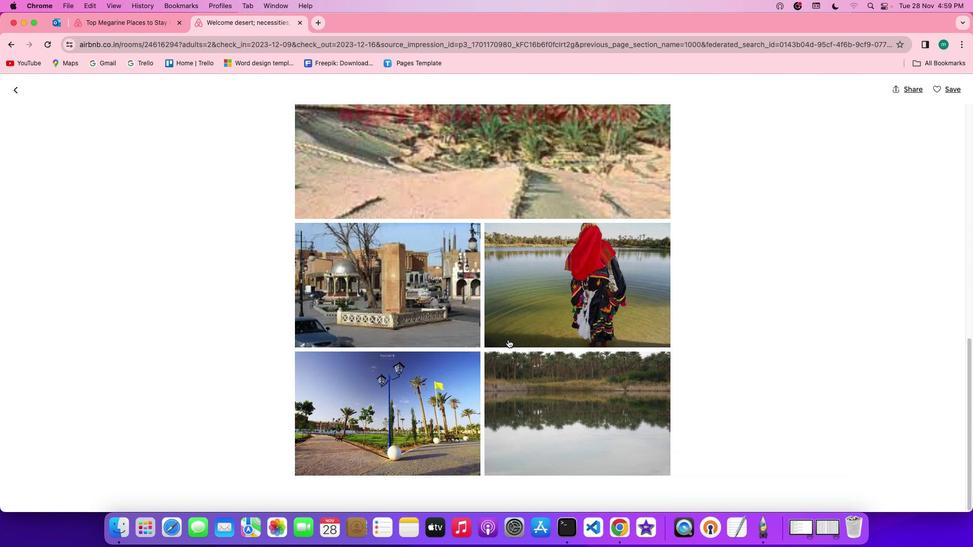 
Action: Mouse scrolled (444, 337) with delta (63, 114)
Screenshot: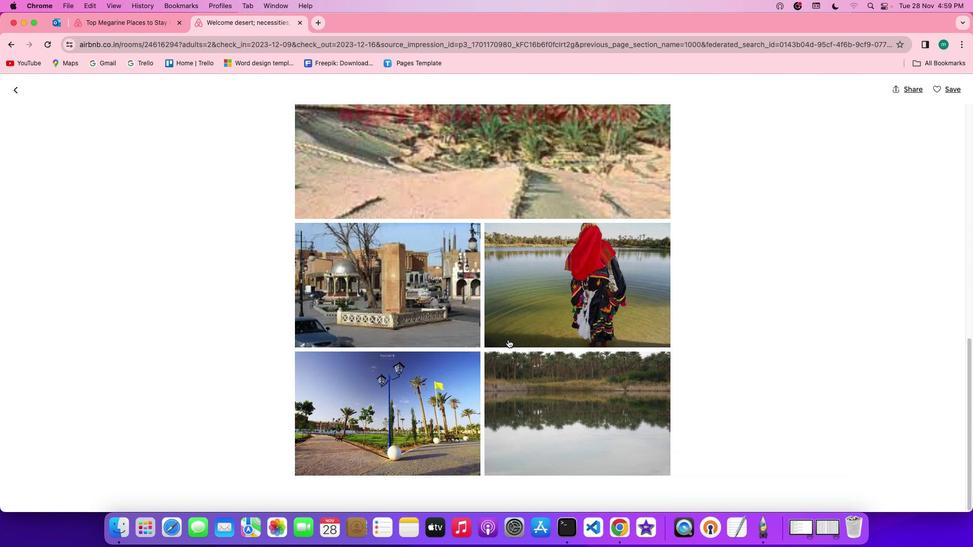 
Action: Mouse moved to (80, 175)
Screenshot: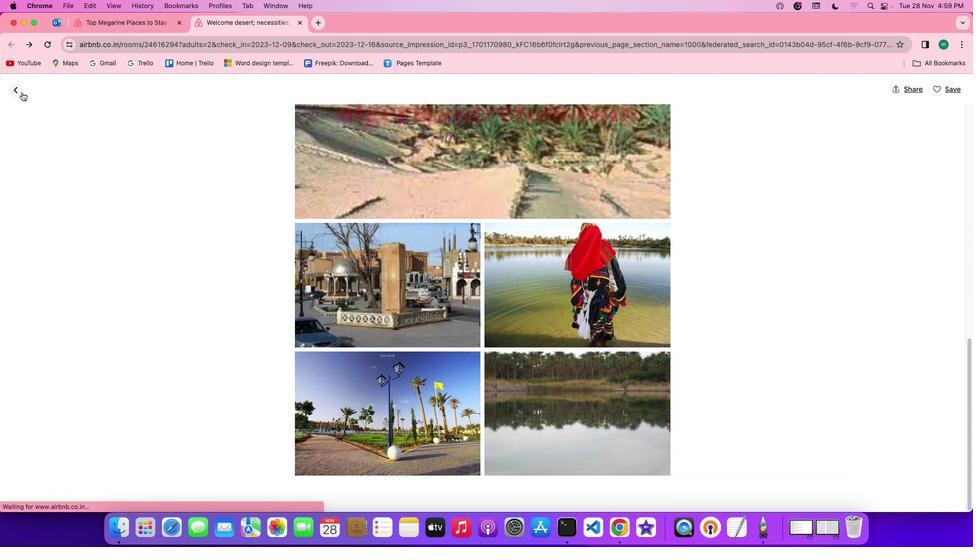 
Action: Mouse pressed left at (80, 175)
Screenshot: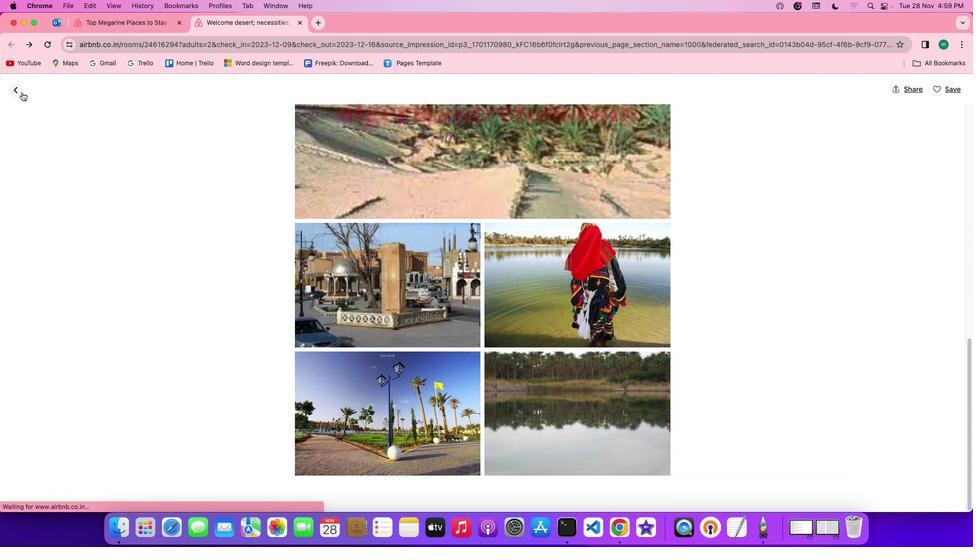
Action: Mouse moved to (449, 334)
Screenshot: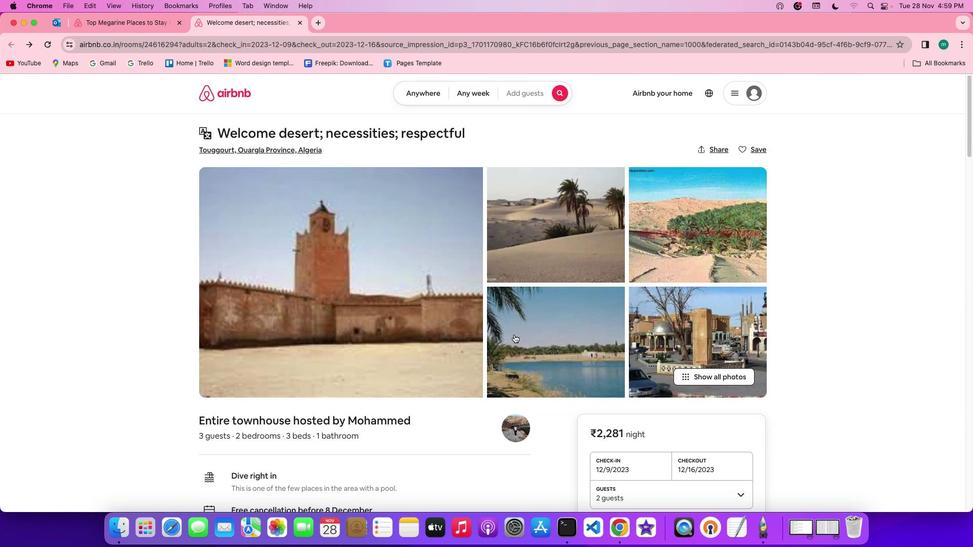 
Action: Mouse scrolled (449, 334) with delta (63, 115)
Screenshot: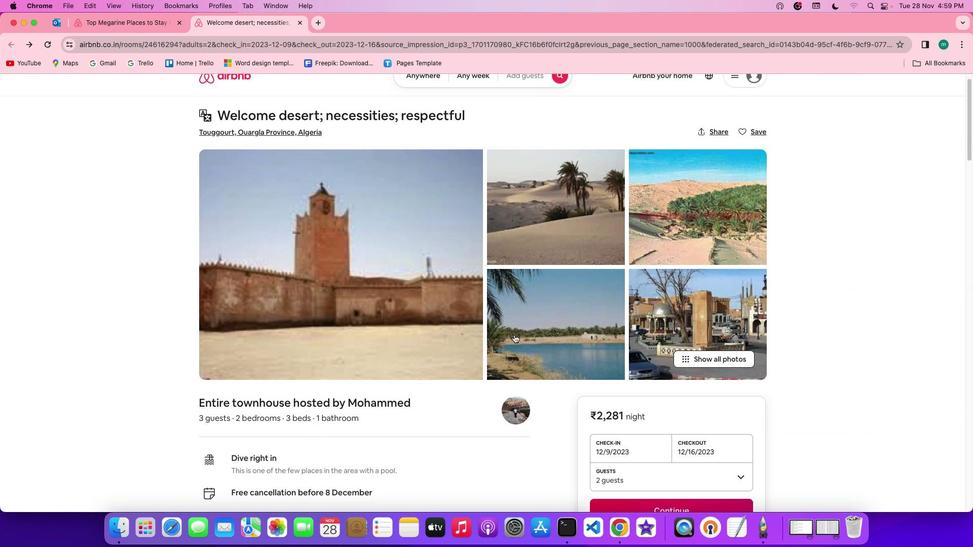 
Action: Mouse scrolled (449, 334) with delta (63, 115)
Screenshot: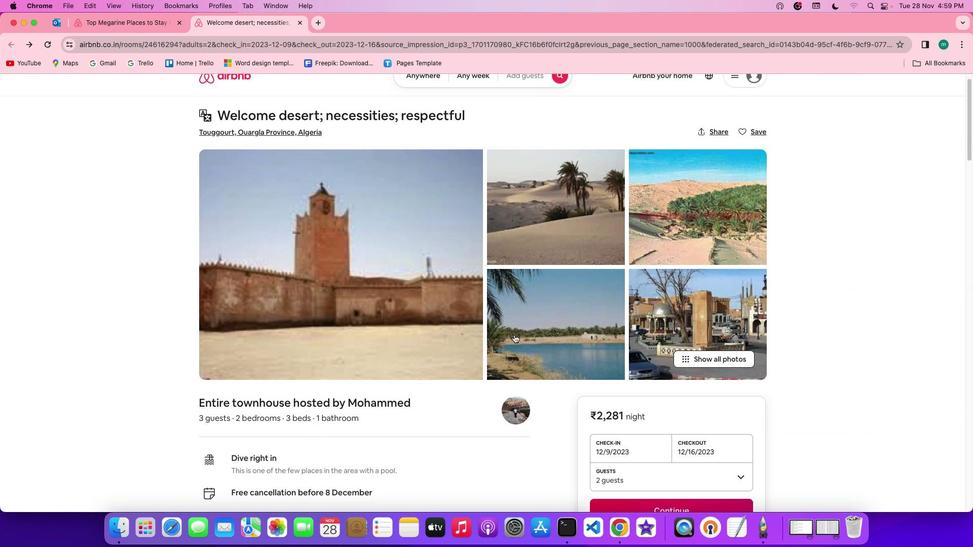 
Action: Mouse scrolled (449, 334) with delta (63, 115)
Screenshot: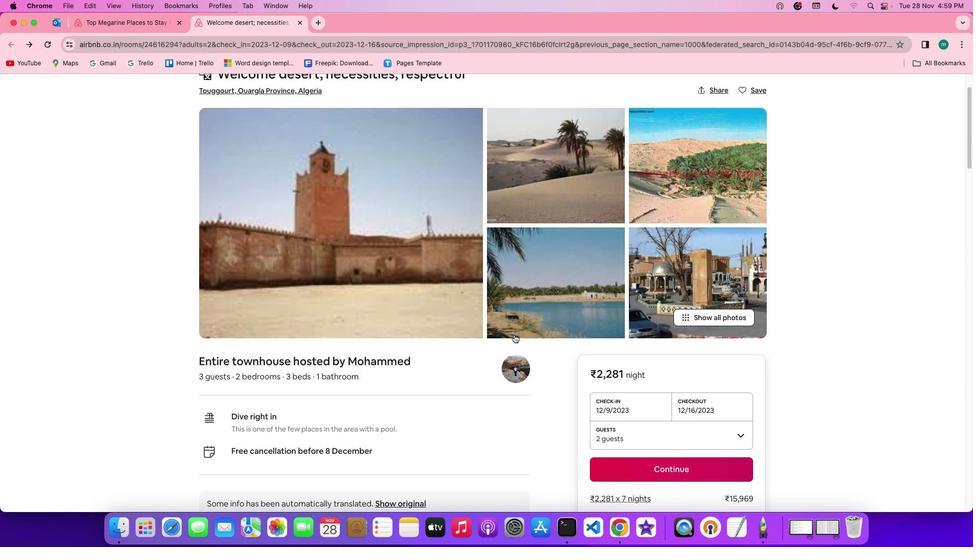
Action: Mouse scrolled (449, 334) with delta (63, 115)
Screenshot: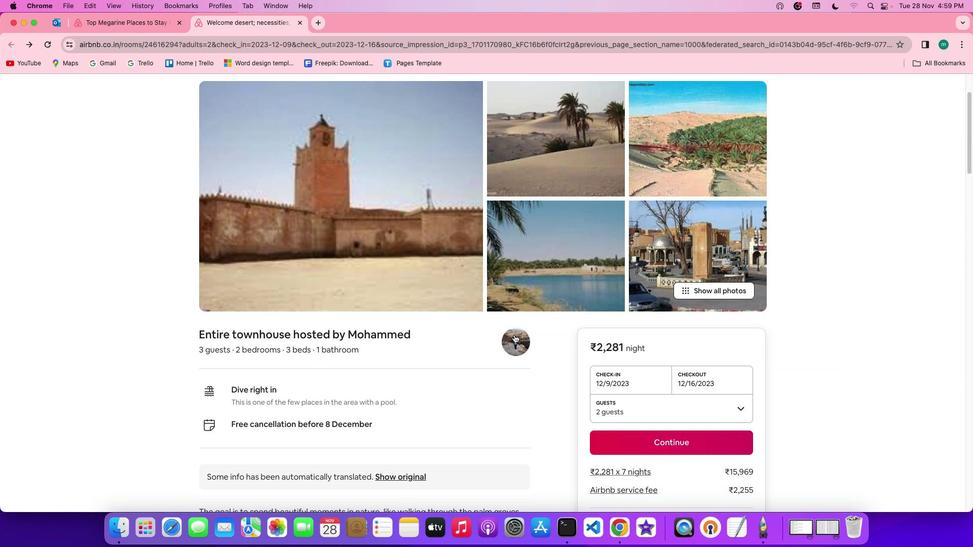 
Action: Mouse scrolled (449, 334) with delta (63, 115)
Screenshot: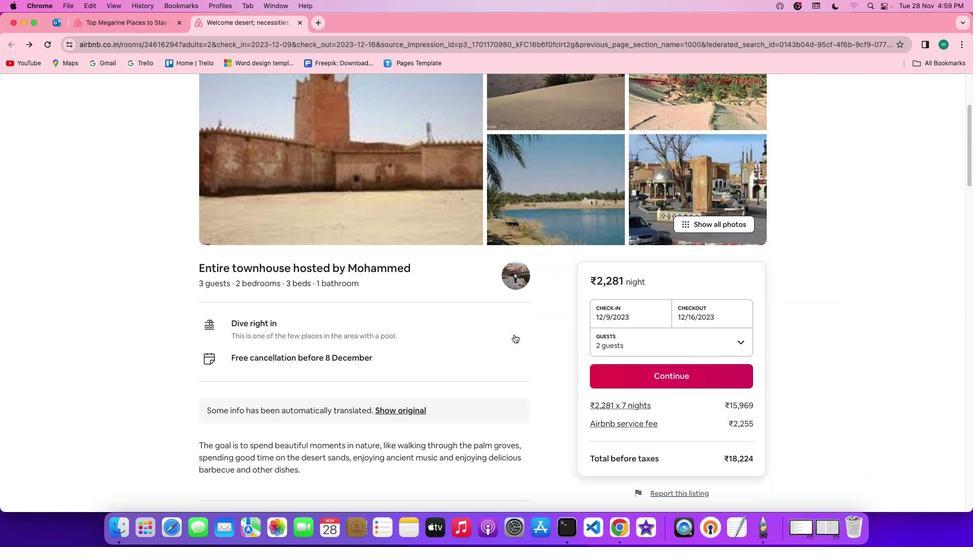
Action: Mouse scrolled (449, 334) with delta (63, 115)
Screenshot: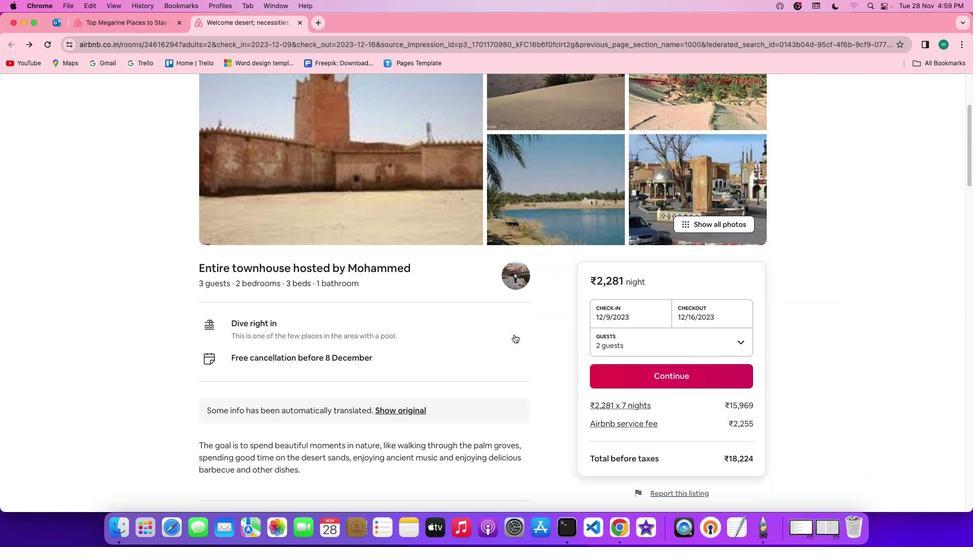 
Action: Mouse scrolled (449, 334) with delta (63, 114)
Screenshot: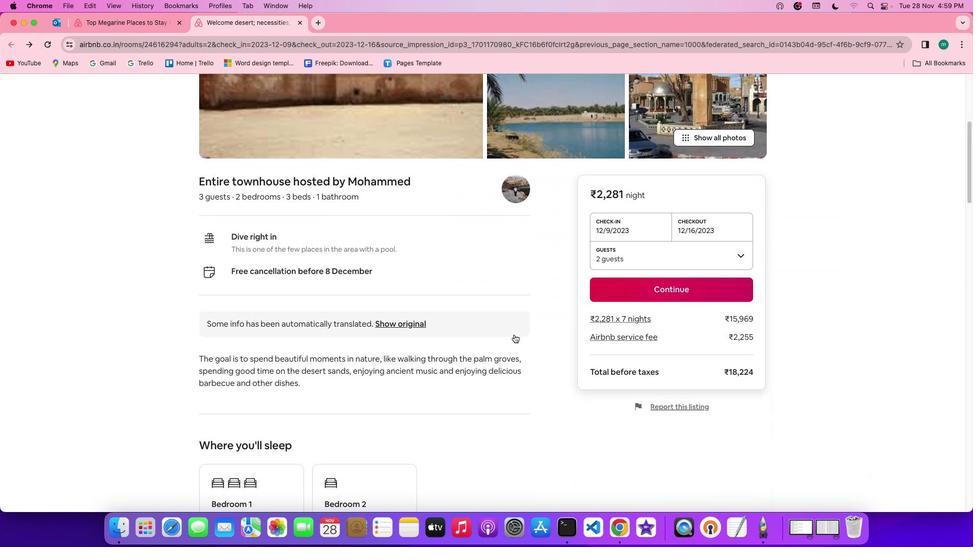 
Action: Mouse scrolled (449, 334) with delta (63, 115)
Screenshot: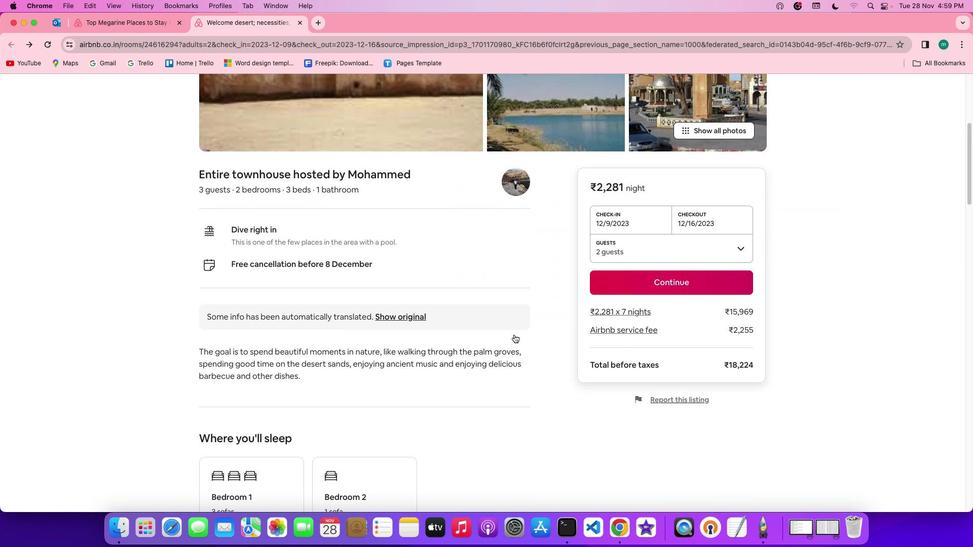 
Action: Mouse scrolled (449, 334) with delta (63, 115)
Screenshot: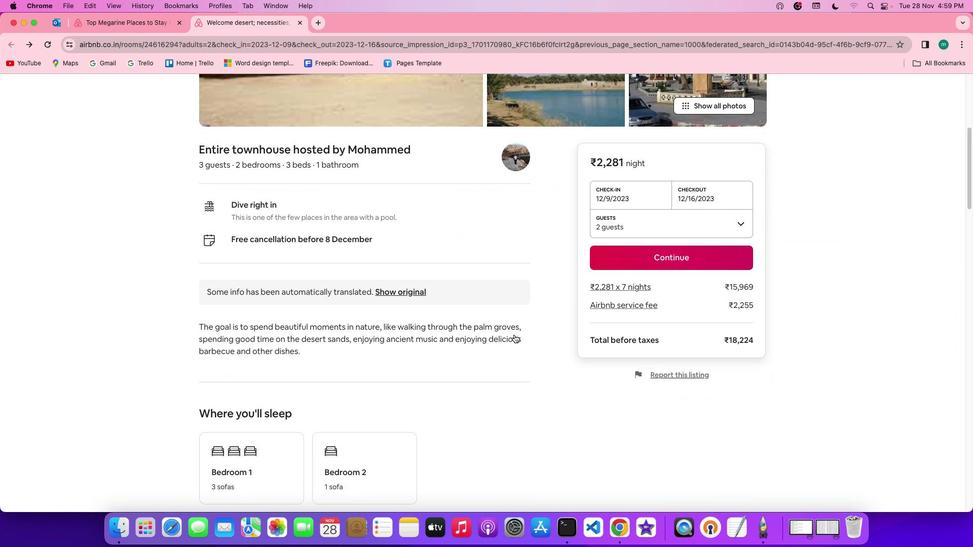 
Action: Mouse scrolled (449, 334) with delta (63, 115)
Screenshot: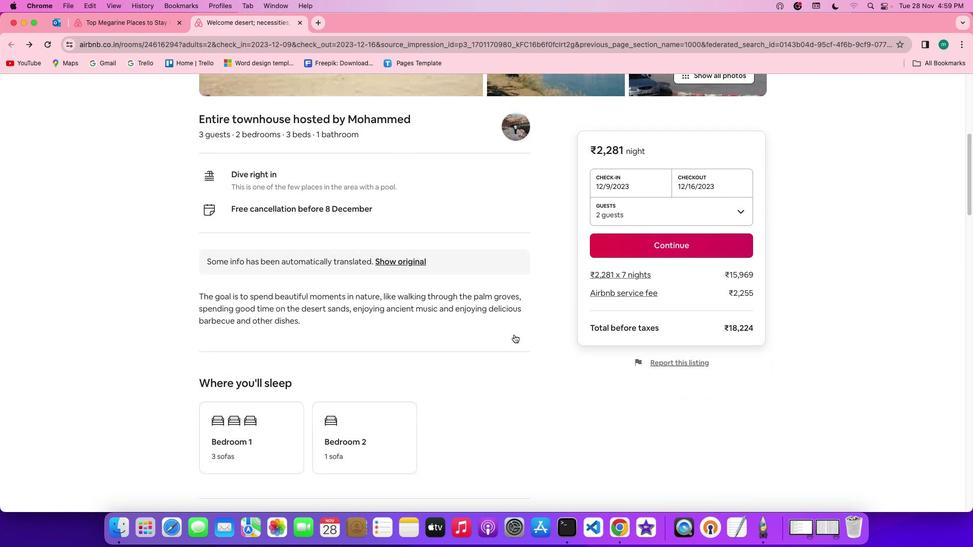 
Action: Mouse scrolled (449, 334) with delta (63, 114)
Screenshot: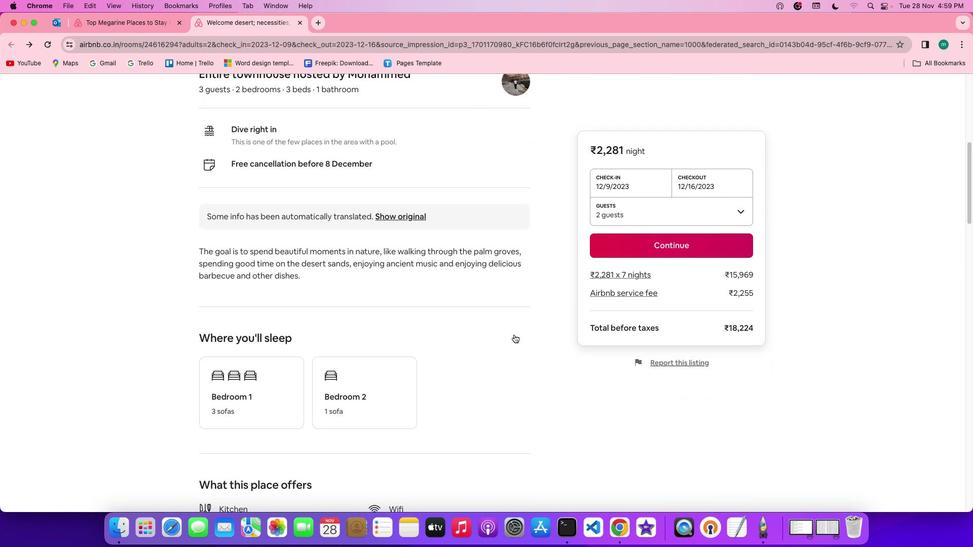 
Action: Mouse scrolled (449, 334) with delta (63, 114)
Screenshot: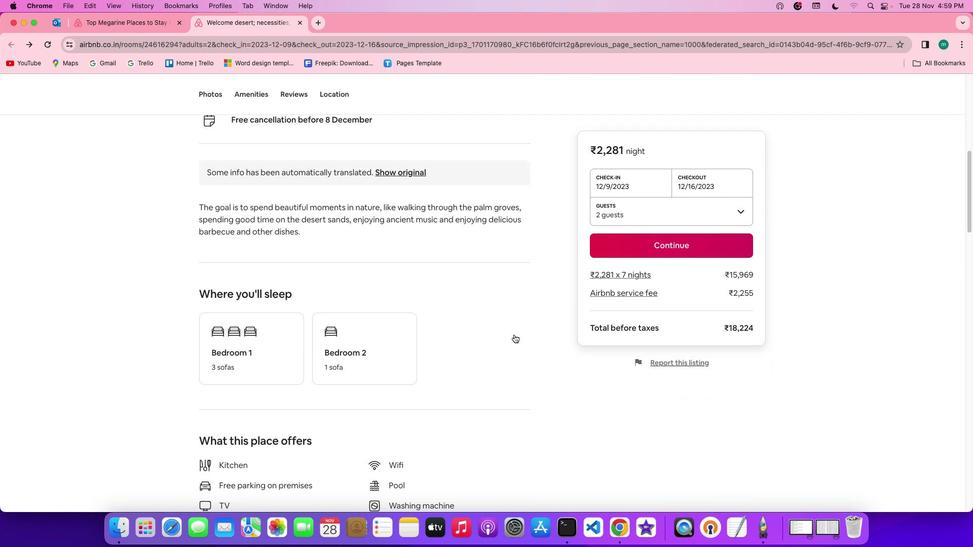 
Action: Mouse moved to (405, 335)
Screenshot: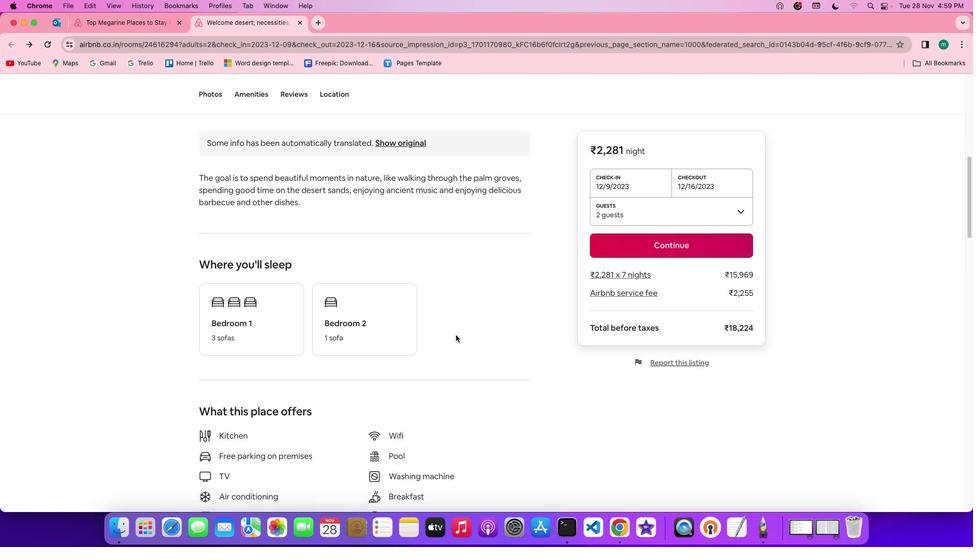 
Action: Mouse scrolled (405, 335) with delta (63, 115)
Screenshot: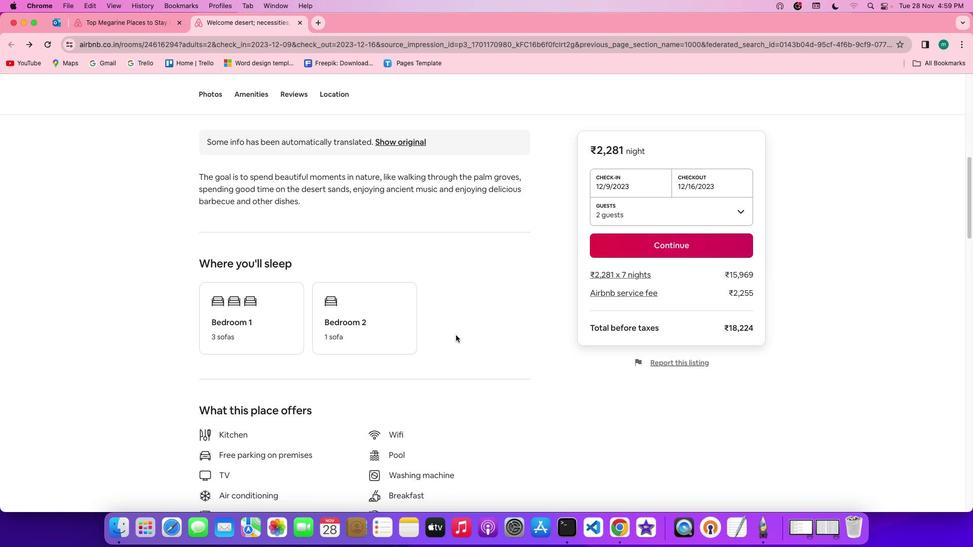 
Action: Mouse scrolled (405, 335) with delta (63, 115)
Screenshot: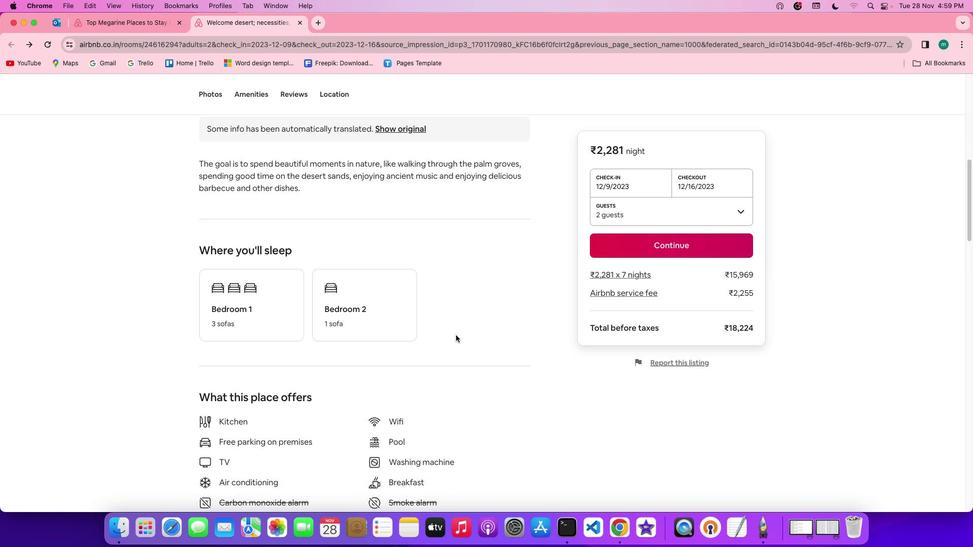 
Action: Mouse scrolled (405, 335) with delta (63, 115)
Screenshot: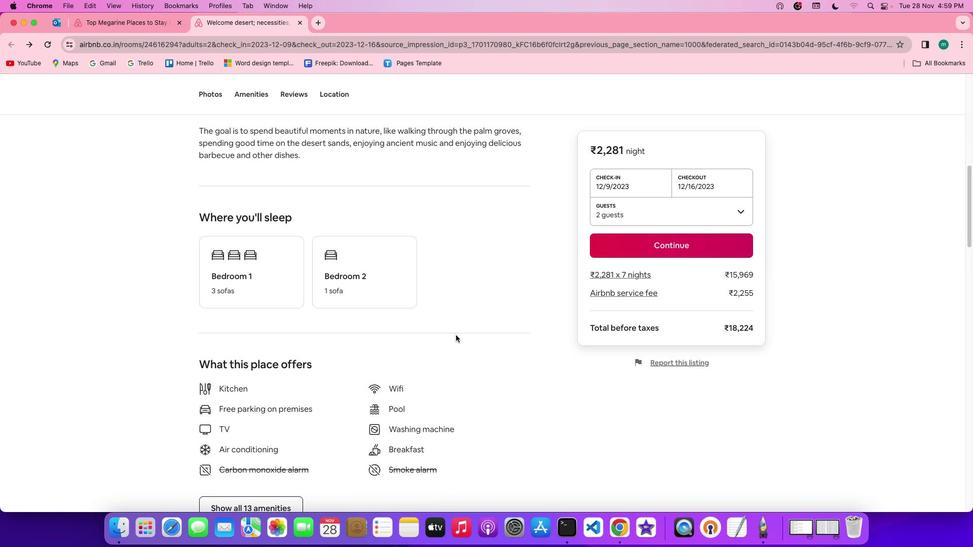 
Action: Mouse scrolled (405, 335) with delta (63, 115)
Screenshot: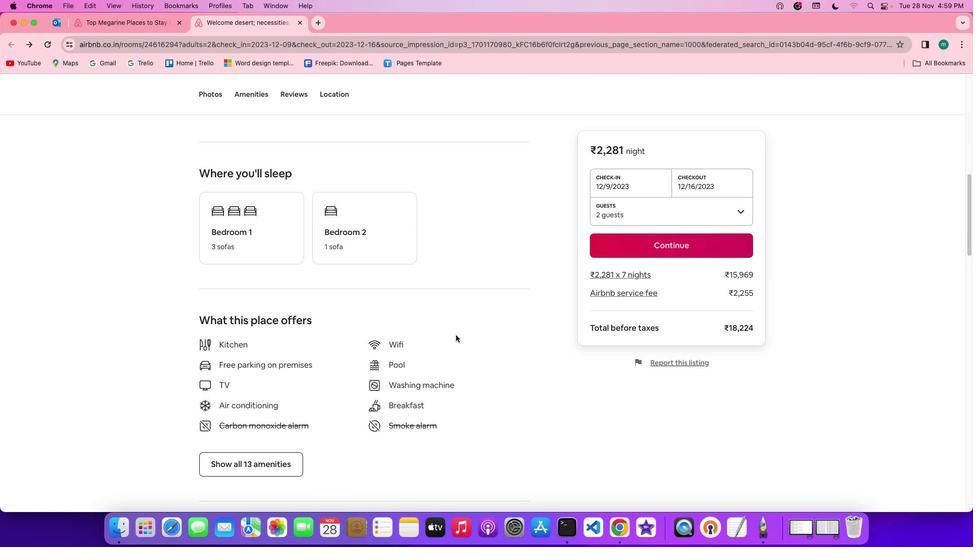 
Action: Mouse moved to (402, 335)
Screenshot: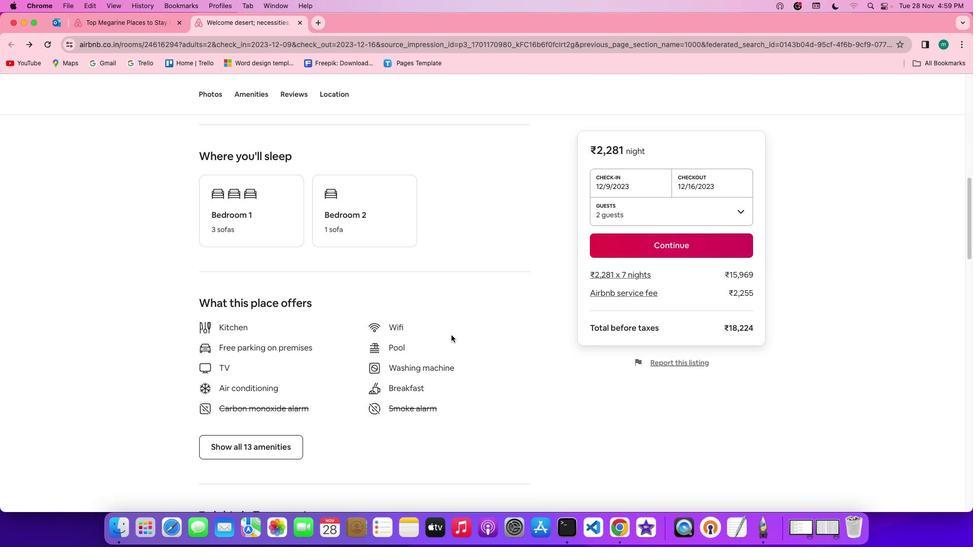 
Action: Mouse scrolled (402, 335) with delta (63, 115)
Screenshot: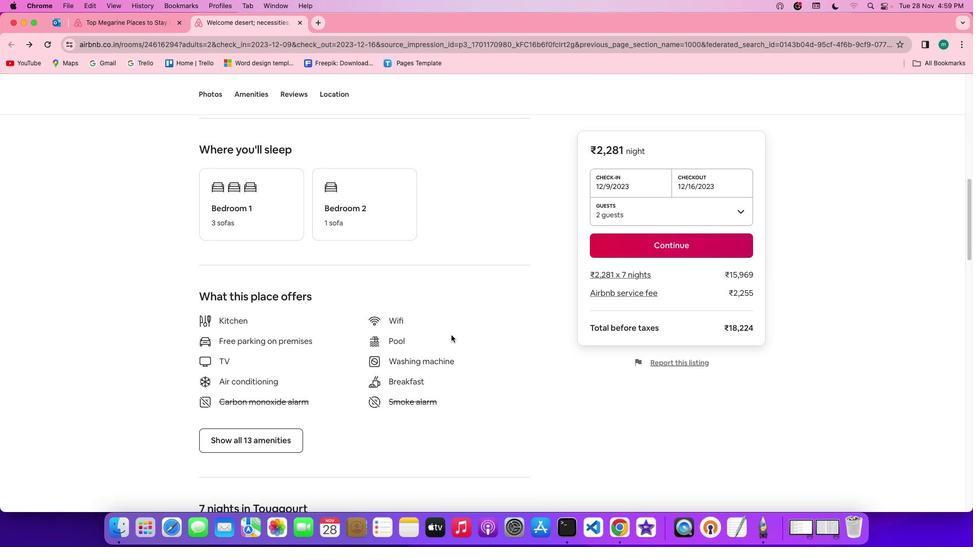 
Action: Mouse scrolled (402, 335) with delta (63, 115)
Screenshot: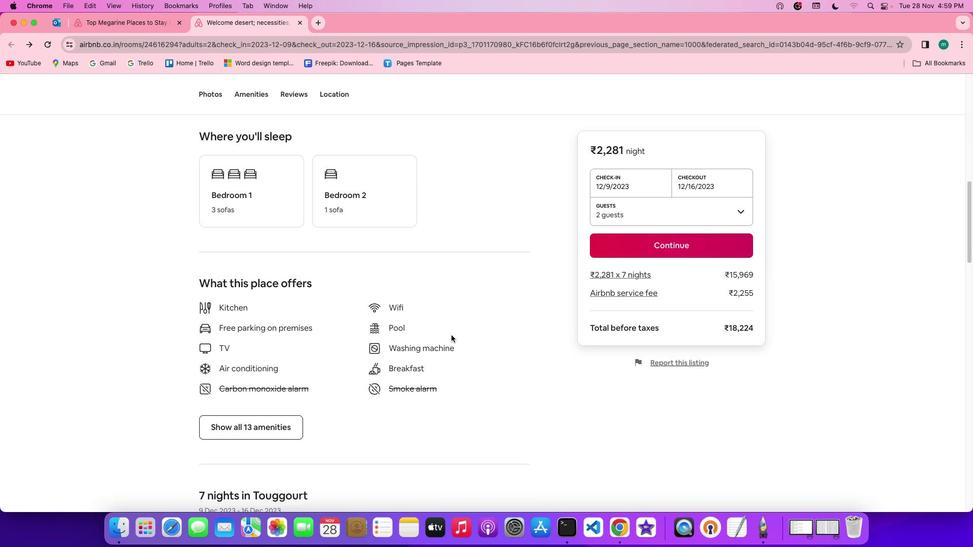 
Action: Mouse scrolled (402, 335) with delta (63, 115)
Screenshot: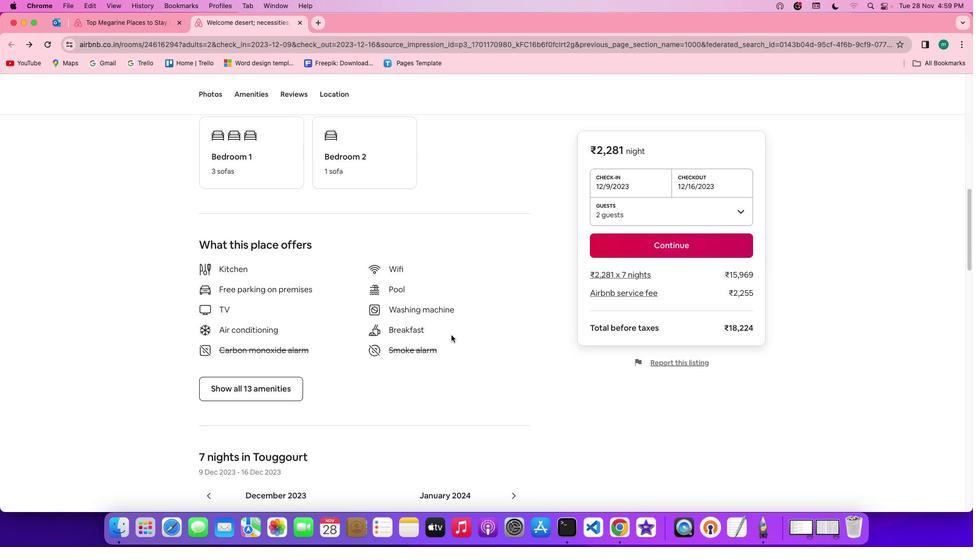 
Action: Mouse moved to (266, 360)
Screenshot: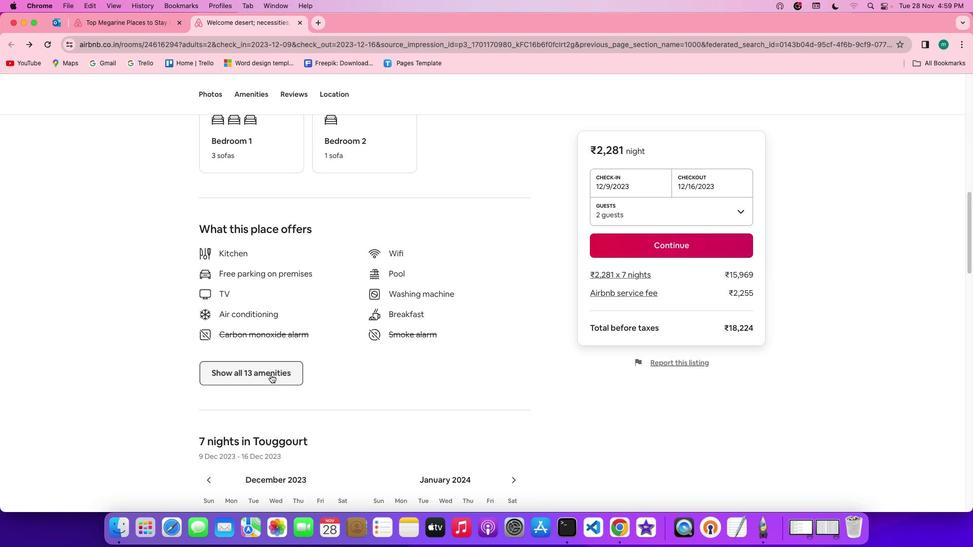 
Action: Mouse pressed left at (266, 360)
Screenshot: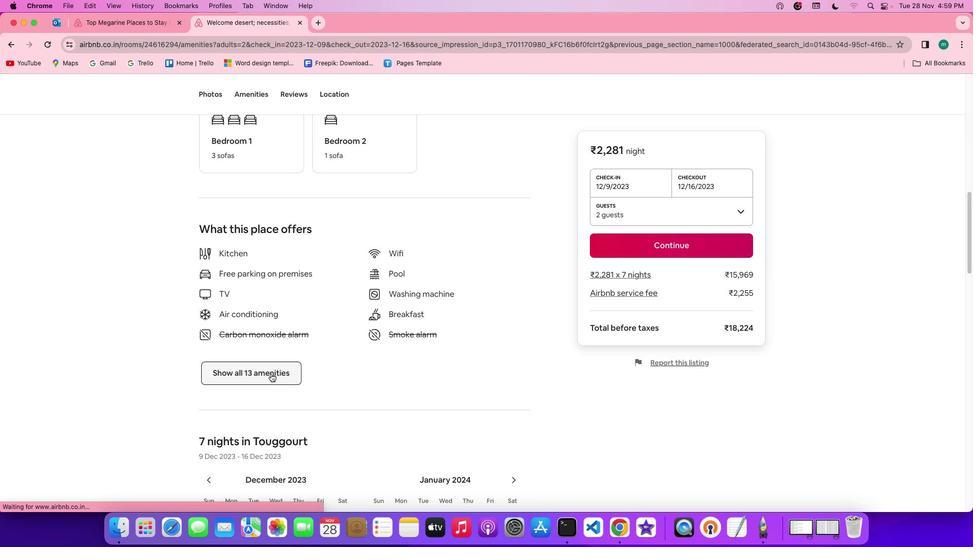 
Action: Mouse moved to (430, 354)
Screenshot: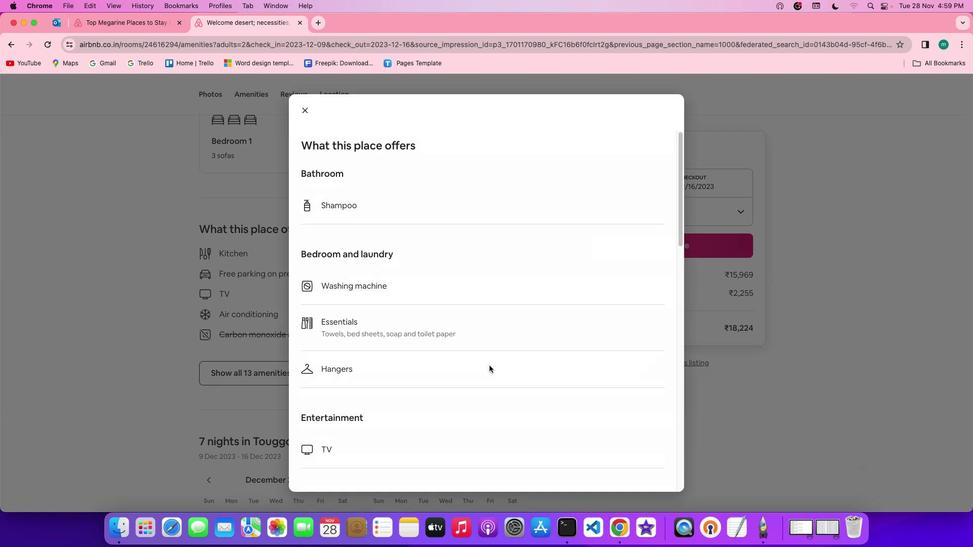 
Action: Mouse scrolled (430, 354) with delta (63, 115)
Screenshot: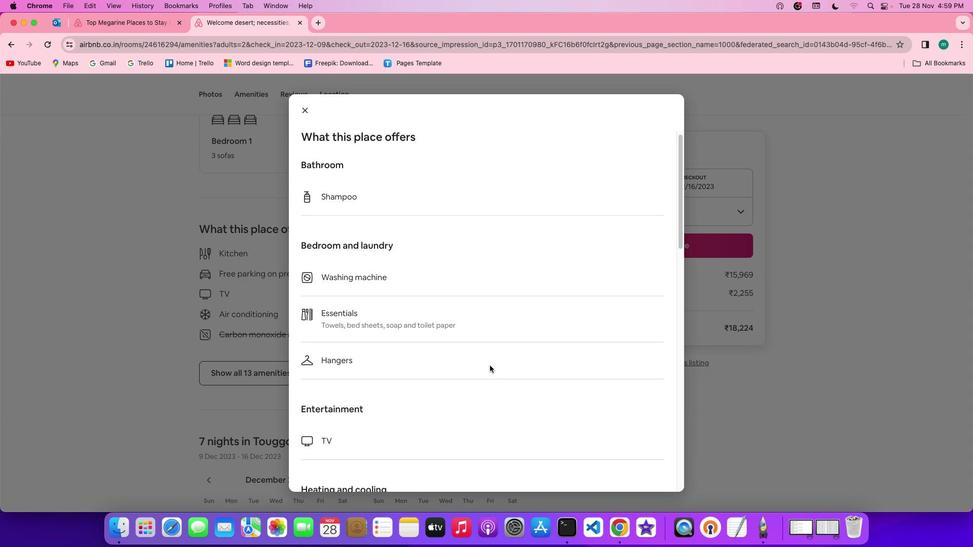 
Action: Mouse scrolled (430, 354) with delta (63, 115)
Screenshot: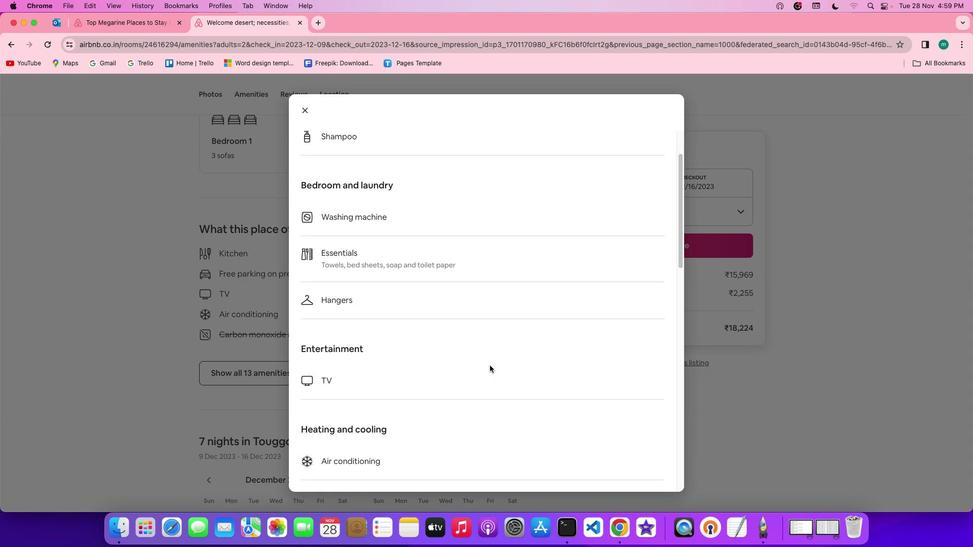 
Action: Mouse scrolled (430, 354) with delta (63, 115)
Screenshot: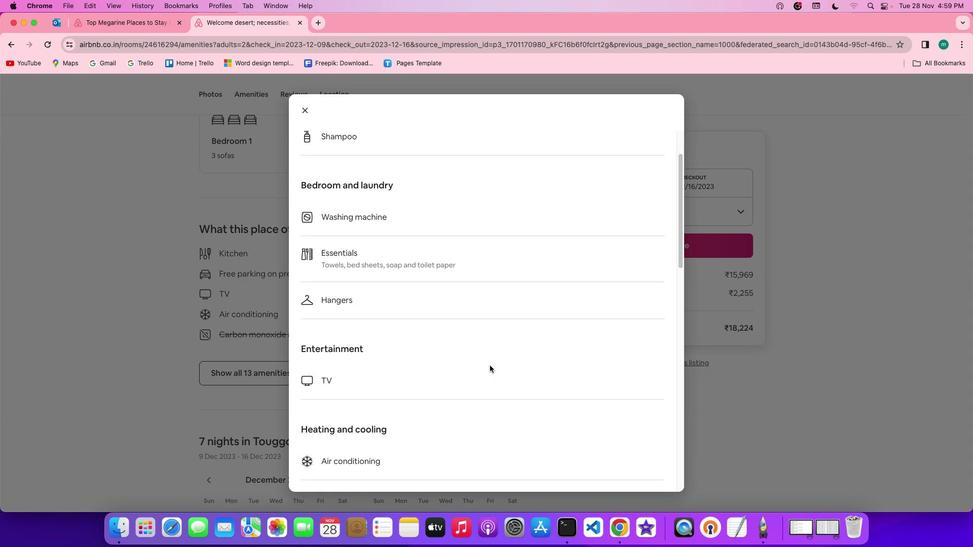
Action: Mouse scrolled (430, 354) with delta (63, 114)
Screenshot: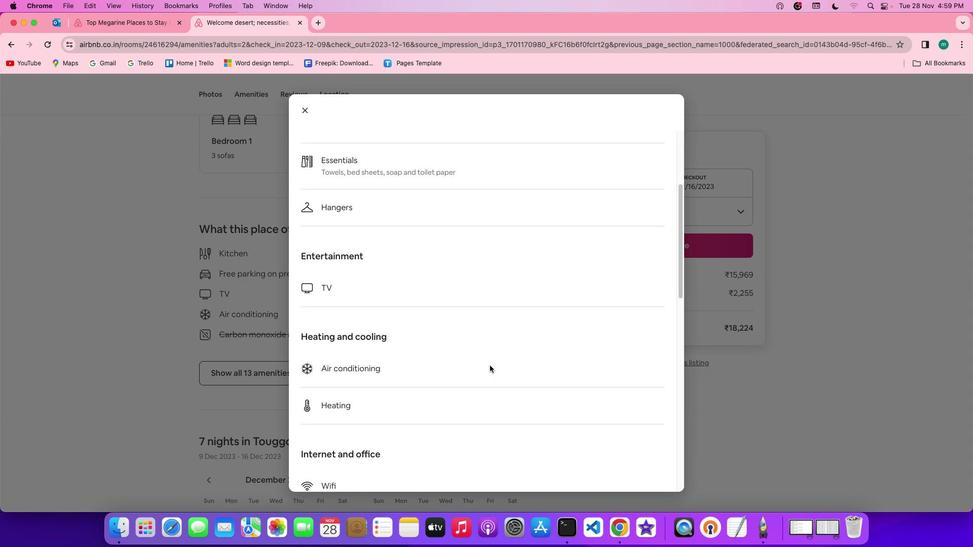 
Action: Mouse moved to (430, 354)
Screenshot: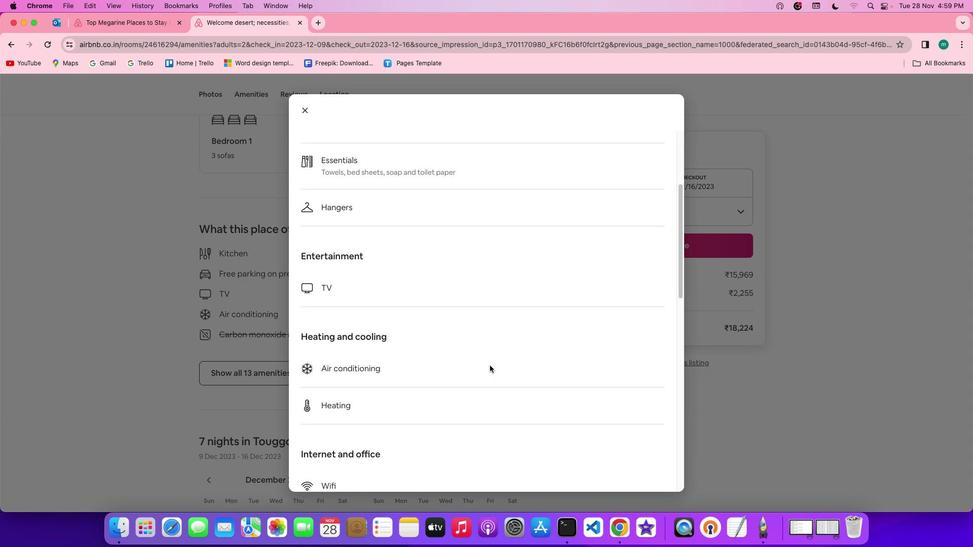 
Action: Mouse scrolled (430, 354) with delta (63, 114)
Screenshot: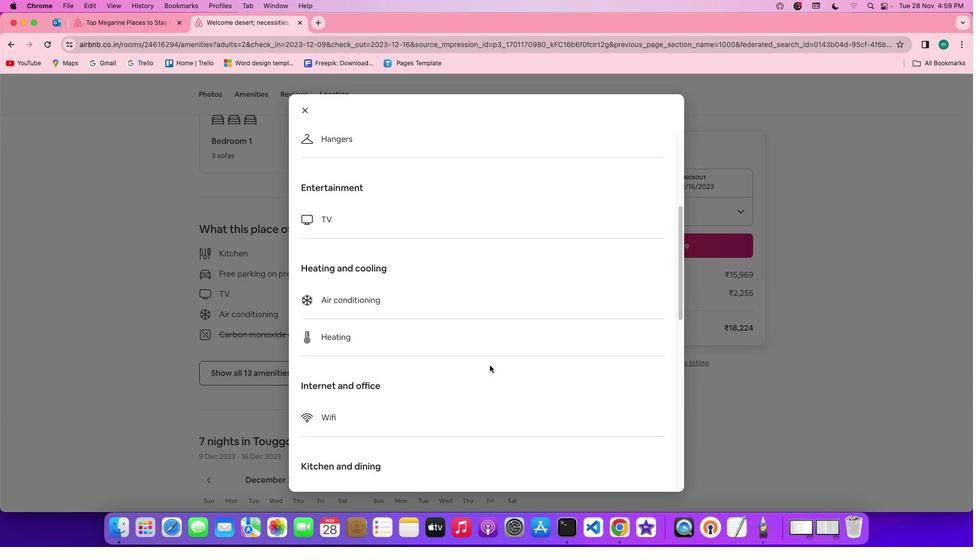 
Action: Mouse scrolled (430, 354) with delta (63, 115)
Screenshot: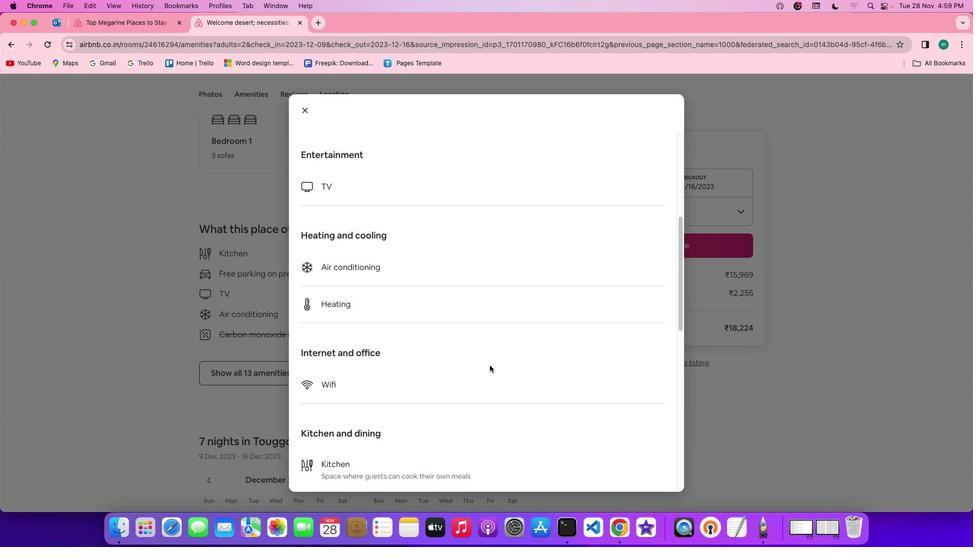 
Action: Mouse scrolled (430, 354) with delta (63, 115)
Screenshot: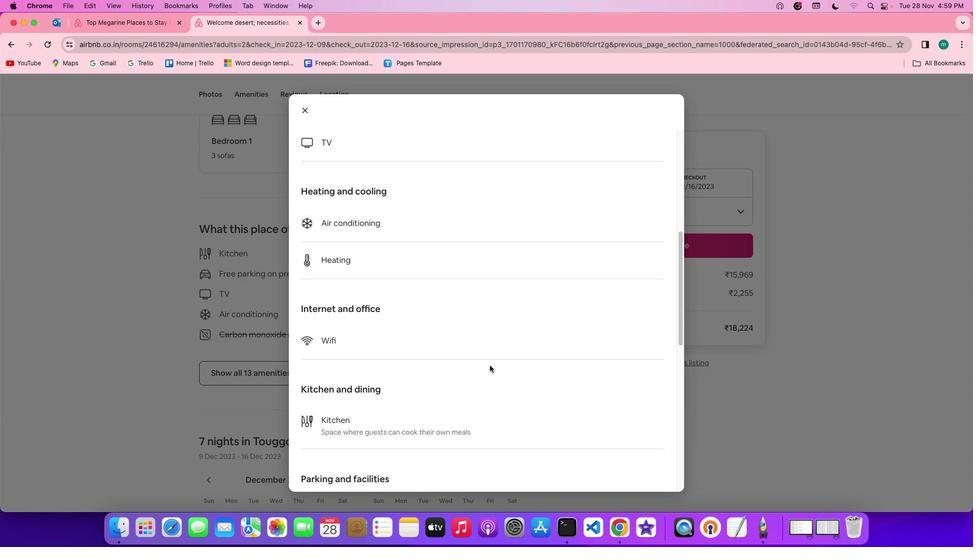 
Action: Mouse scrolled (430, 354) with delta (63, 115)
Screenshot: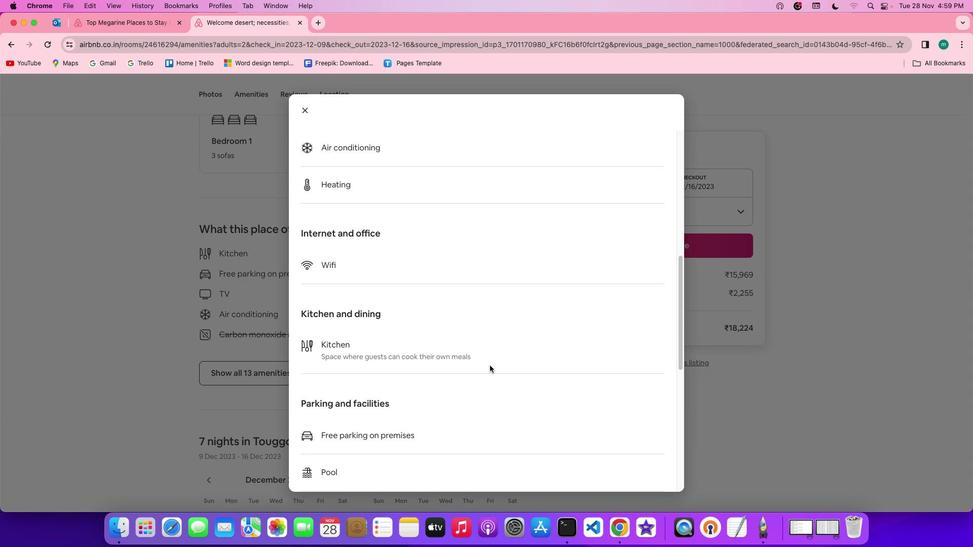 
Action: Mouse scrolled (430, 354) with delta (63, 114)
Screenshot: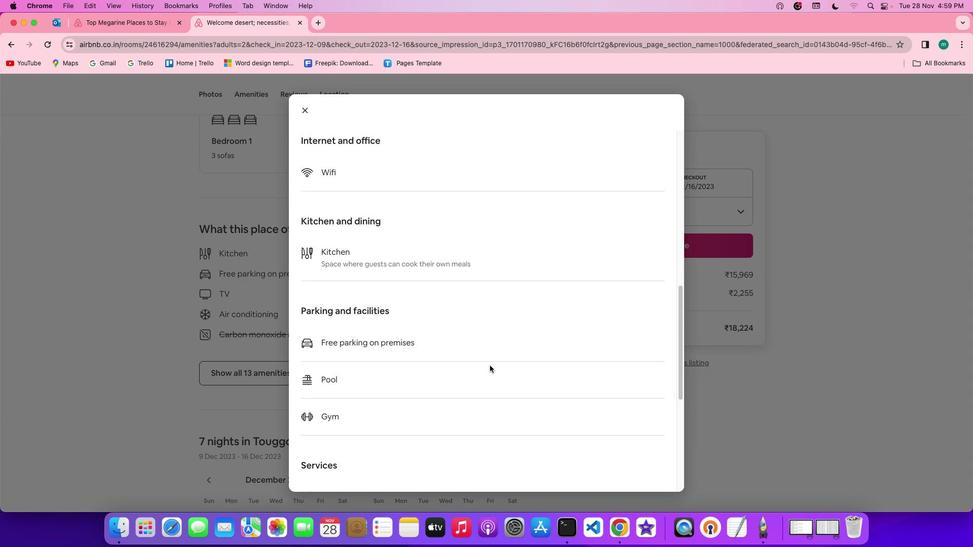 
Action: Mouse scrolled (430, 354) with delta (63, 114)
Screenshot: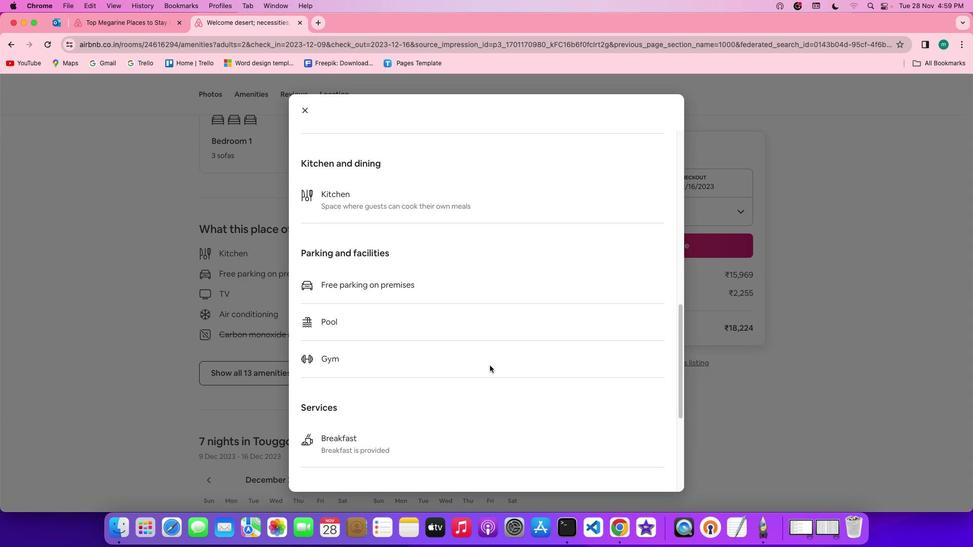 
Action: Mouse scrolled (430, 354) with delta (63, 115)
Screenshot: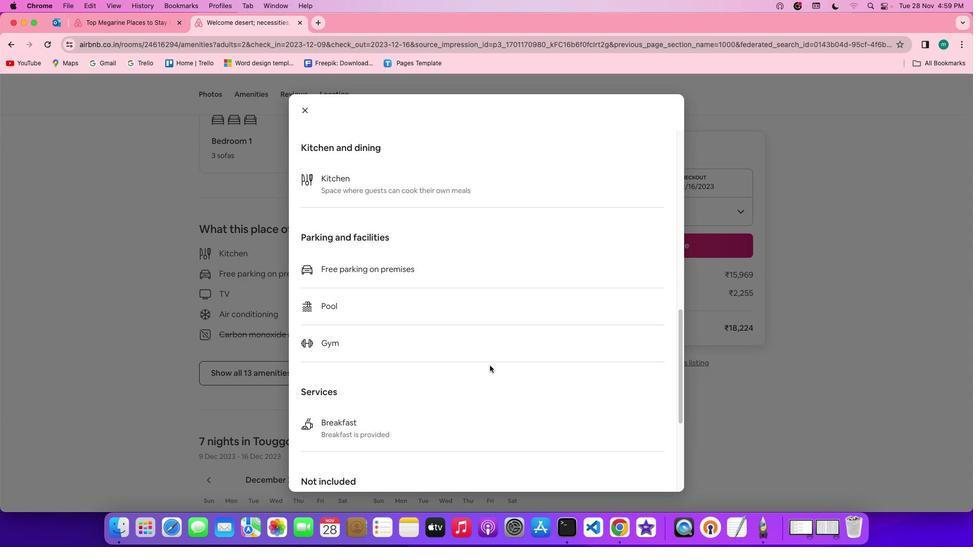 
Action: Mouse scrolled (430, 354) with delta (63, 115)
Screenshot: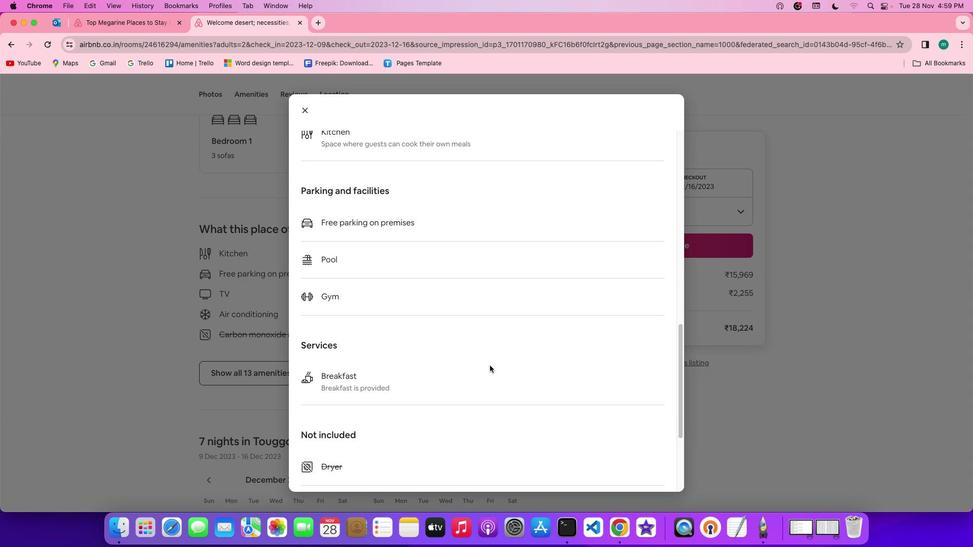 
Action: Mouse scrolled (430, 354) with delta (63, 114)
Screenshot: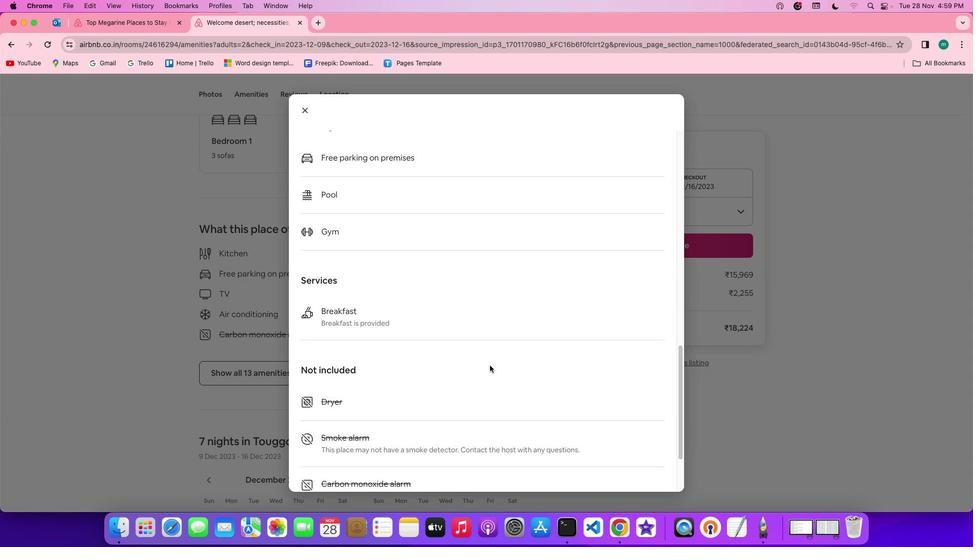 
Action: Mouse scrolled (430, 354) with delta (63, 114)
Screenshot: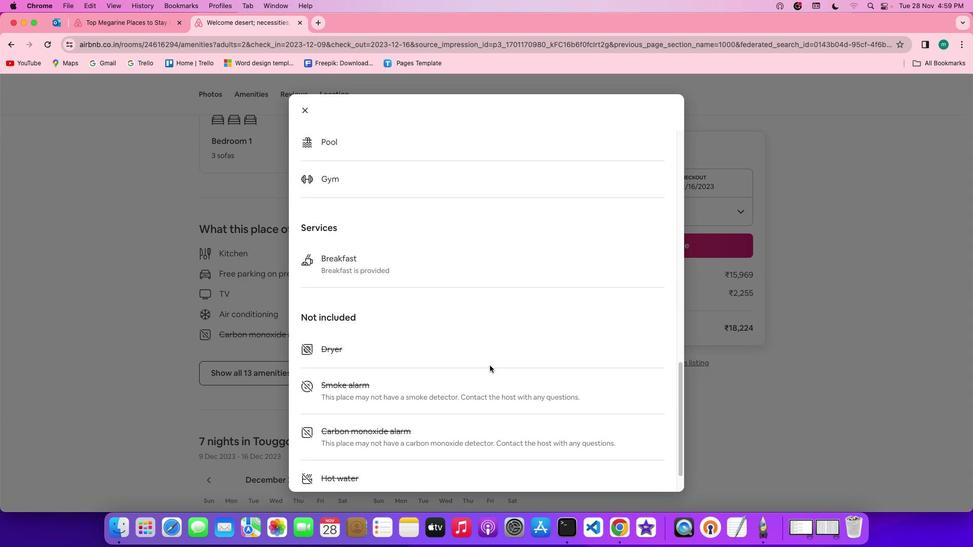 
Action: Mouse scrolled (430, 354) with delta (63, 114)
Screenshot: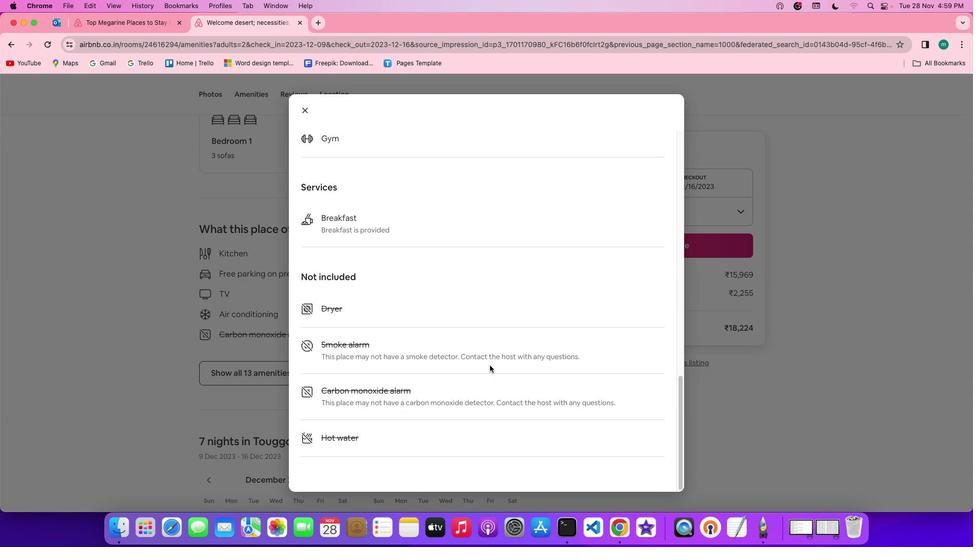 
Action: Mouse scrolled (430, 354) with delta (63, 115)
Screenshot: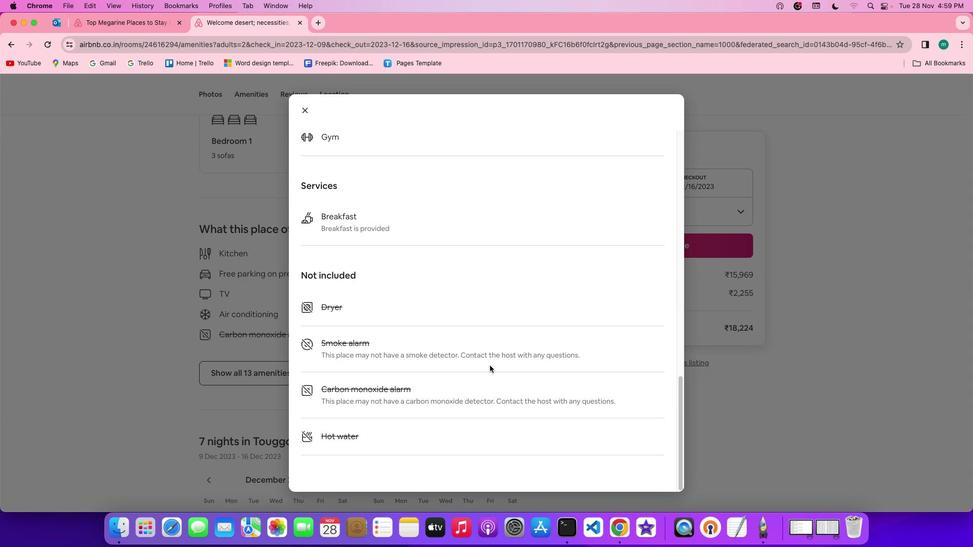 
Action: Mouse scrolled (430, 354) with delta (63, 115)
Screenshot: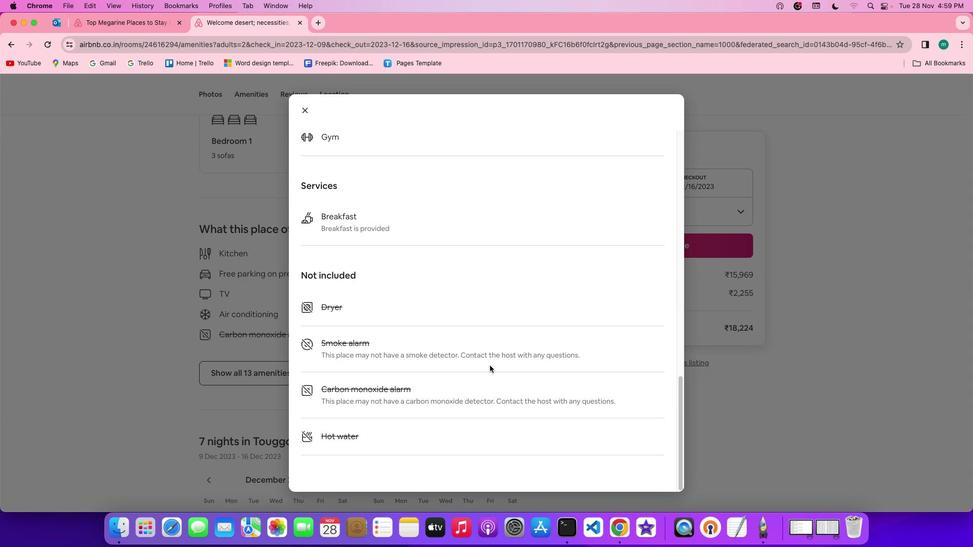 
Action: Mouse scrolled (430, 354) with delta (63, 114)
Screenshot: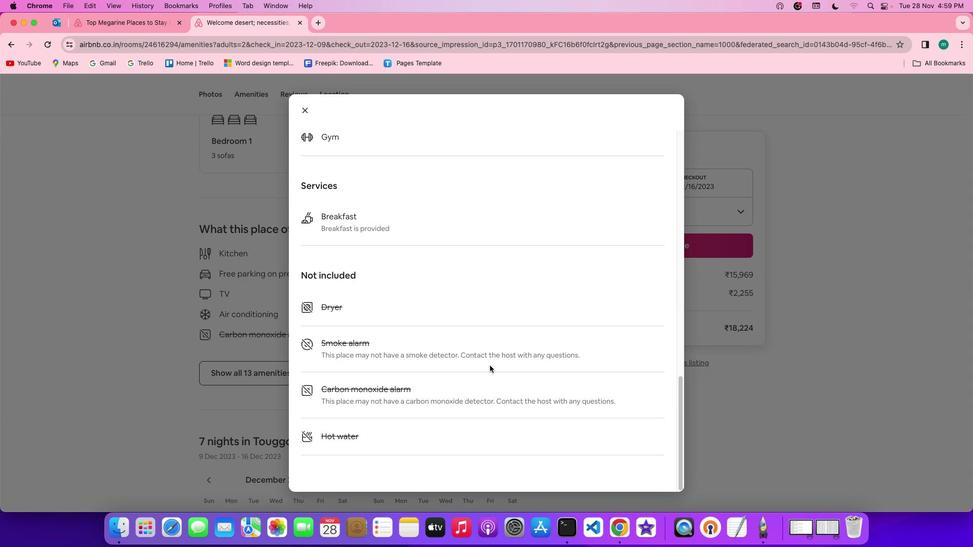 
Action: Mouse scrolled (430, 354) with delta (63, 114)
Screenshot: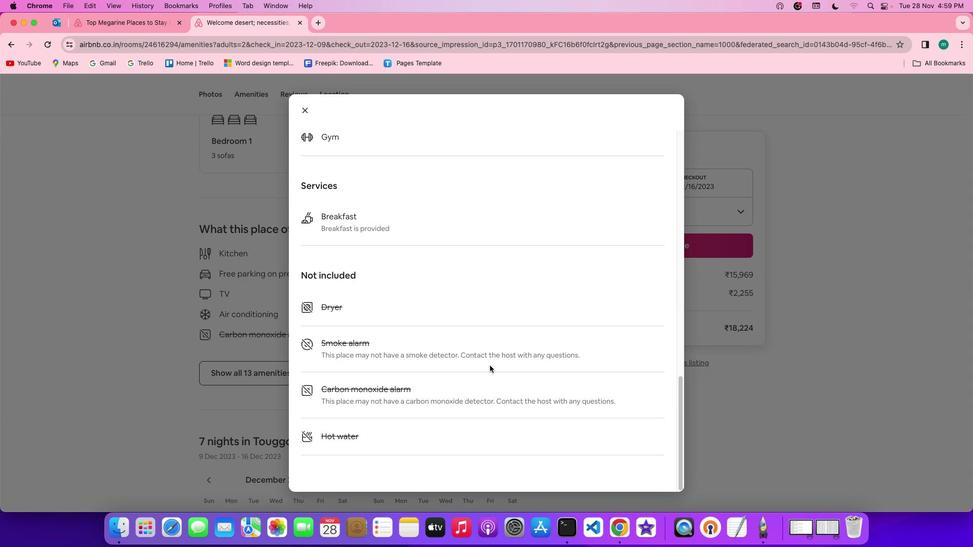 
Action: Mouse scrolled (430, 354) with delta (63, 114)
Screenshot: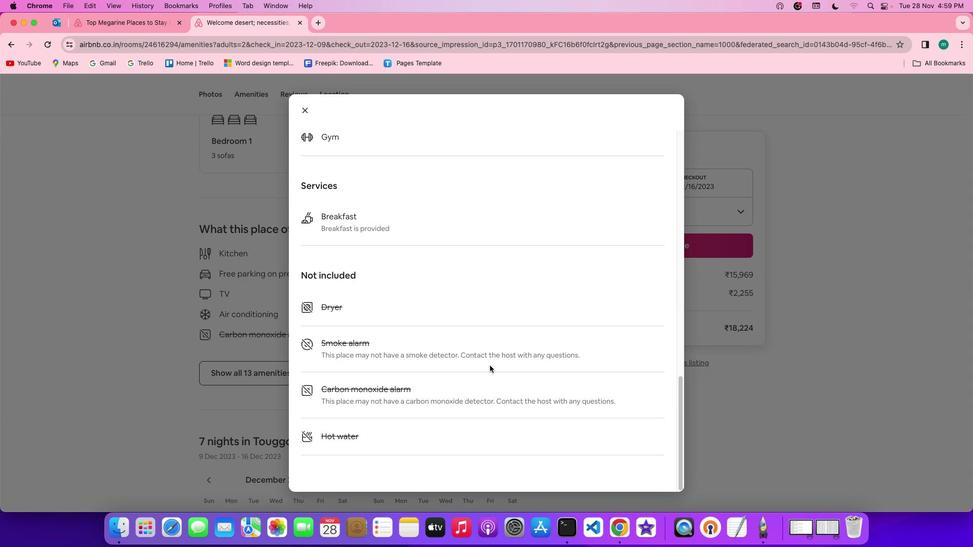 
Action: Mouse moved to (291, 186)
Screenshot: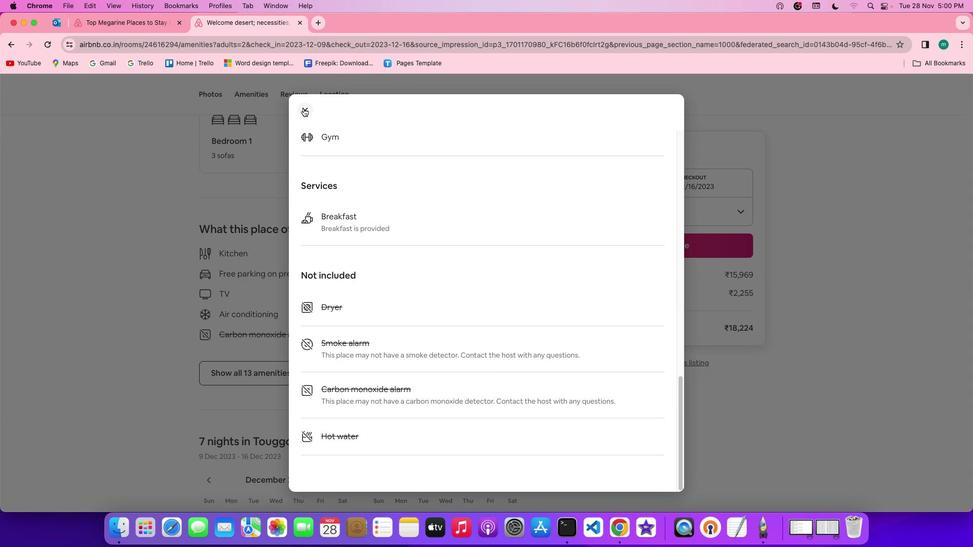 
Action: Mouse pressed left at (291, 186)
Screenshot: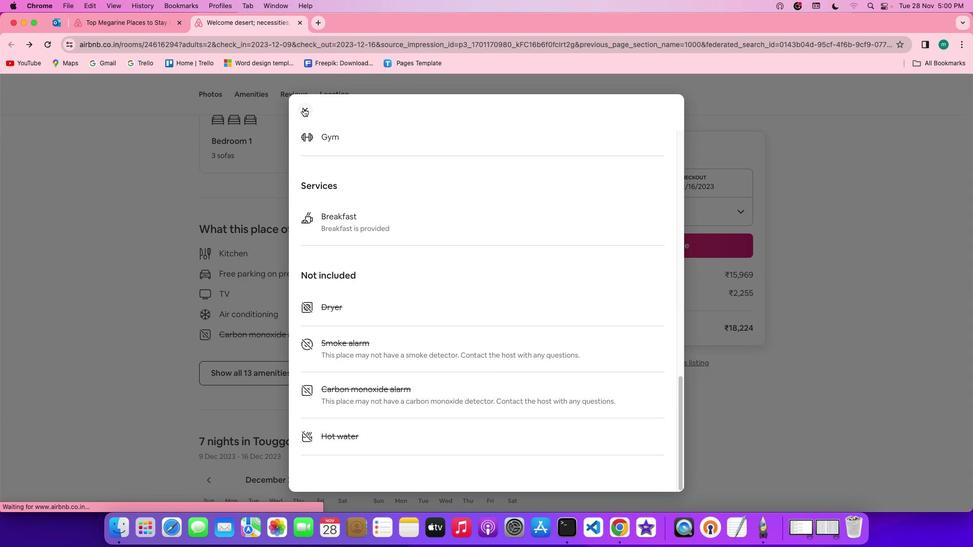 
Action: Mouse moved to (348, 304)
Screenshot: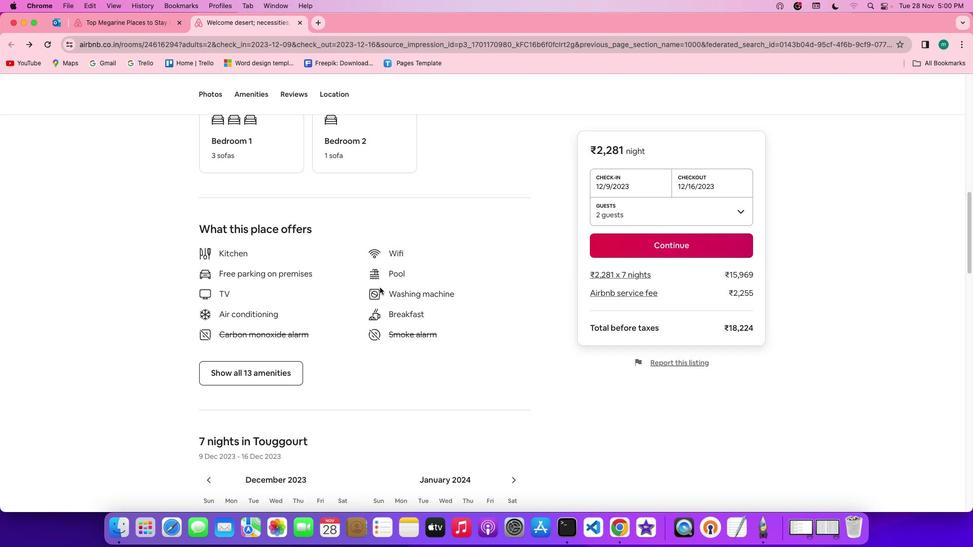
Action: Mouse scrolled (348, 304) with delta (63, 115)
Screenshot: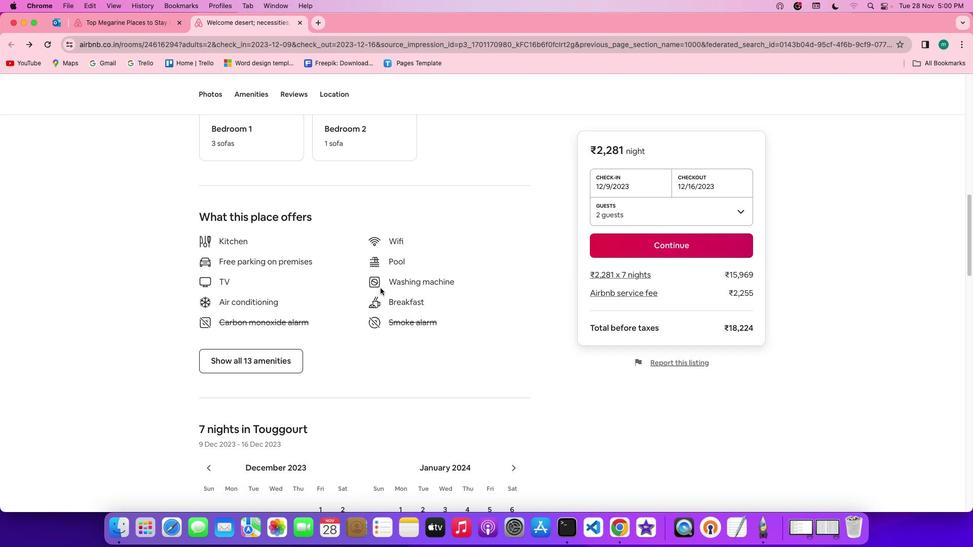 
Action: Mouse moved to (348, 304)
Screenshot: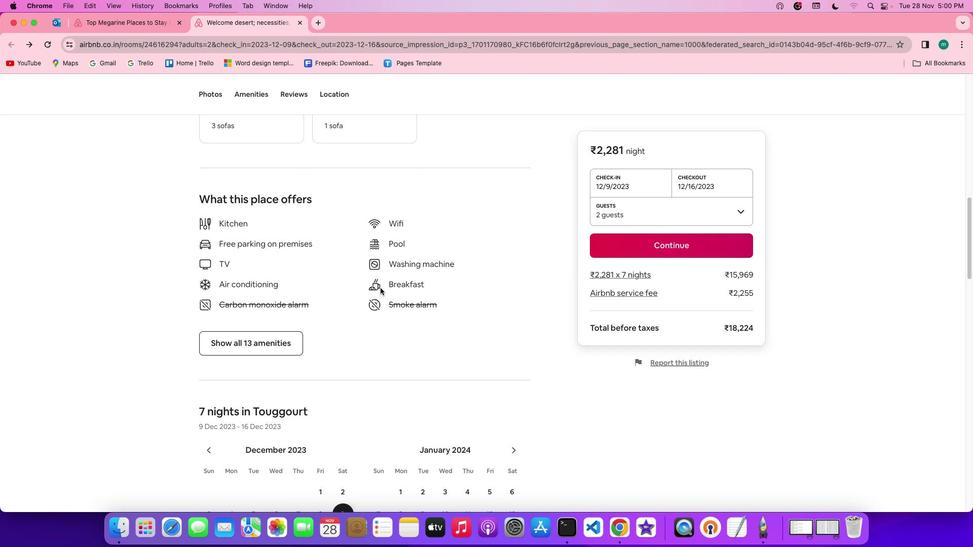 
Action: Mouse scrolled (348, 304) with delta (63, 115)
Screenshot: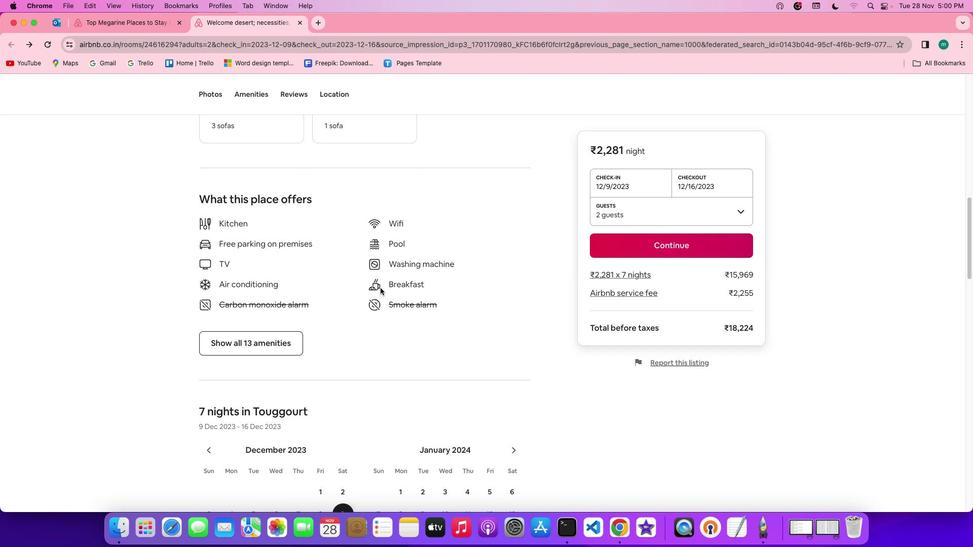 
Action: Mouse scrolled (348, 304) with delta (63, 115)
Screenshot: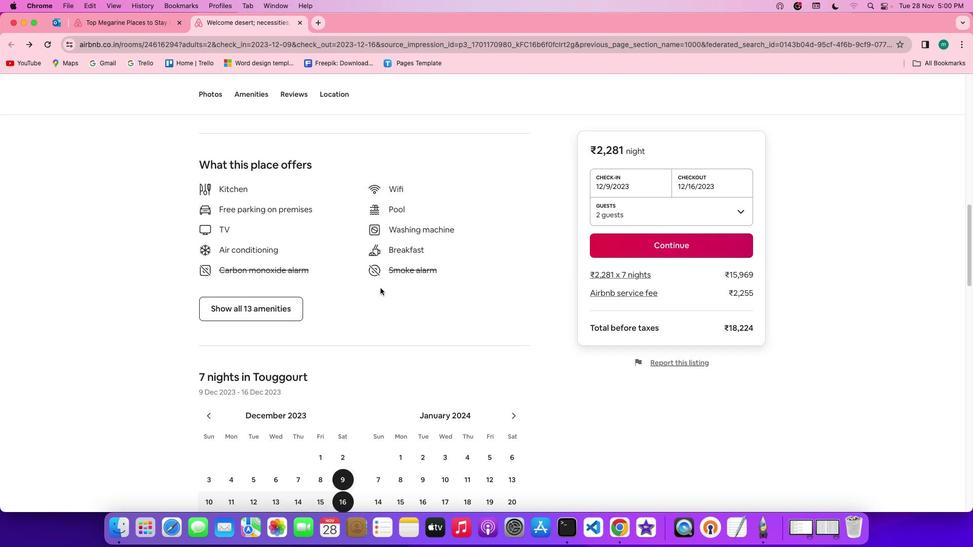 
Action: Mouse scrolled (348, 304) with delta (63, 114)
Screenshot: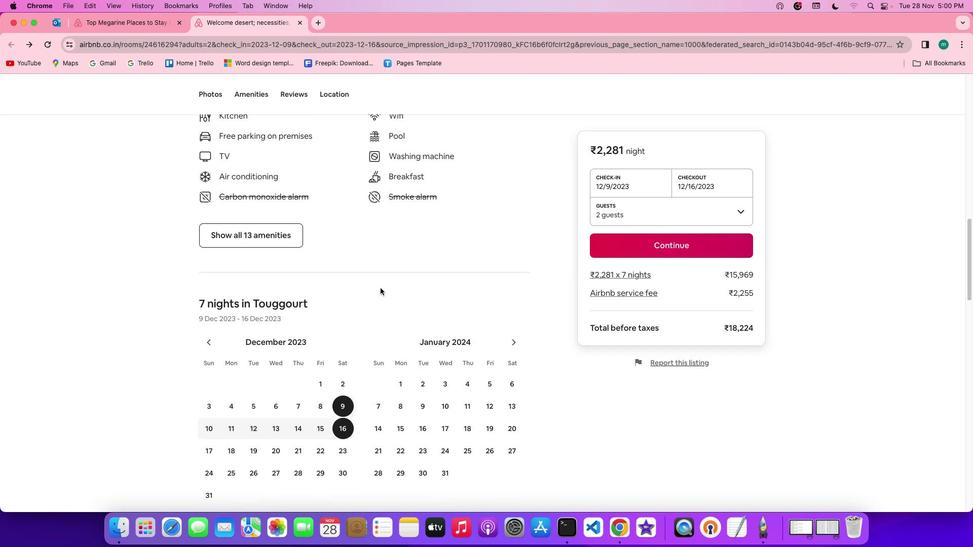 
Action: Mouse moved to (348, 304)
Screenshot: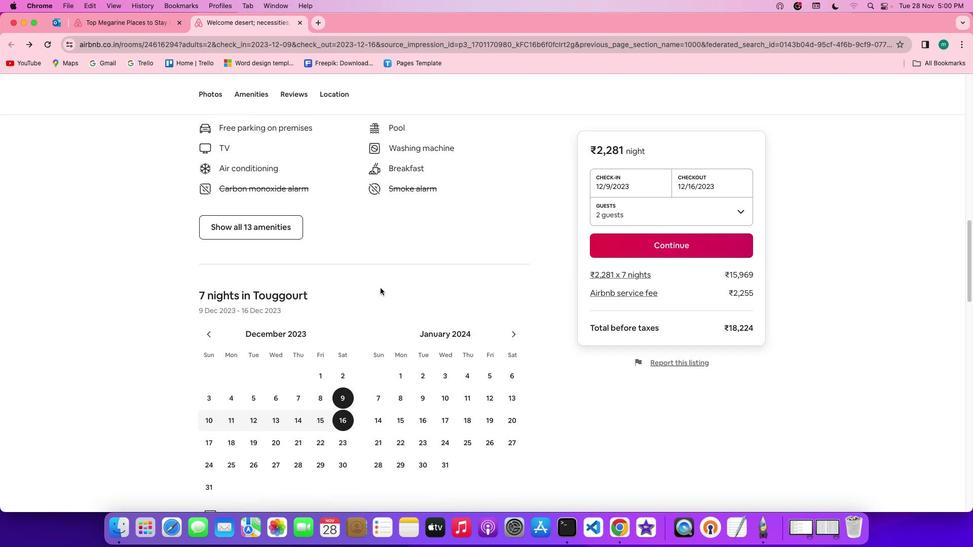 
Action: Mouse scrolled (348, 304) with delta (63, 115)
Screenshot: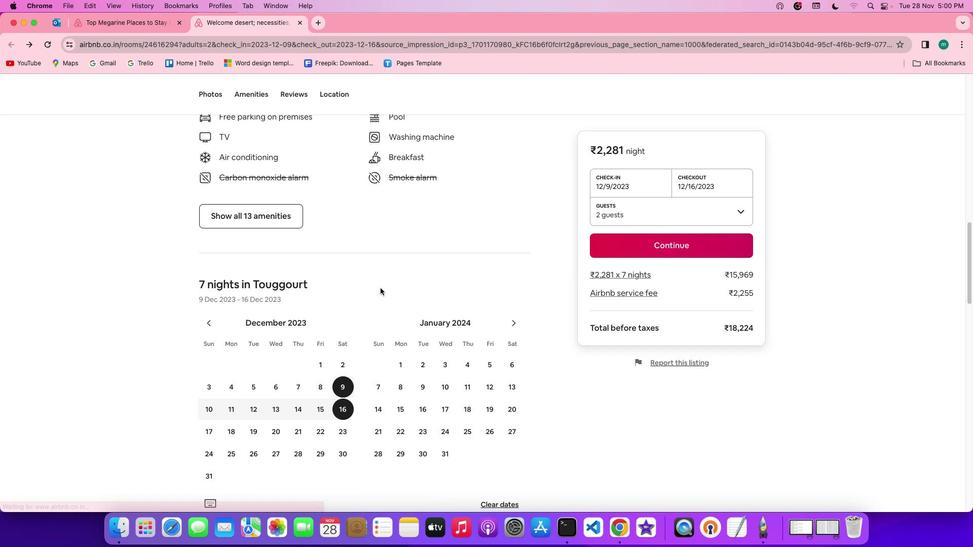 
Action: Mouse scrolled (348, 304) with delta (63, 115)
Screenshot: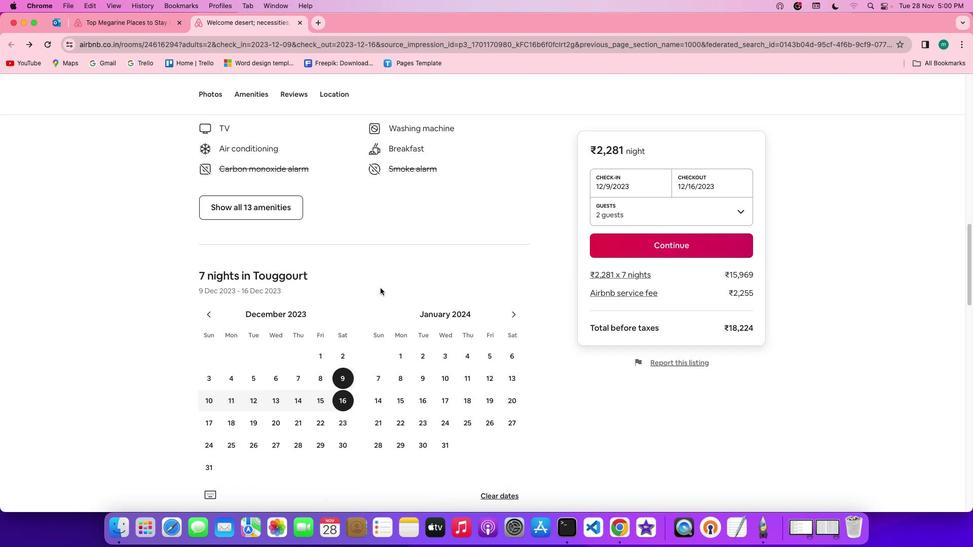 
Action: Mouse scrolled (348, 304) with delta (63, 115)
Screenshot: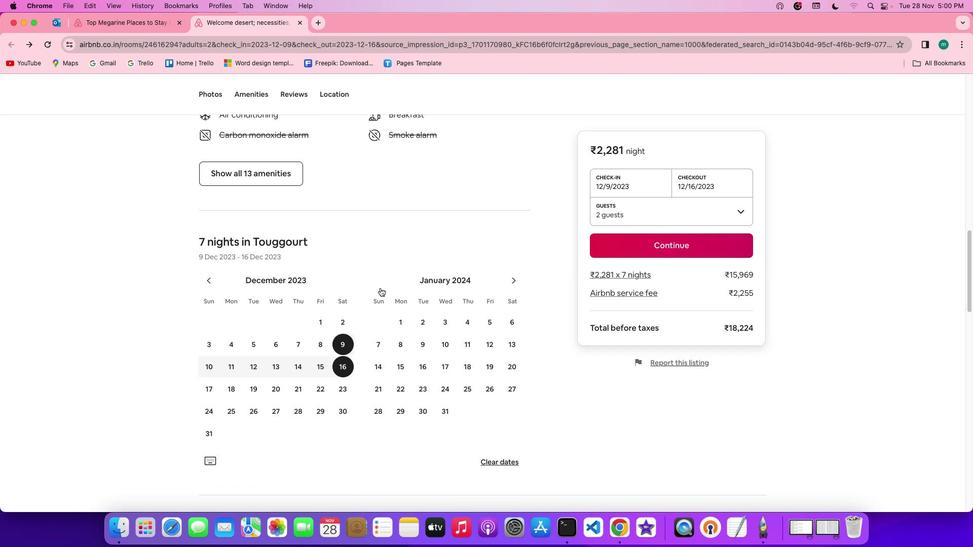 
Action: Mouse scrolled (348, 304) with delta (63, 114)
Screenshot: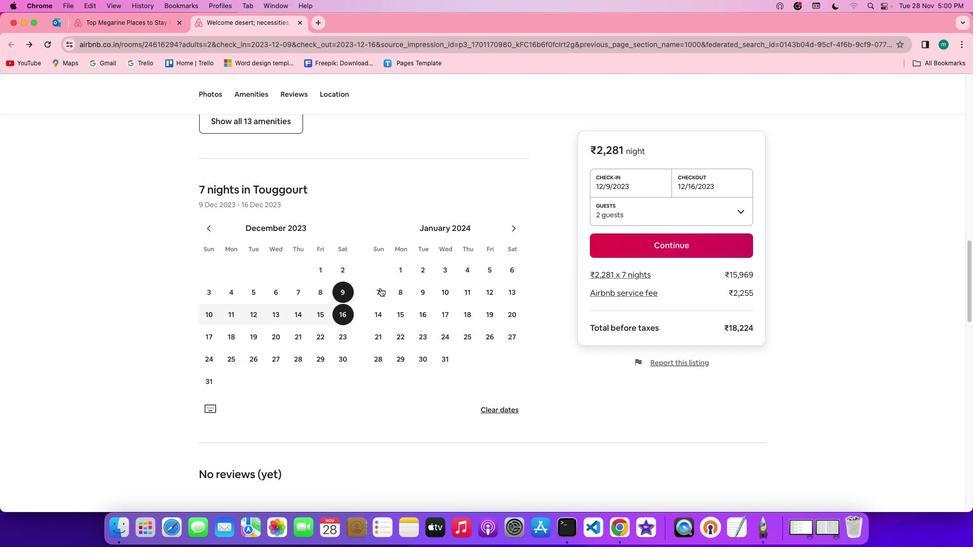 
Action: Mouse scrolled (348, 304) with delta (63, 114)
Screenshot: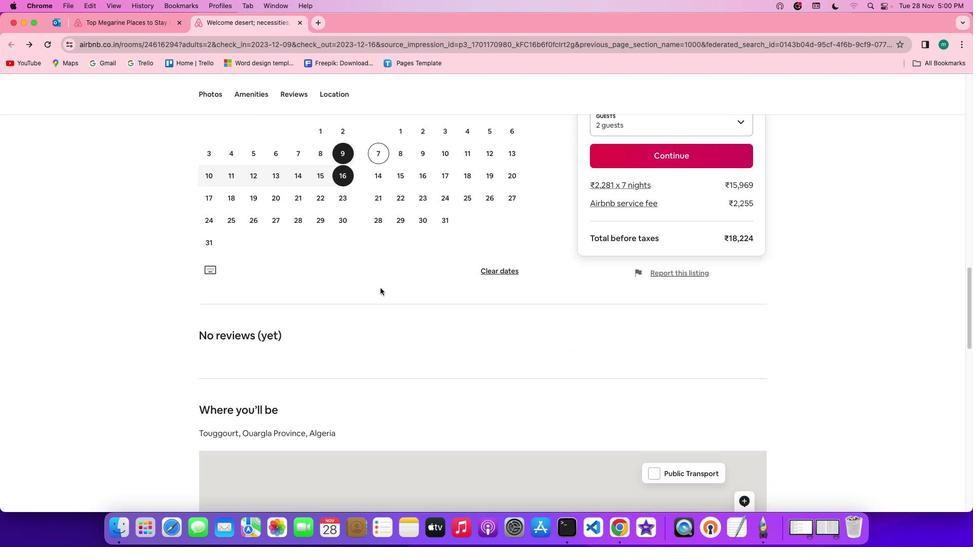 
Action: Mouse scrolled (348, 304) with delta (63, 115)
Screenshot: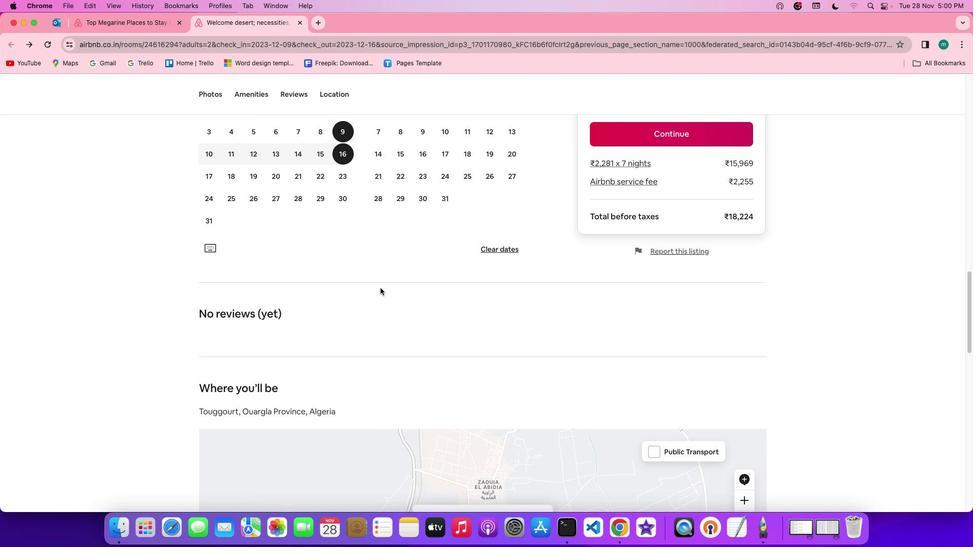 
Action: Mouse scrolled (348, 304) with delta (63, 115)
Screenshot: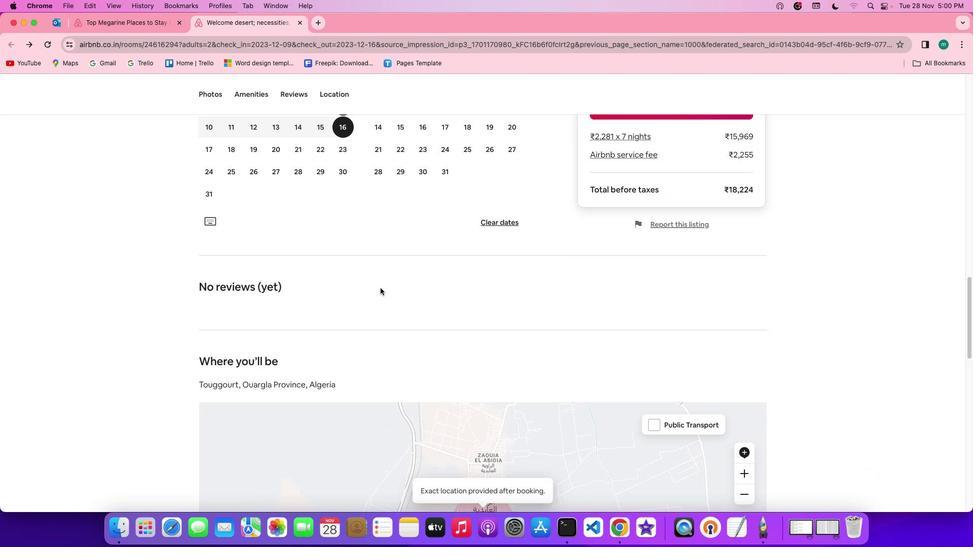 
Action: Mouse scrolled (348, 304) with delta (63, 115)
Screenshot: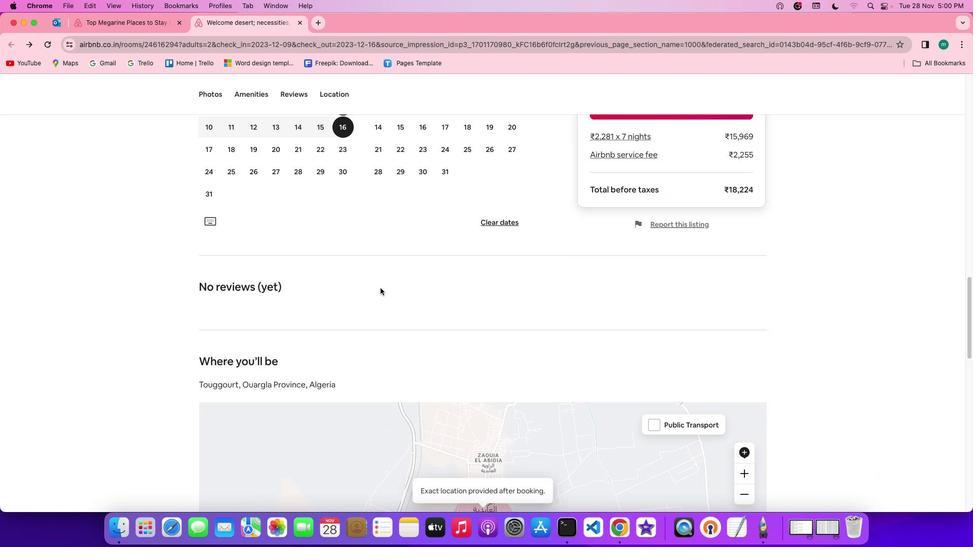 
Action: Mouse scrolled (348, 304) with delta (63, 114)
Screenshot: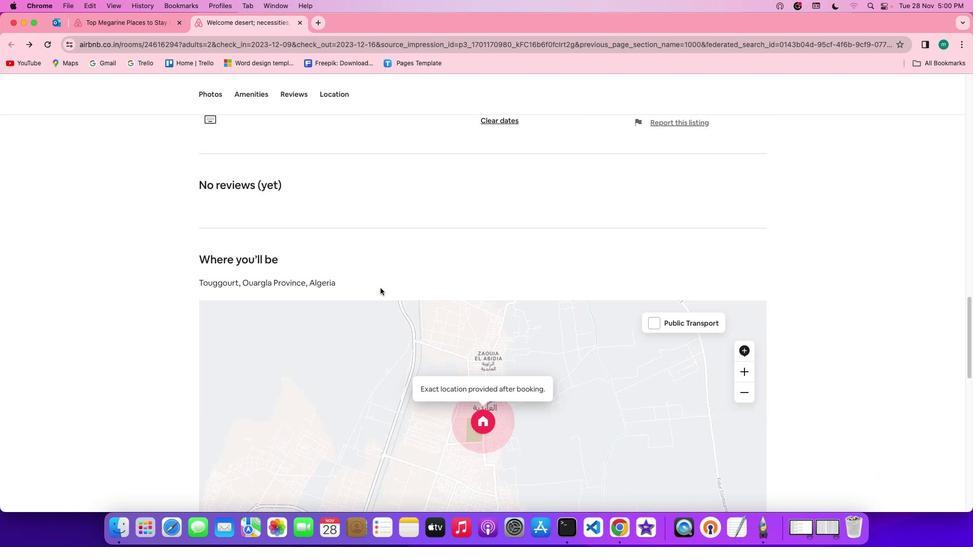 
Action: Mouse scrolled (348, 304) with delta (63, 115)
Screenshot: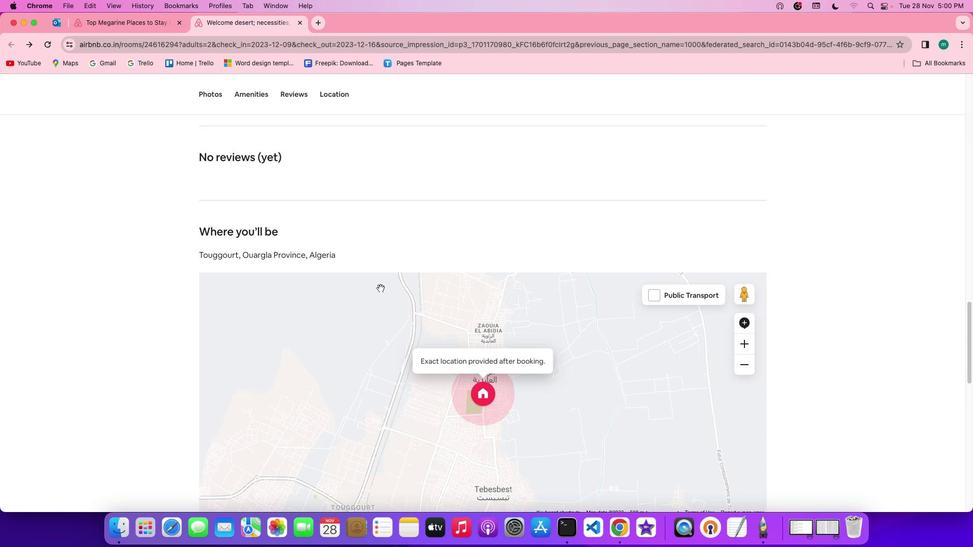 
Action: Mouse scrolled (348, 304) with delta (63, 115)
Screenshot: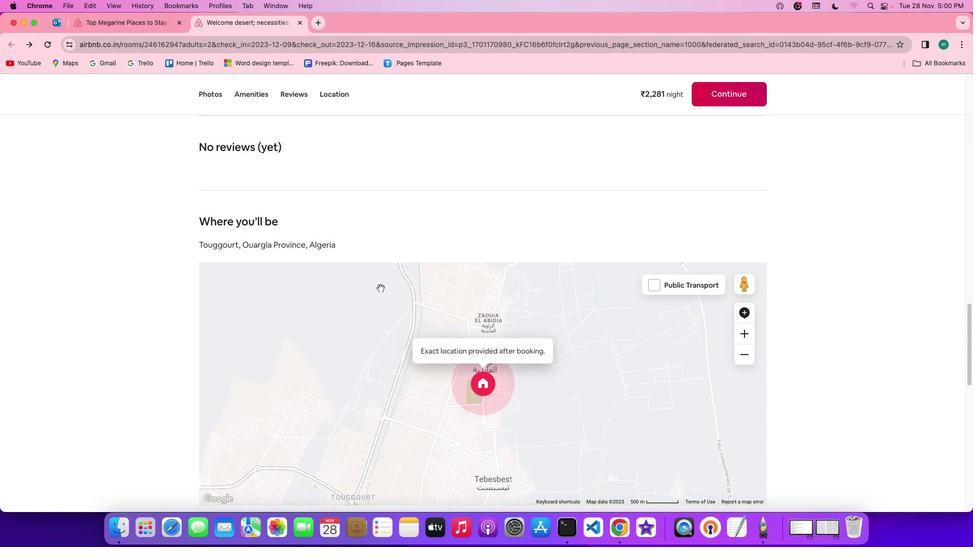 
Action: Mouse scrolled (348, 304) with delta (63, 115)
Screenshot: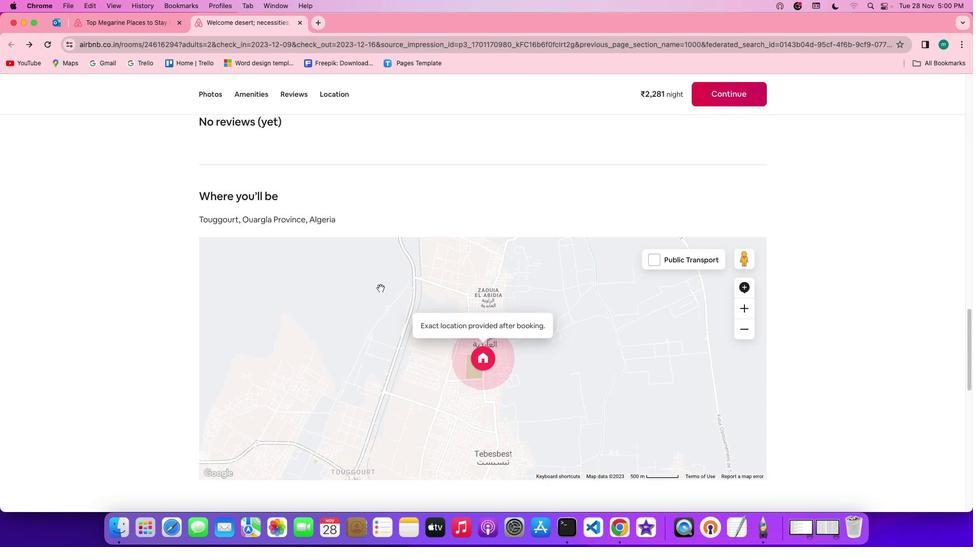 
Action: Mouse scrolled (348, 304) with delta (63, 115)
Screenshot: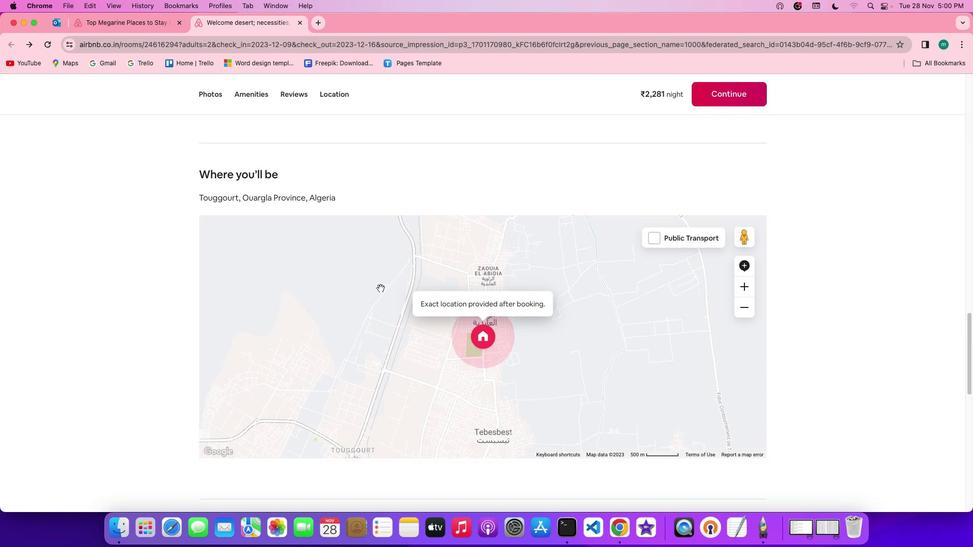 
Action: Mouse scrolled (348, 304) with delta (63, 114)
Screenshot: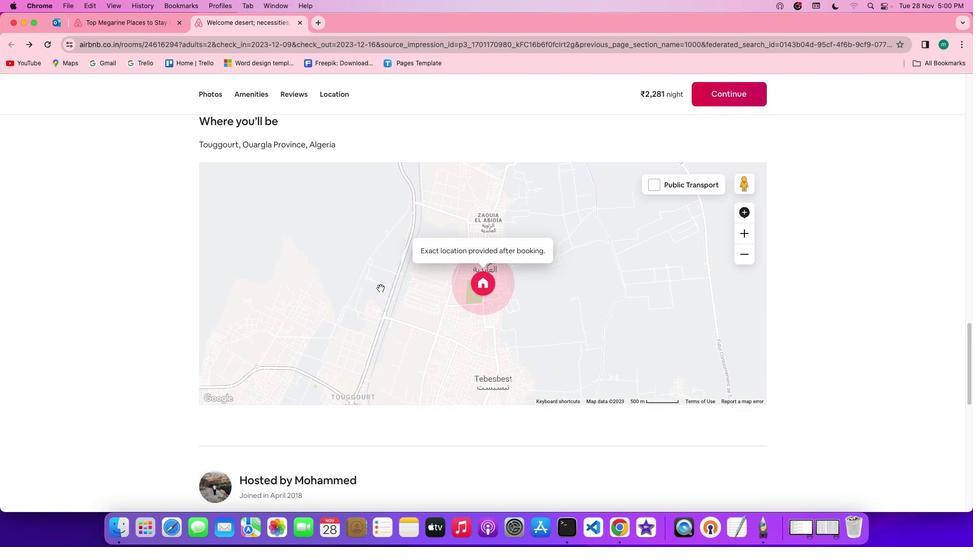 
Action: Mouse scrolled (348, 304) with delta (63, 114)
Screenshot: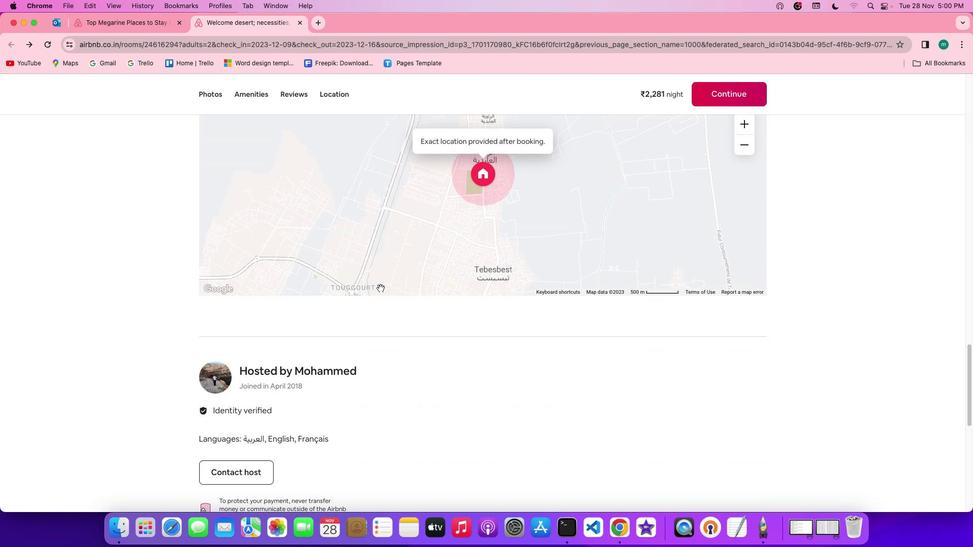 
Action: Mouse scrolled (348, 304) with delta (63, 115)
Screenshot: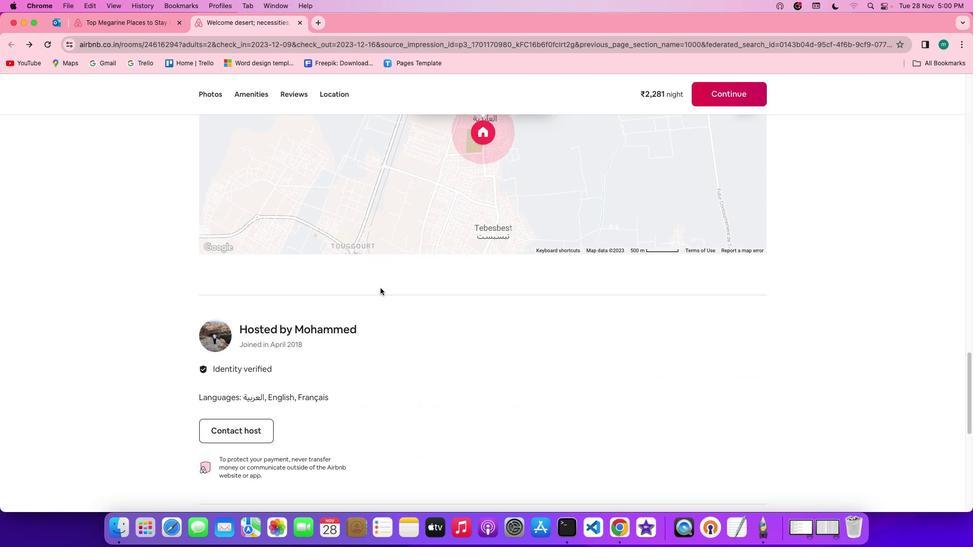 
Action: Mouse scrolled (348, 304) with delta (63, 115)
Screenshot: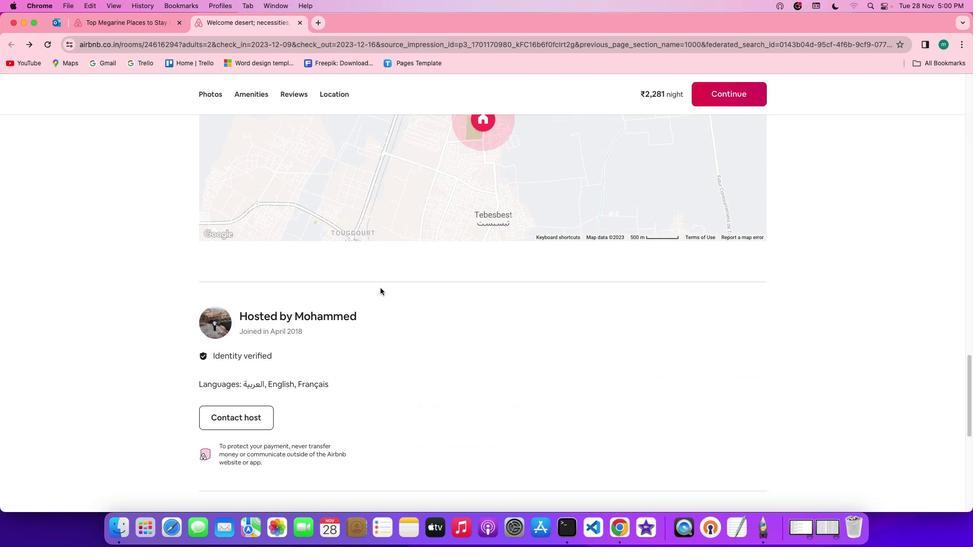 
Action: Mouse scrolled (348, 304) with delta (63, 115)
Screenshot: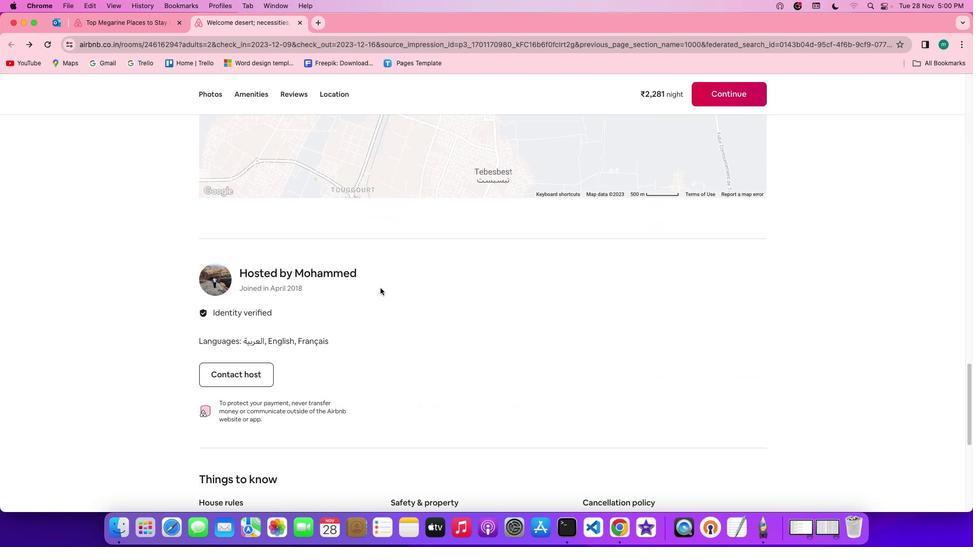 
Action: Mouse scrolled (348, 304) with delta (63, 114)
Screenshot: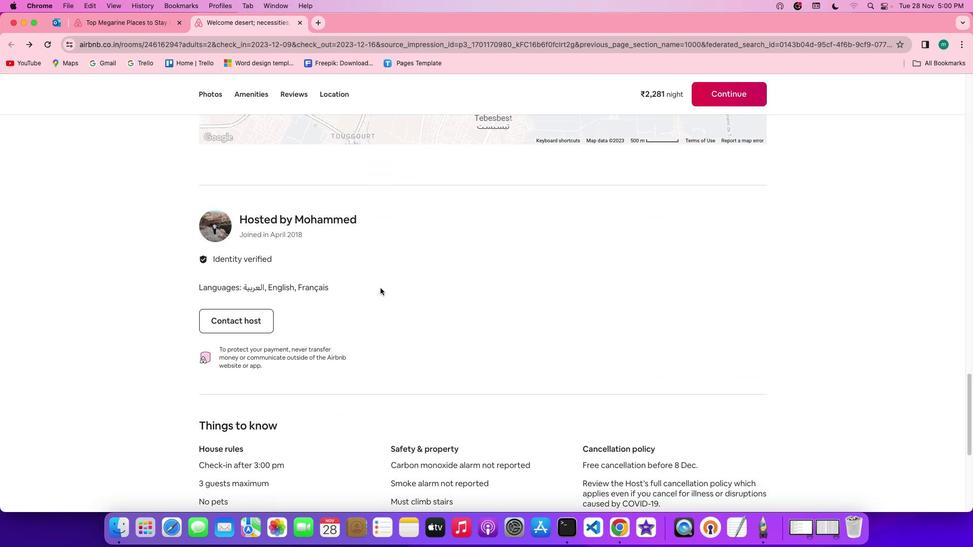 
Action: Mouse scrolled (348, 304) with delta (63, 115)
Screenshot: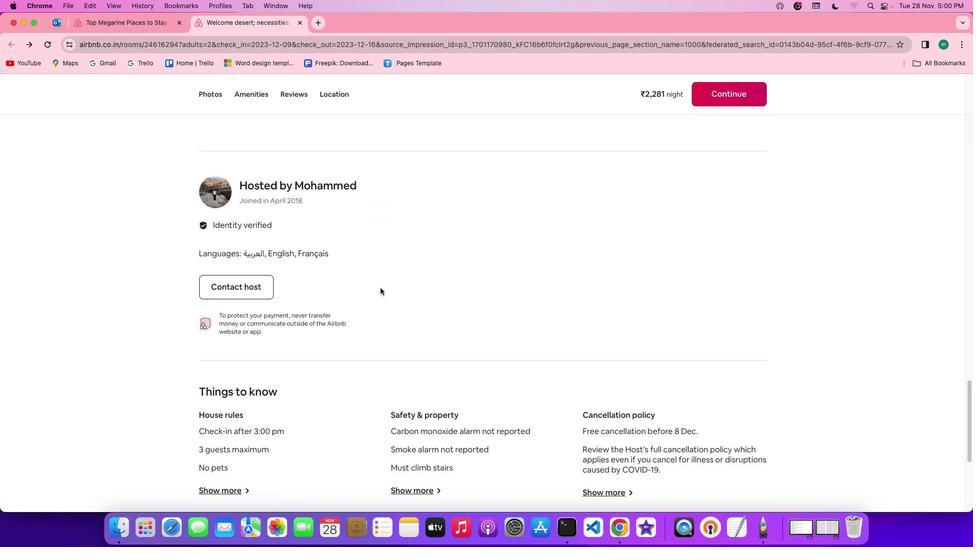 
Action: Mouse scrolled (348, 304) with delta (63, 115)
Screenshot: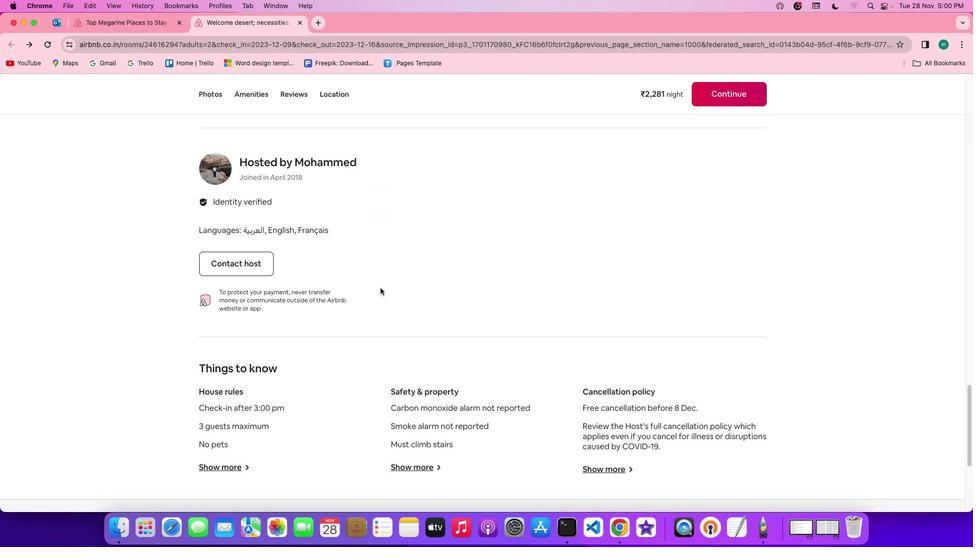 
Action: Mouse scrolled (348, 304) with delta (63, 115)
Screenshot: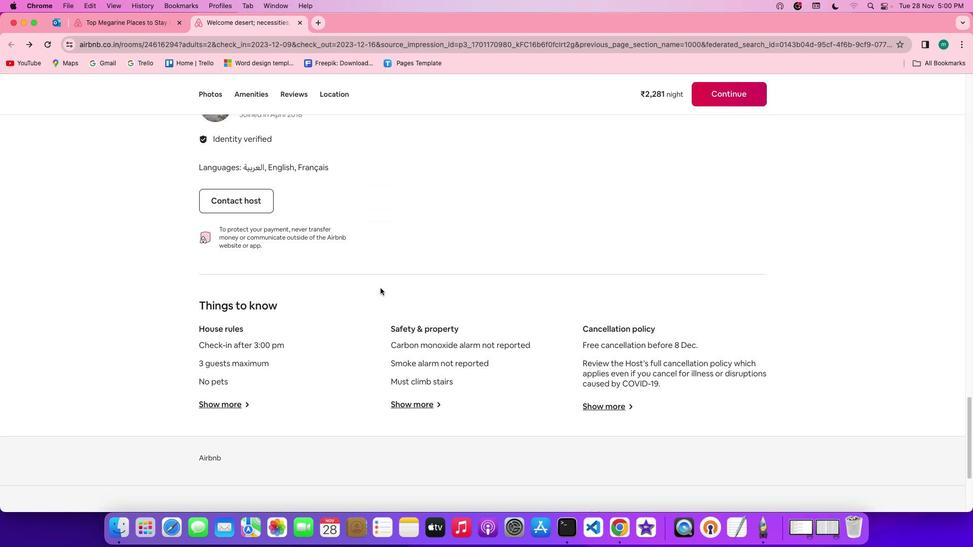 
Action: Mouse scrolled (348, 304) with delta (63, 114)
Screenshot: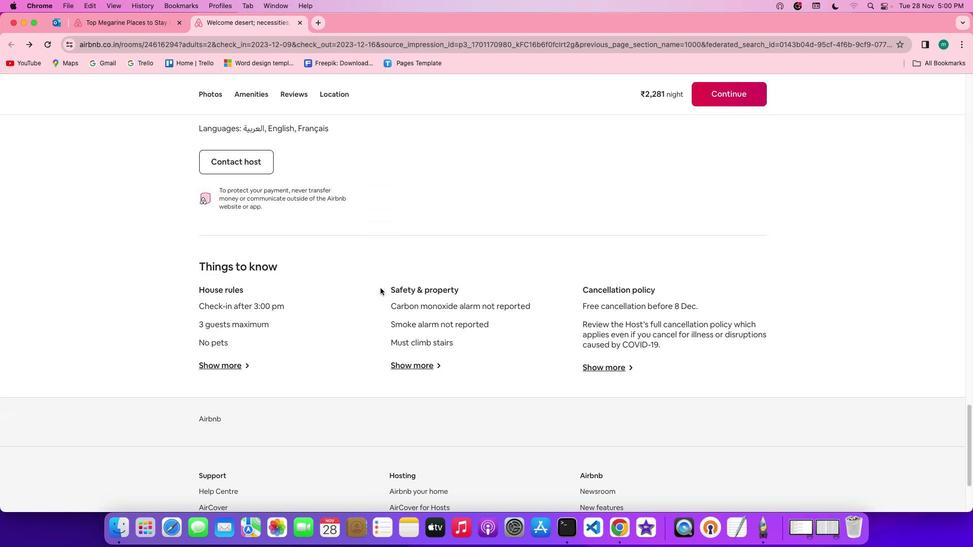 
Action: Mouse scrolled (348, 304) with delta (63, 115)
Screenshot: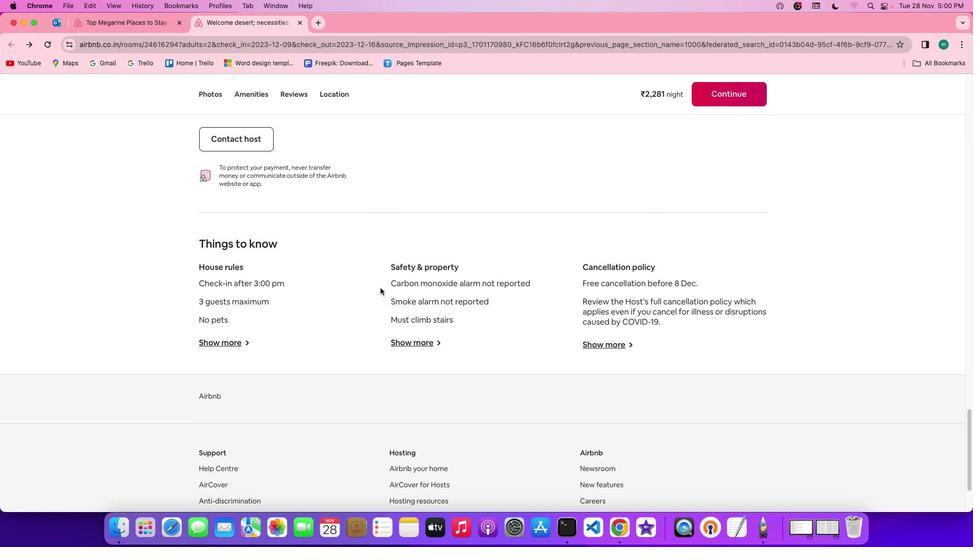 
Action: Mouse scrolled (348, 304) with delta (63, 115)
Screenshot: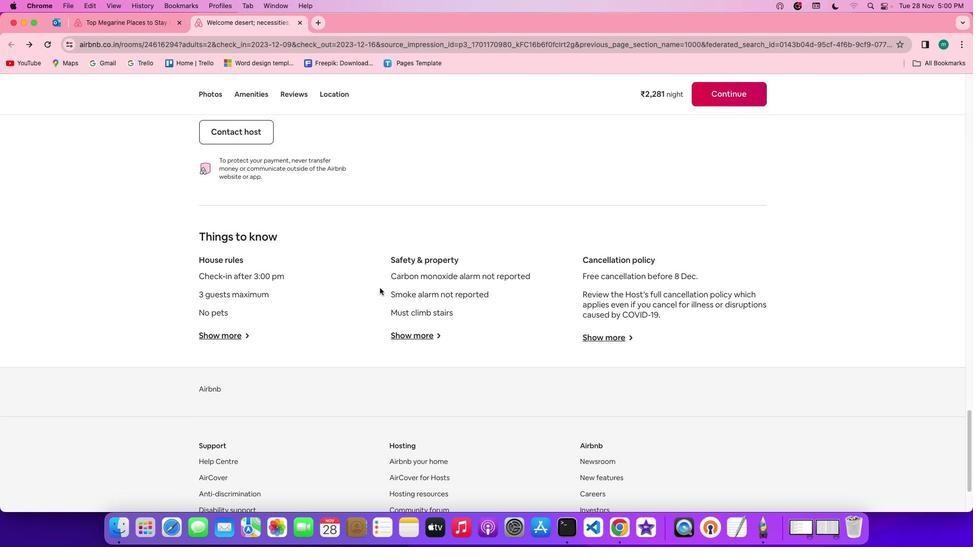 
Action: Mouse moved to (240, 332)
Screenshot: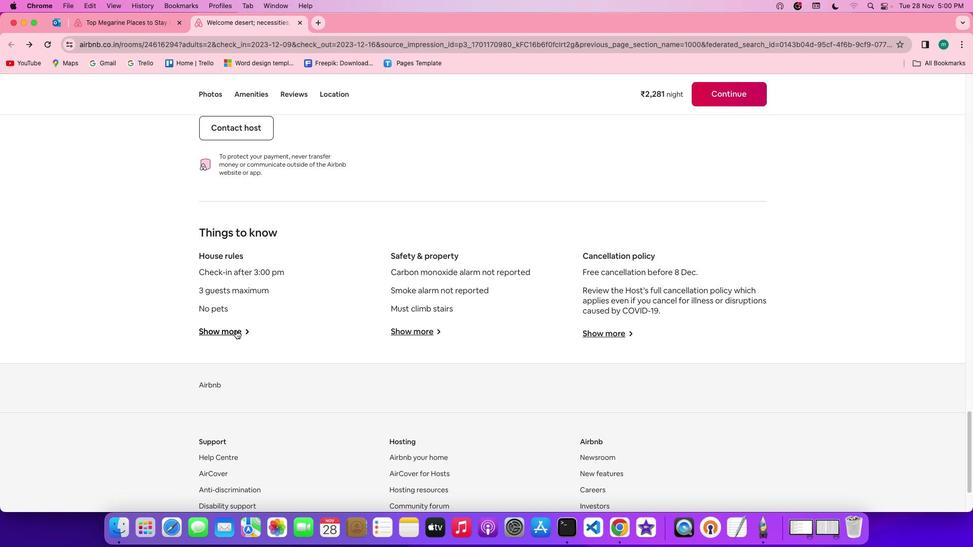 
Action: Mouse pressed left at (240, 332)
Screenshot: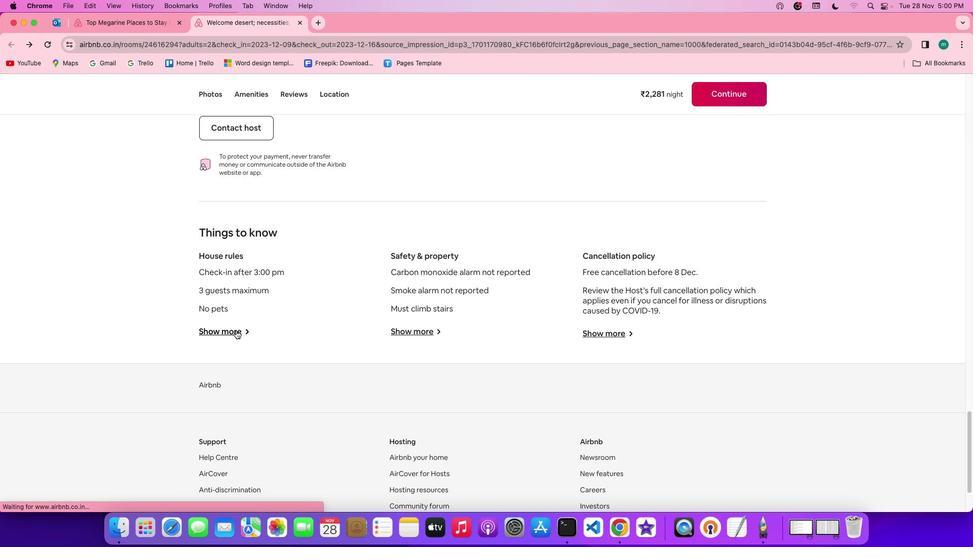 
Action: Mouse moved to (464, 346)
Screenshot: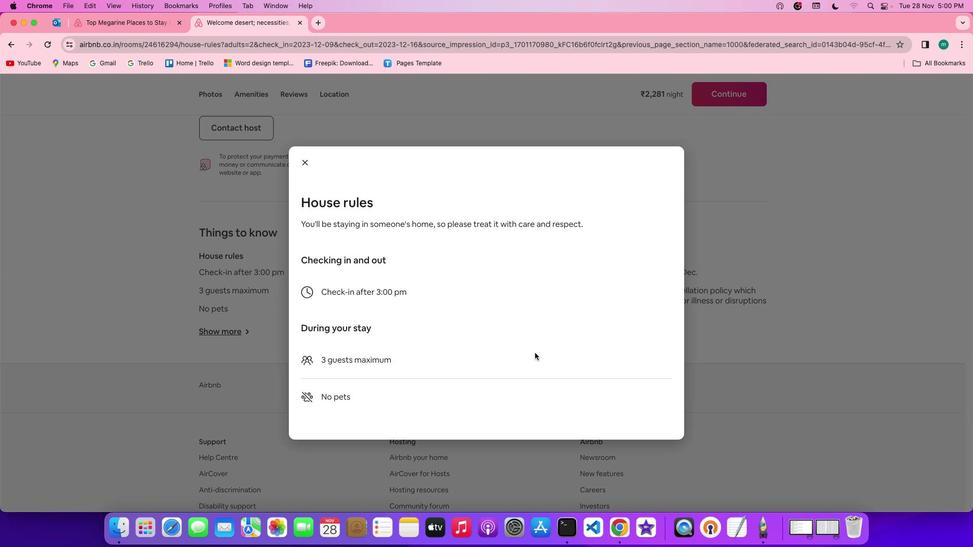 
Action: Mouse scrolled (464, 346) with delta (63, 115)
Screenshot: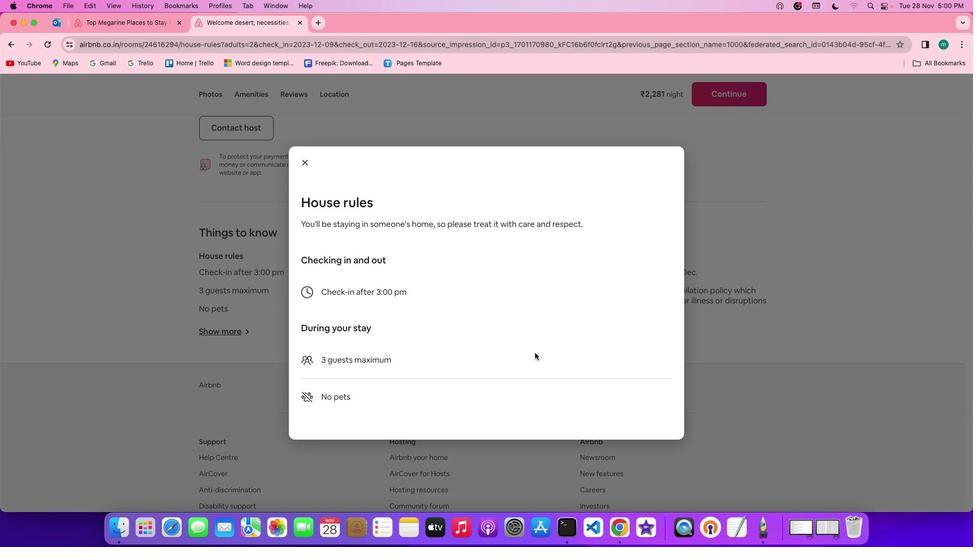 
Action: Mouse scrolled (464, 346) with delta (63, 115)
Screenshot: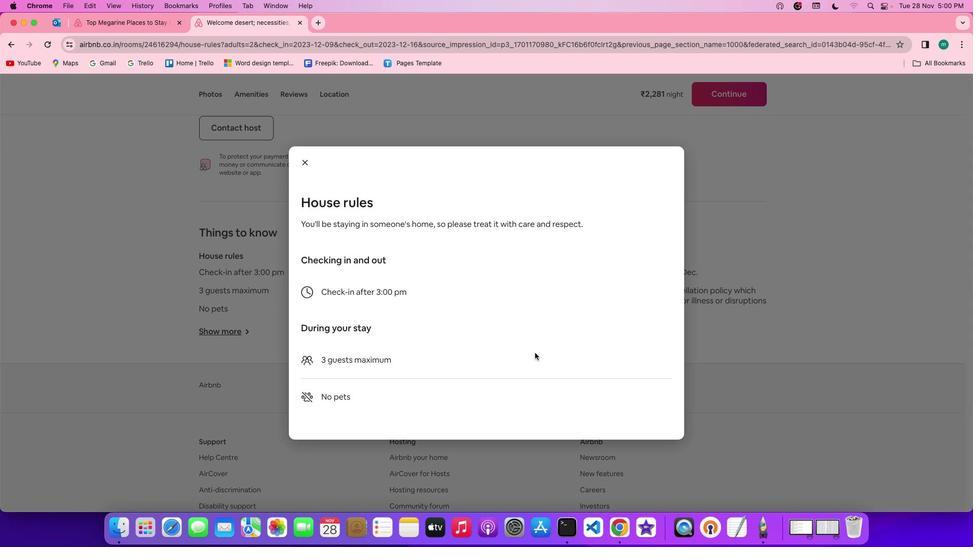 
Action: Mouse scrolled (464, 346) with delta (63, 115)
Screenshot: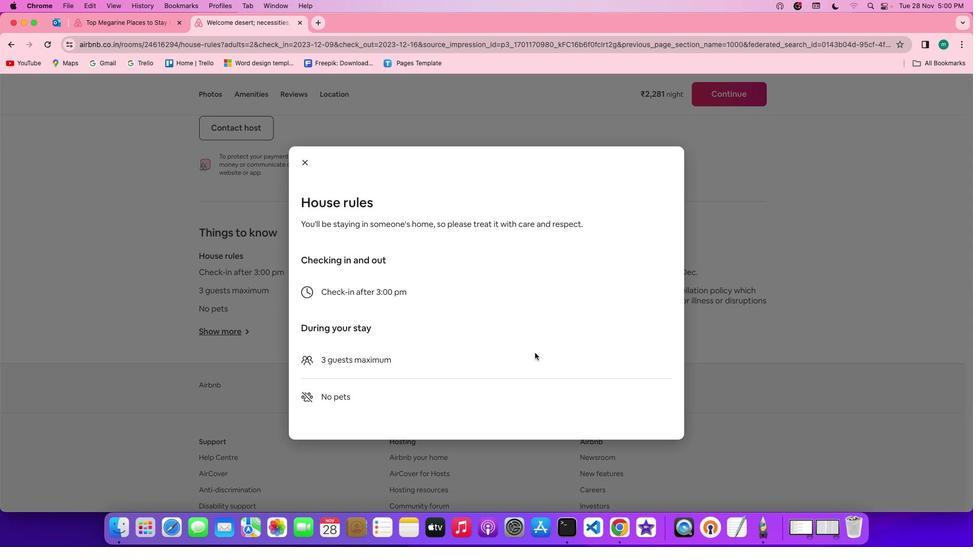 
Action: Mouse scrolled (464, 346) with delta (63, 114)
Screenshot: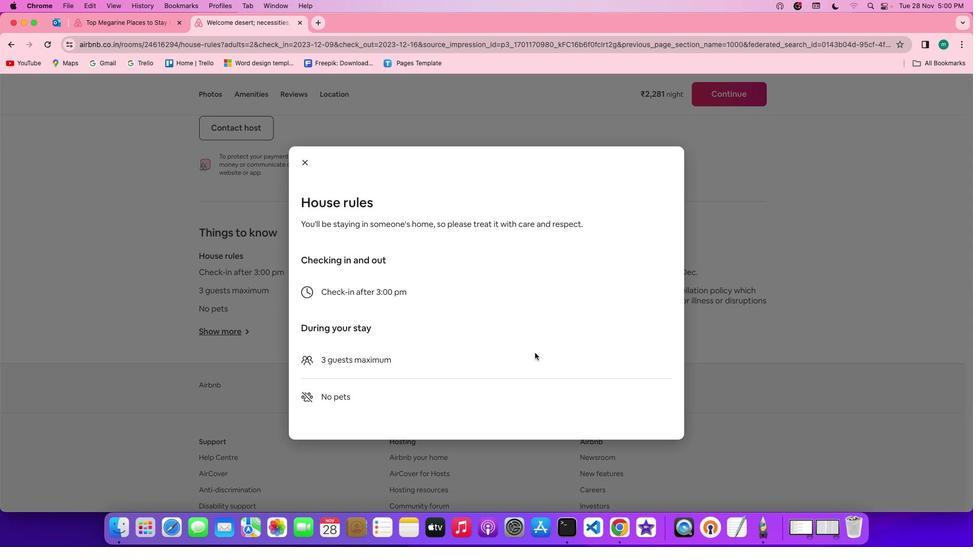 
Action: Mouse scrolled (464, 346) with delta (63, 114)
Screenshot: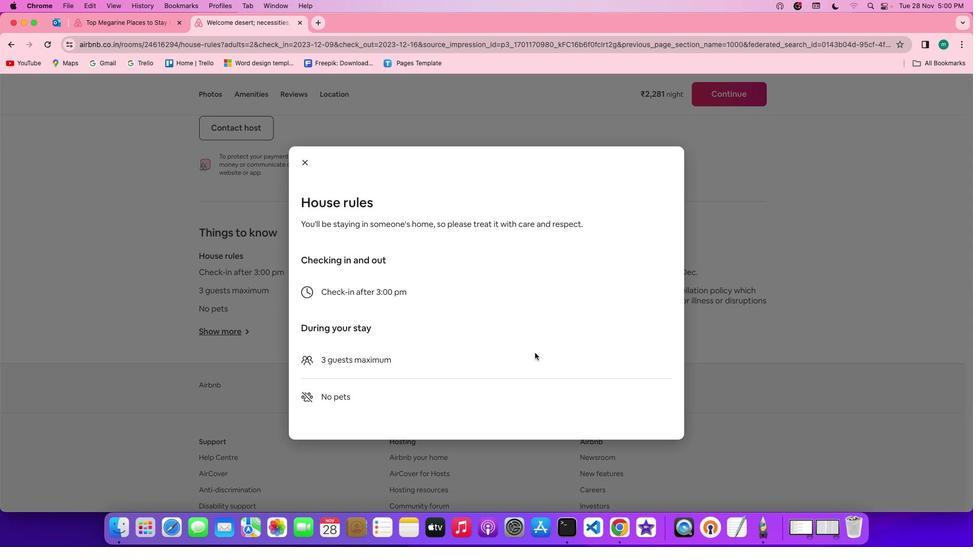 
Action: Mouse moved to (295, 219)
Screenshot: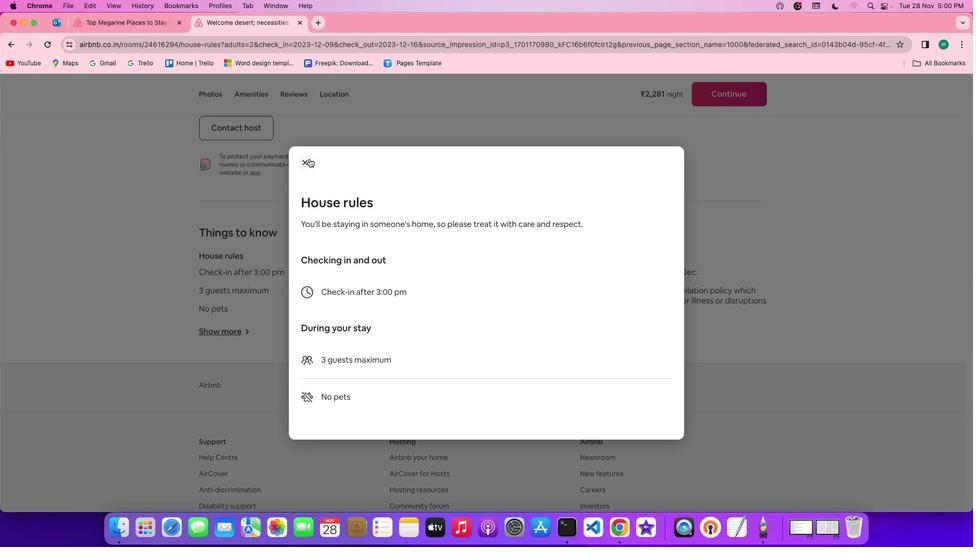 
Action: Mouse pressed left at (295, 219)
Screenshot: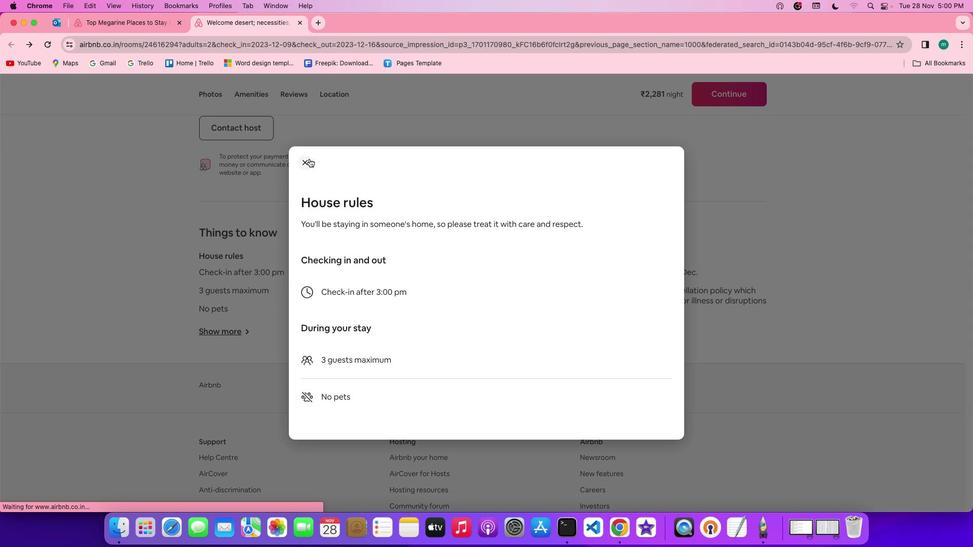 
Action: Mouse moved to (365, 332)
Screenshot: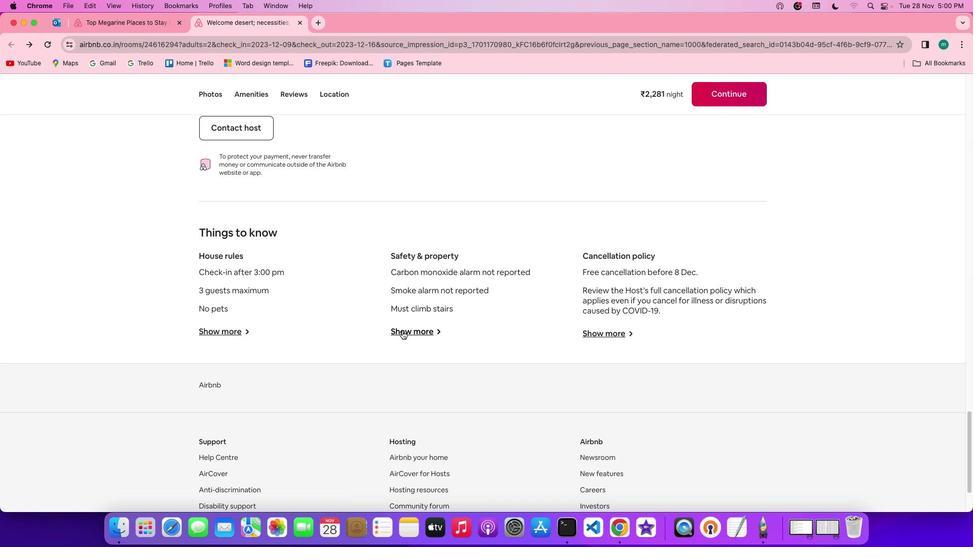 
Action: Mouse pressed left at (365, 332)
Screenshot: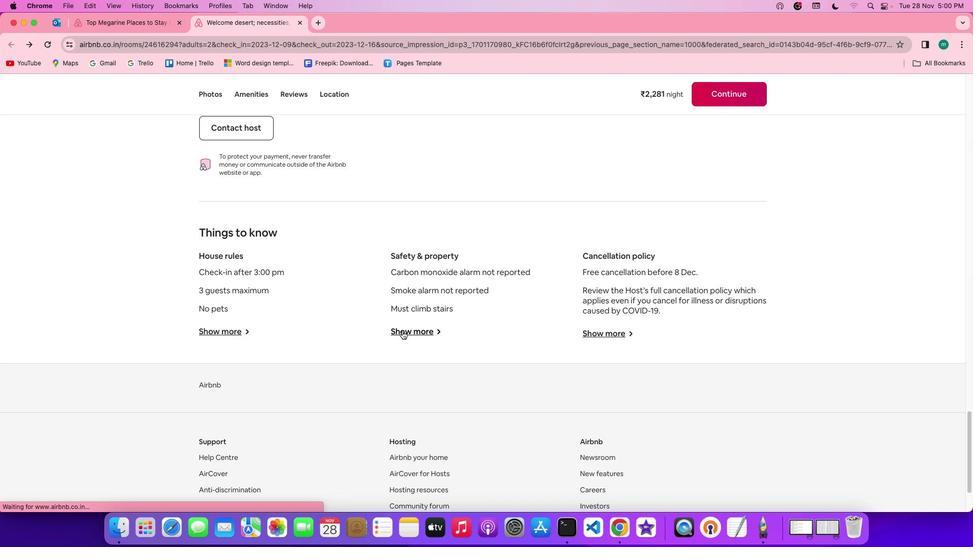 
Action: Mouse moved to (446, 336)
Screenshot: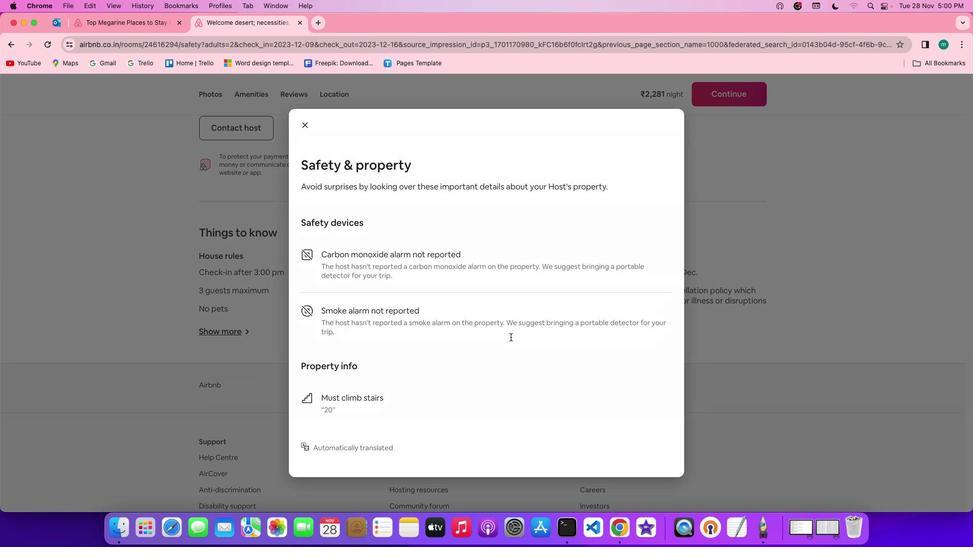 
Action: Mouse scrolled (446, 336) with delta (63, 115)
Screenshot: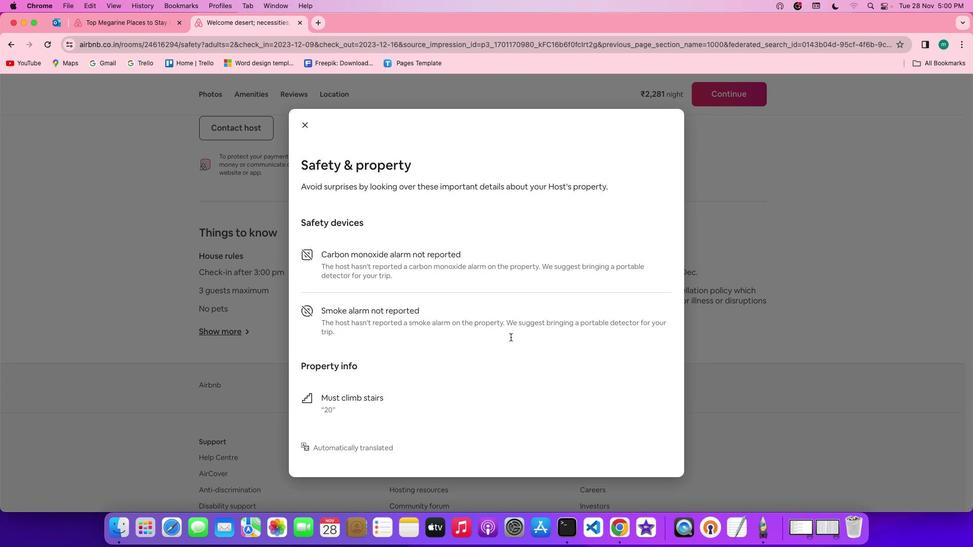 
Action: Mouse scrolled (446, 336) with delta (63, 115)
Screenshot: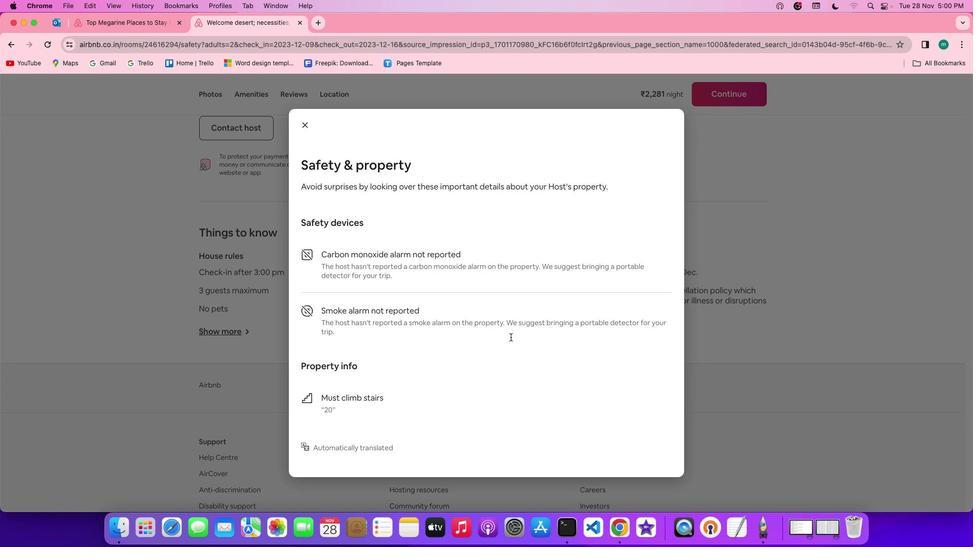 
Action: Mouse scrolled (446, 336) with delta (63, 115)
Screenshot: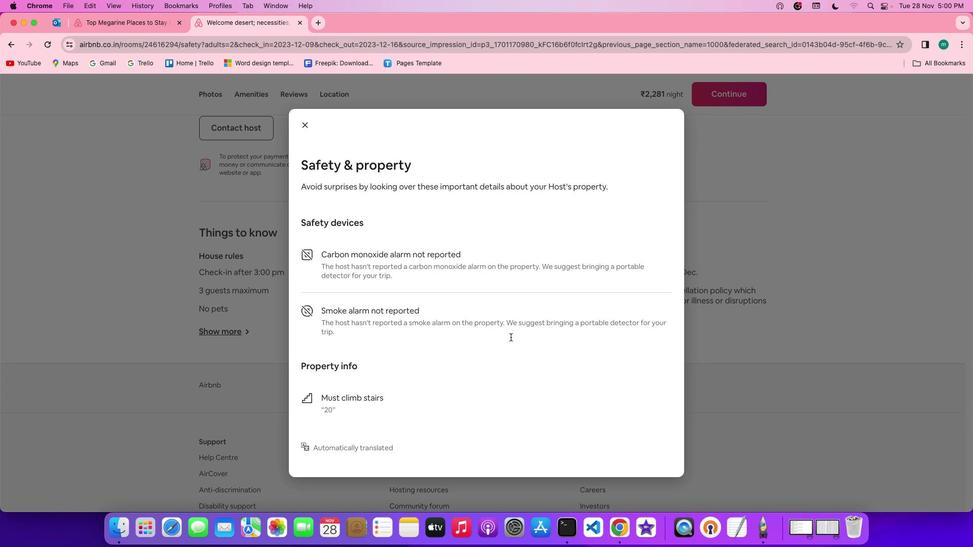
Action: Mouse scrolled (446, 336) with delta (63, 115)
Screenshot: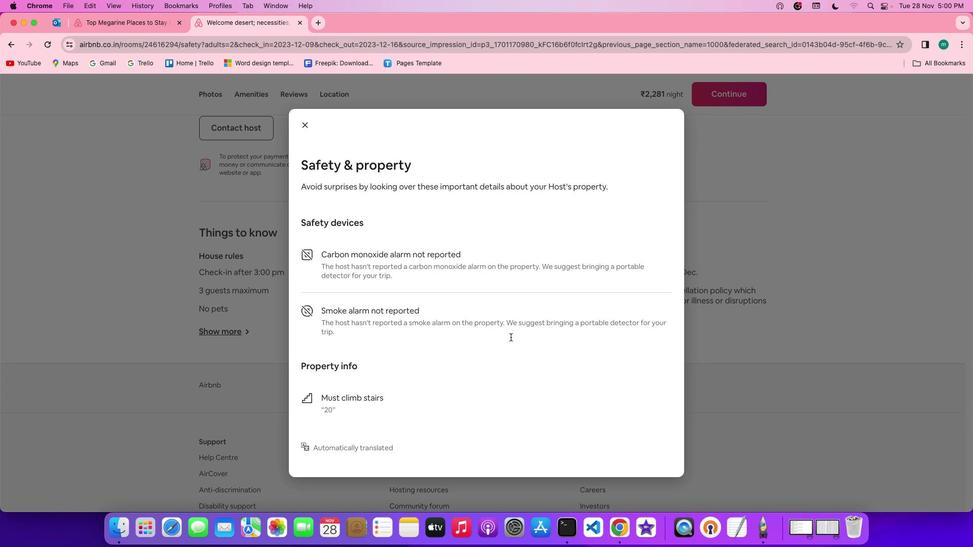 
Action: Mouse scrolled (446, 336) with delta (63, 115)
Screenshot: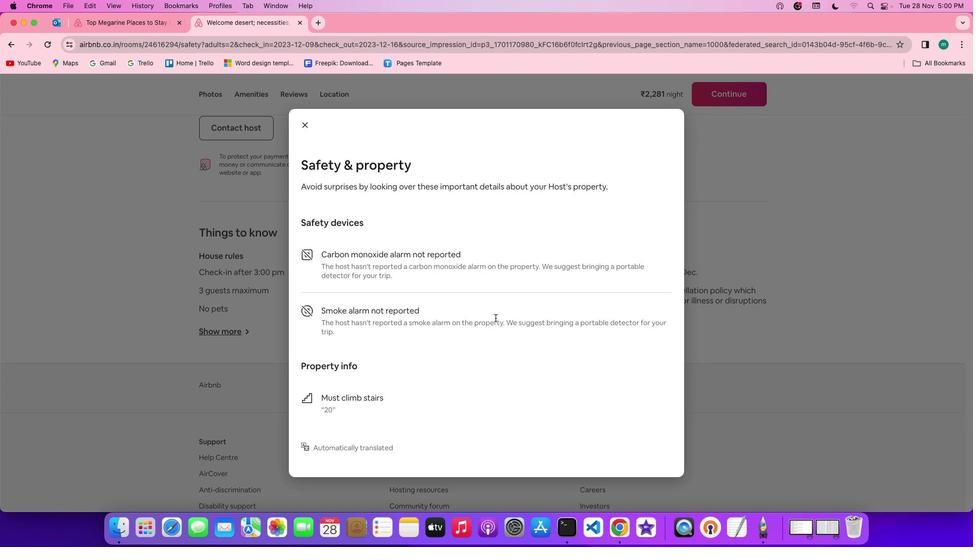 
Action: Mouse moved to (293, 198)
Screenshot: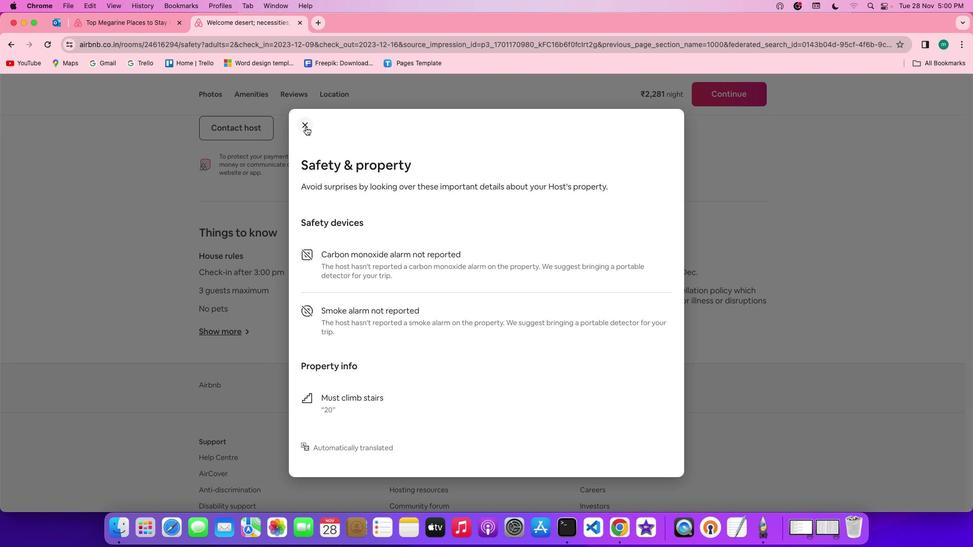 
Action: Mouse pressed left at (293, 198)
Screenshot: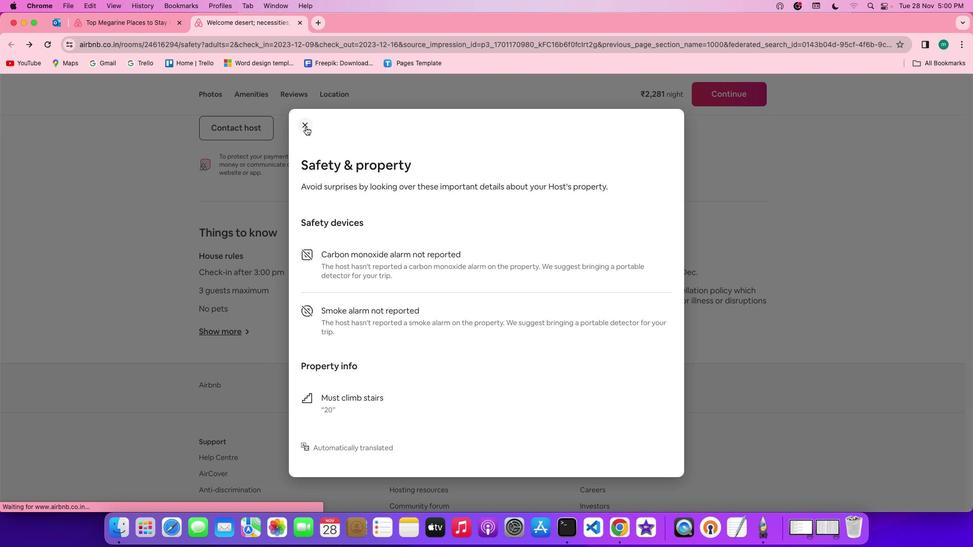 
Action: Mouse moved to (516, 334)
Screenshot: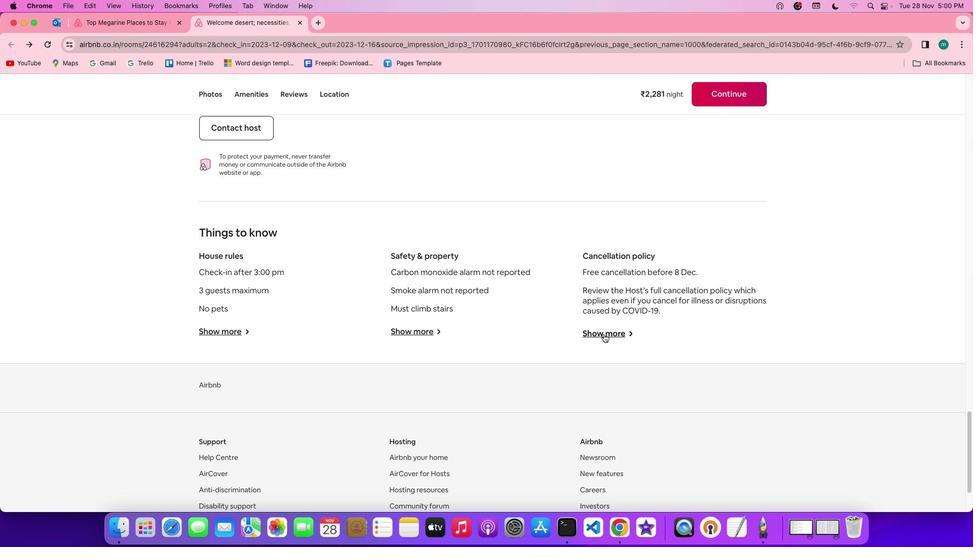 
Action: Mouse pressed left at (516, 334)
Screenshot: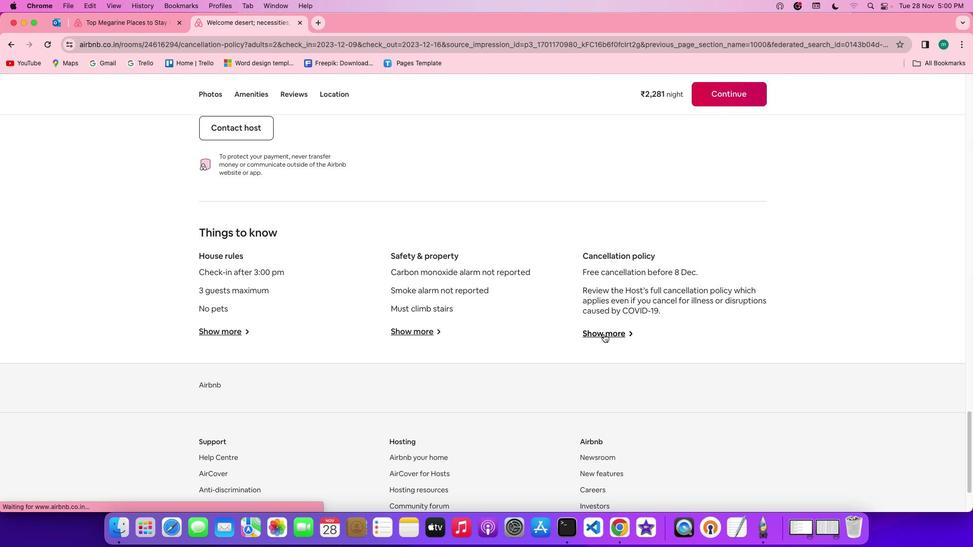 
Action: Mouse moved to (433, 328)
Screenshot: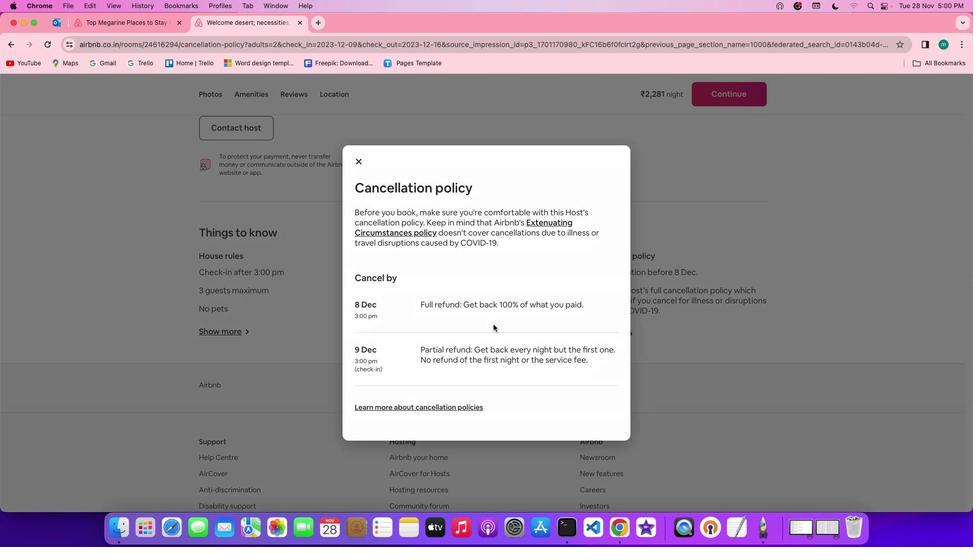 
Action: Mouse scrolled (433, 328) with delta (63, 115)
Screenshot: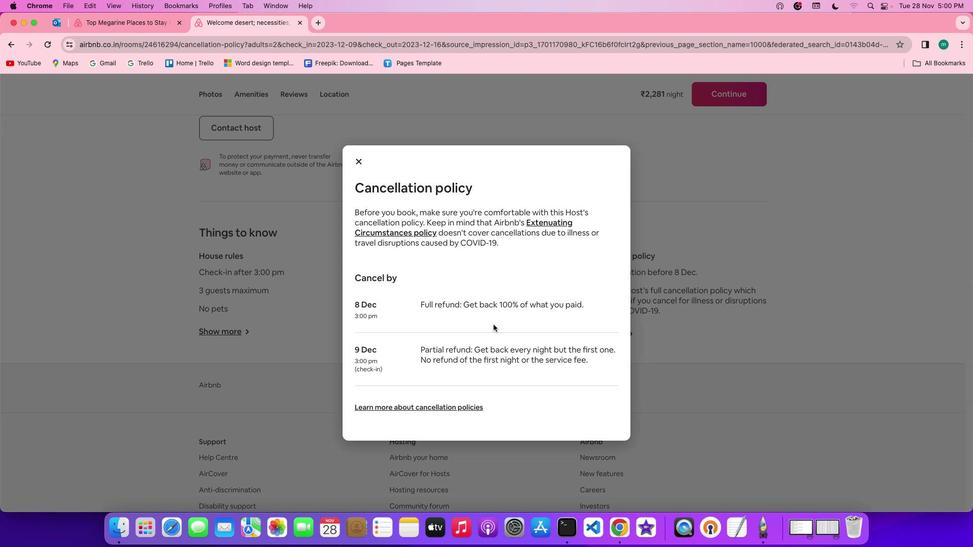 
Action: Mouse scrolled (433, 328) with delta (63, 115)
Screenshot: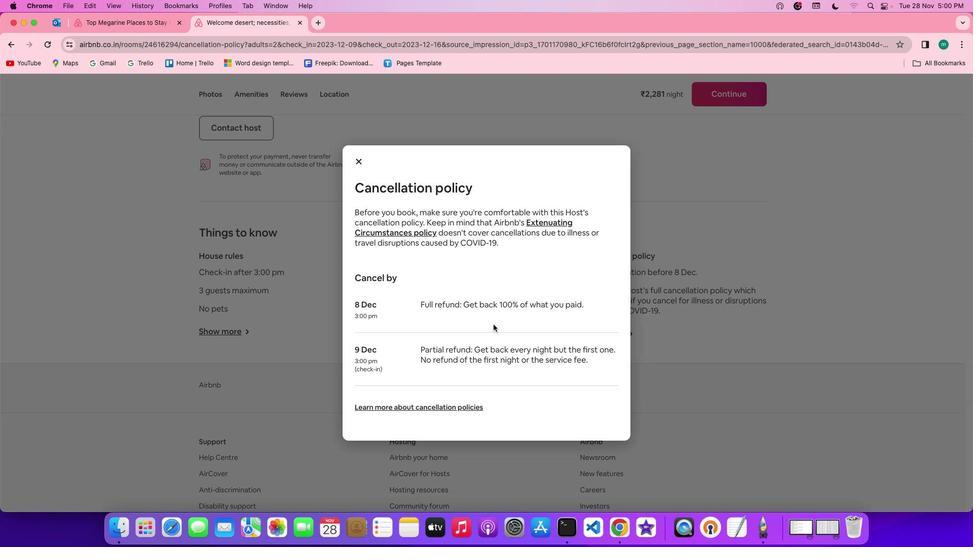 
Action: Mouse scrolled (433, 328) with delta (63, 115)
Screenshot: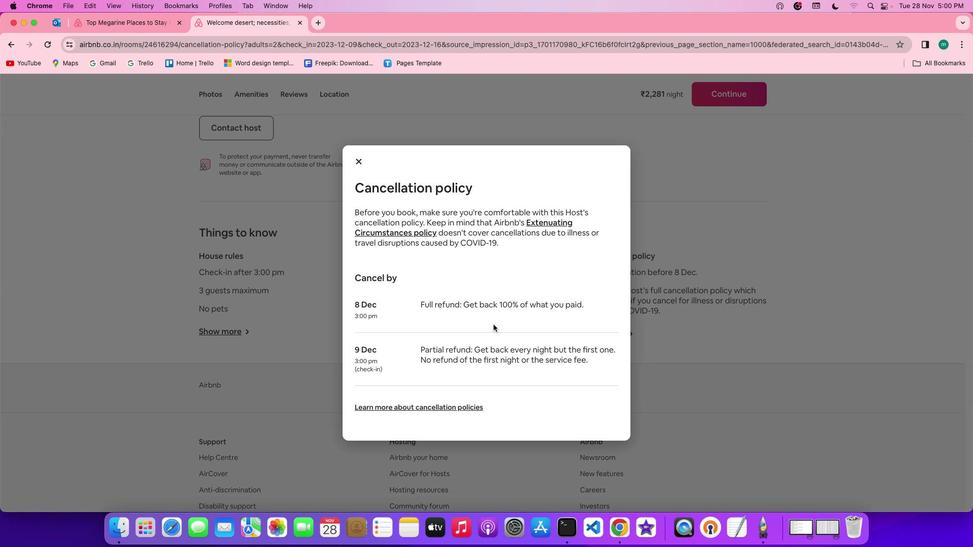 
Action: Mouse scrolled (433, 328) with delta (63, 114)
Screenshot: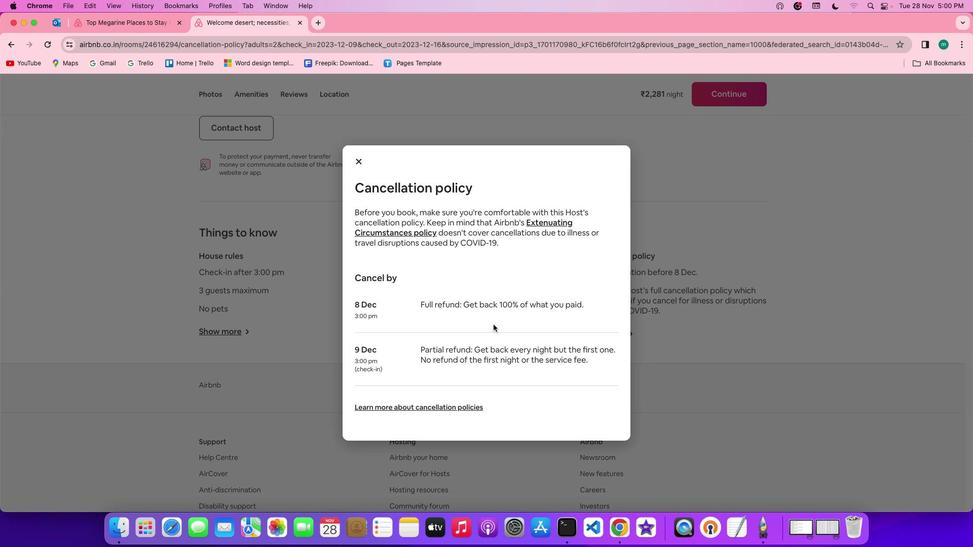 
Action: Mouse moved to (332, 221)
Screenshot: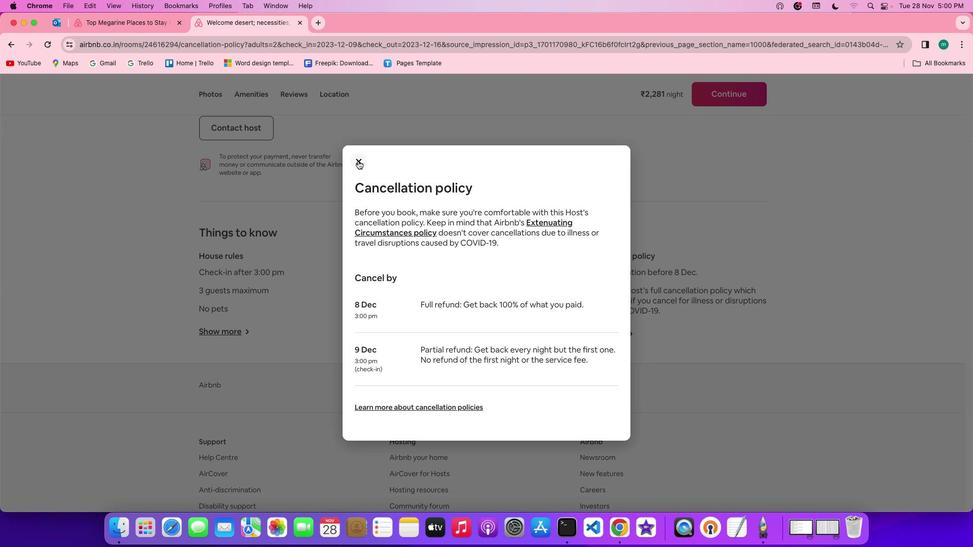 
Action: Mouse pressed left at (332, 221)
Screenshot: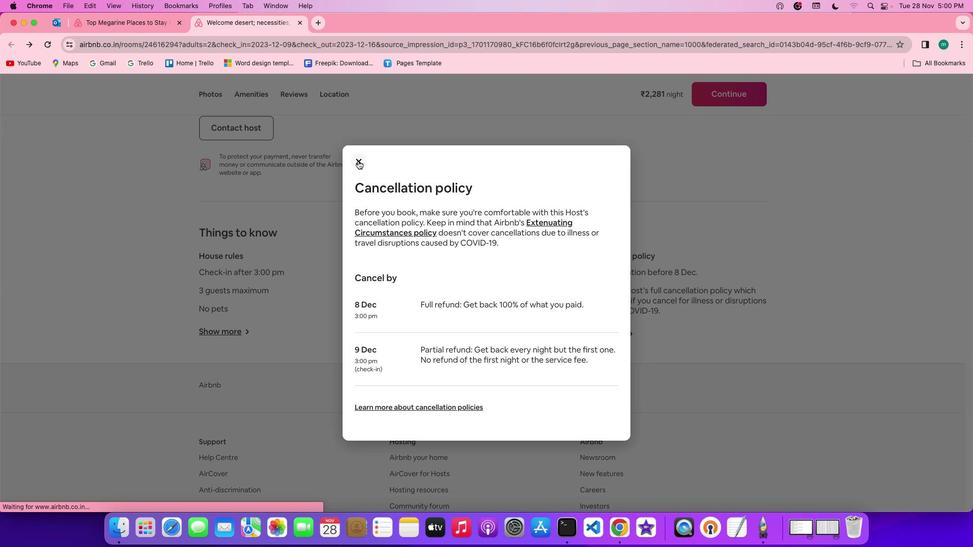 
Action: Mouse moved to (158, 131)
Screenshot: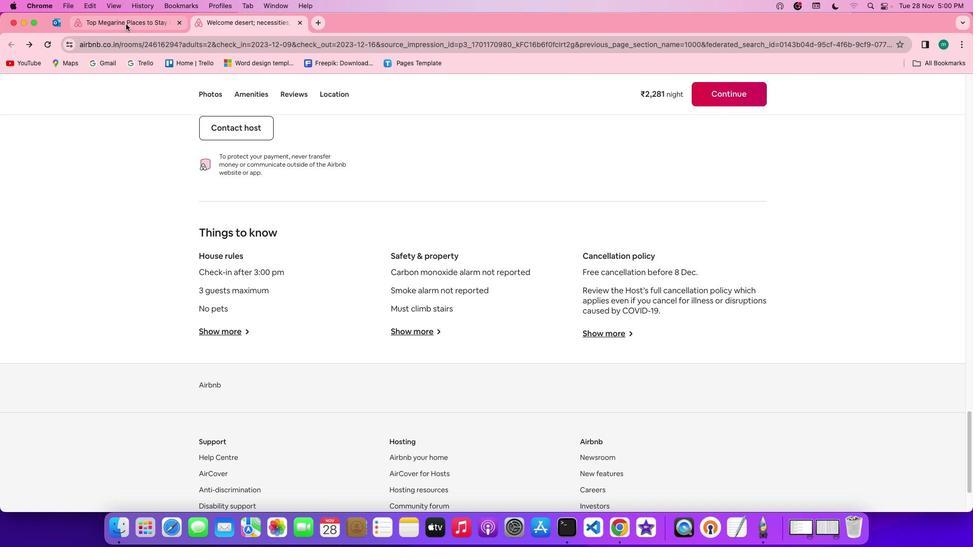 
Action: Mouse pressed left at (158, 131)
Screenshot: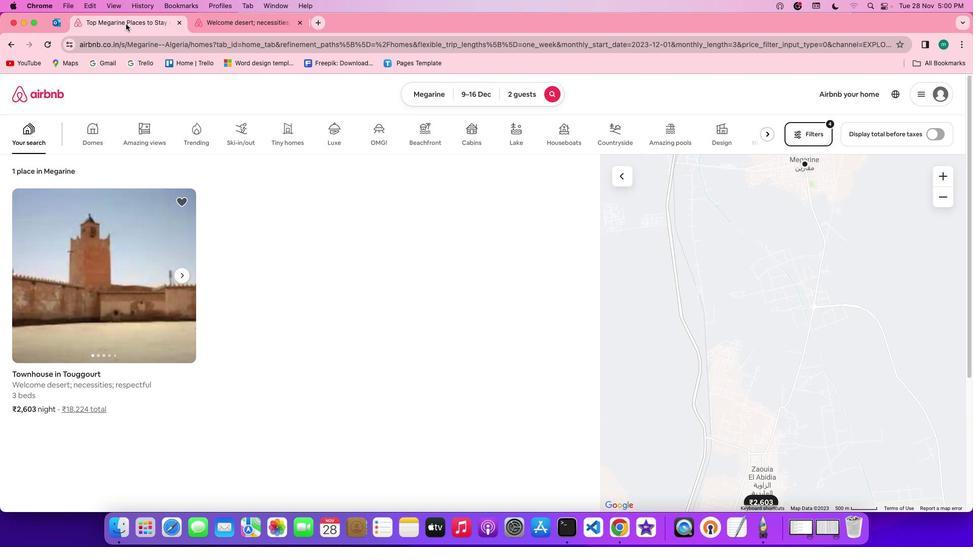 
Action: Mouse moved to (247, 295)
Screenshot: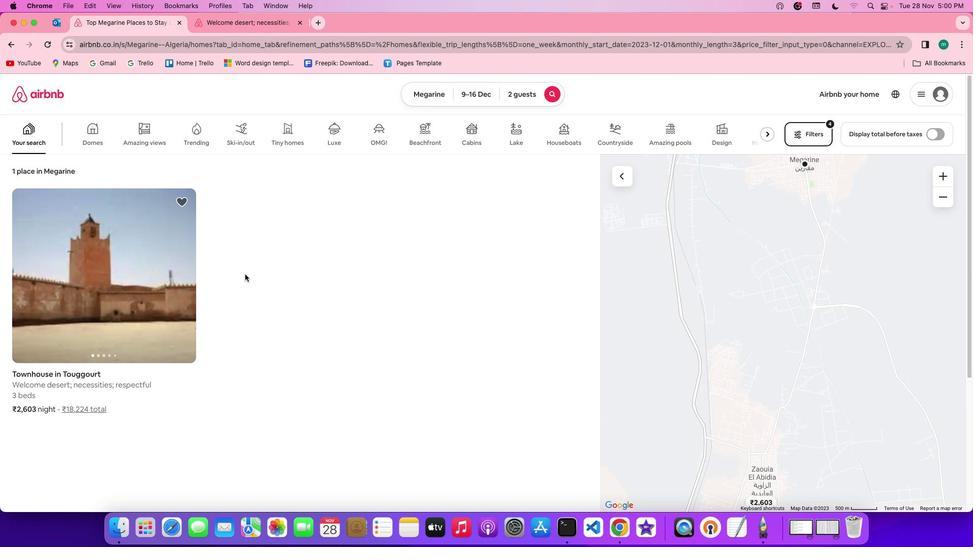 
